 Task: For heading Use Pacifico with bold and underline.  font size for heading24,  'Change the font style of data to'Pacifico and font size to 16,  Change the alignment of both headline & data to Align center.  In the sheet   Dynamic Sales templetes   book
Action: Mouse moved to (315, 267)
Screenshot: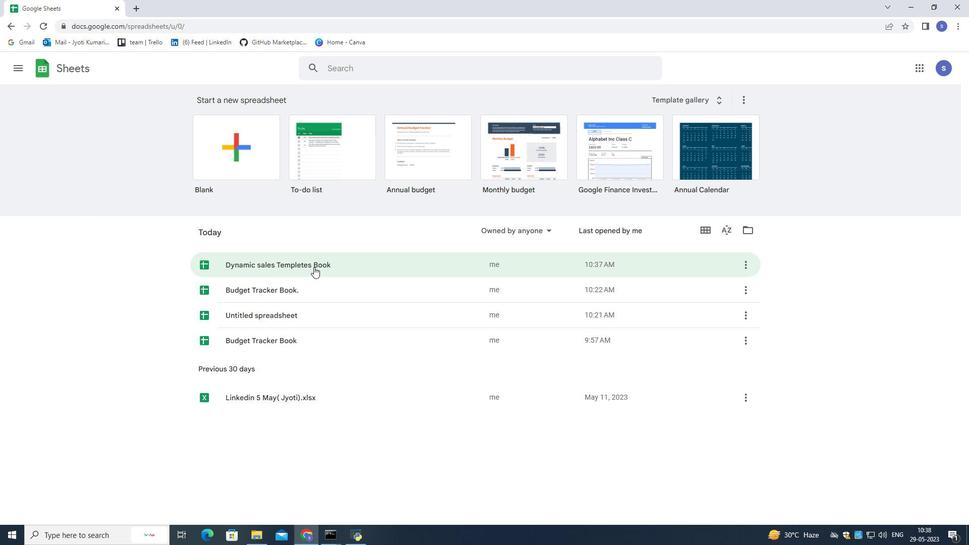 
Action: Mouse pressed left at (315, 267)
Screenshot: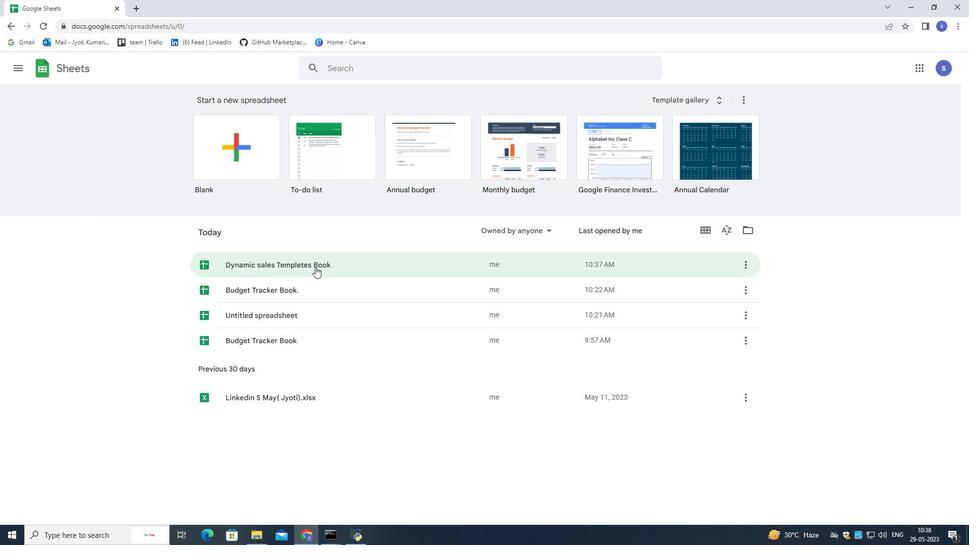 
Action: Mouse moved to (309, 139)
Screenshot: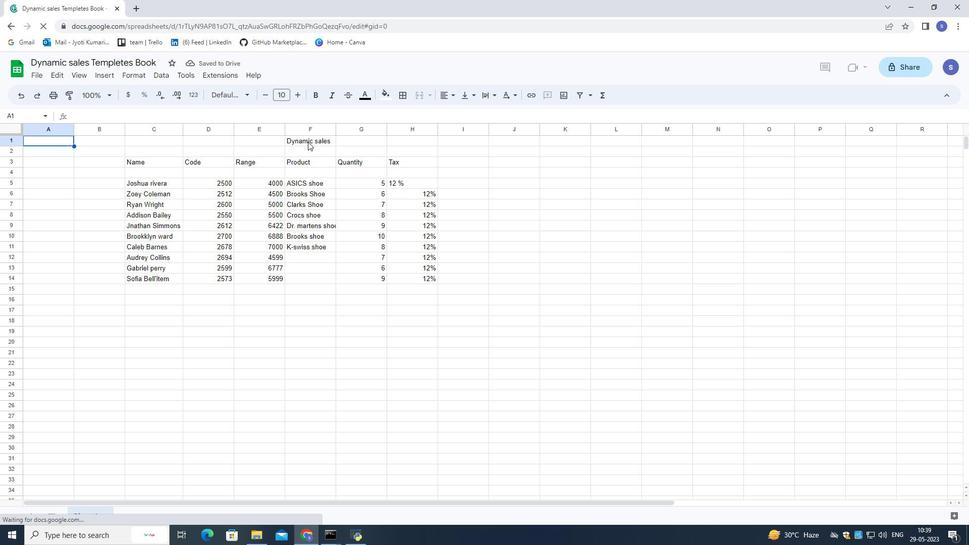 
Action: Mouse pressed left at (309, 139)
Screenshot: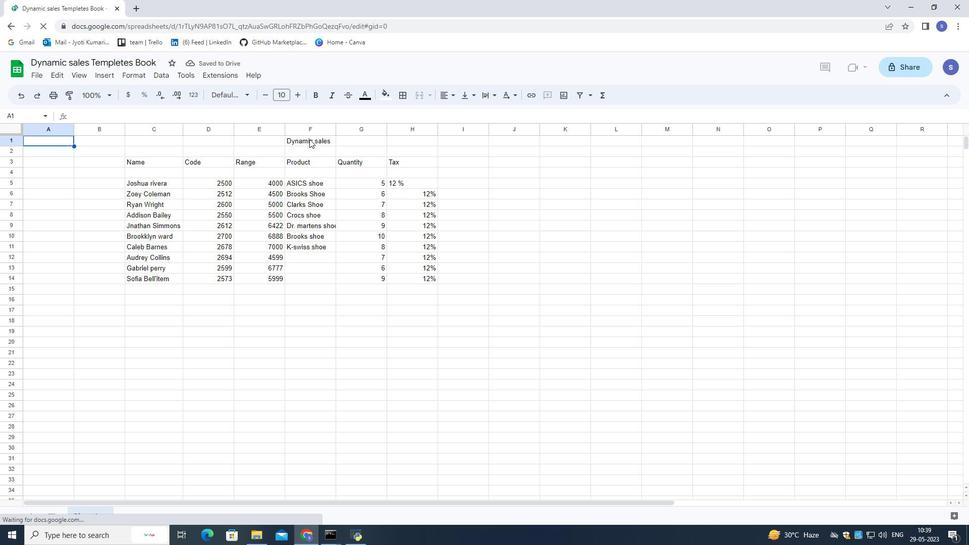 
Action: Mouse pressed left at (309, 139)
Screenshot: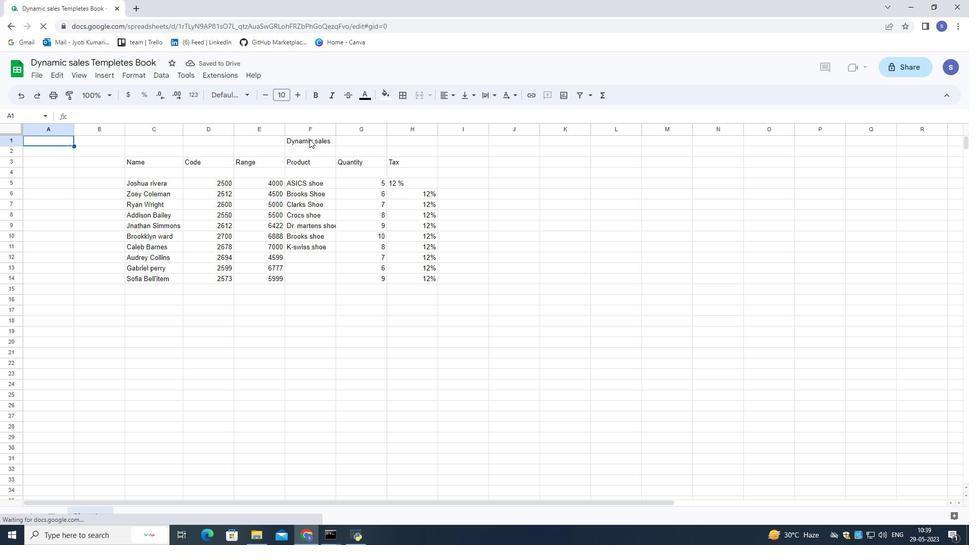 
Action: Mouse pressed left at (309, 139)
Screenshot: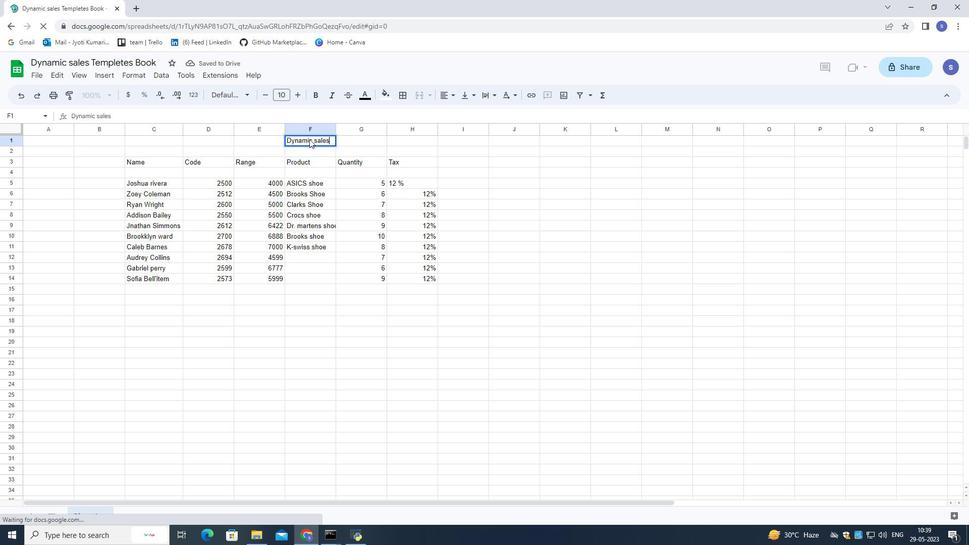
Action: Mouse pressed left at (309, 139)
Screenshot: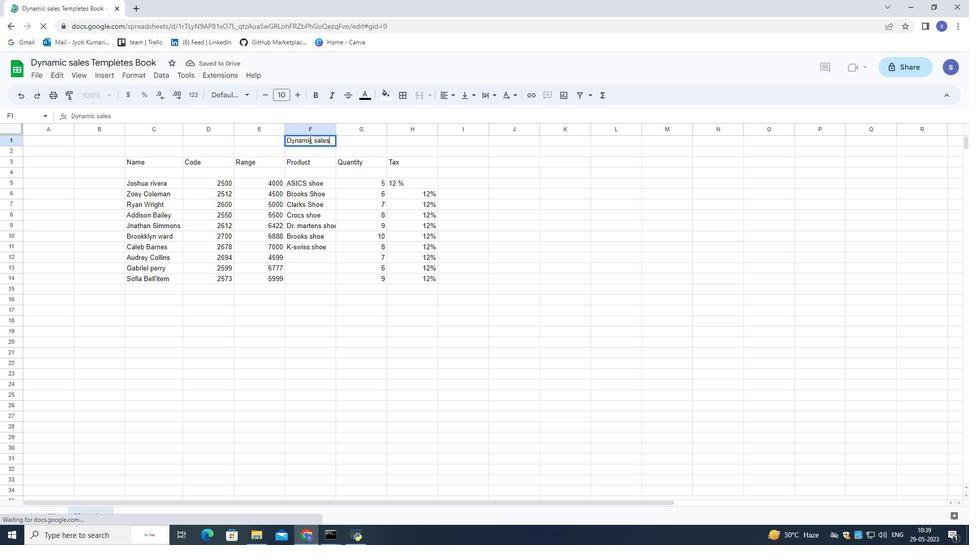 
Action: Mouse moved to (327, 139)
Screenshot: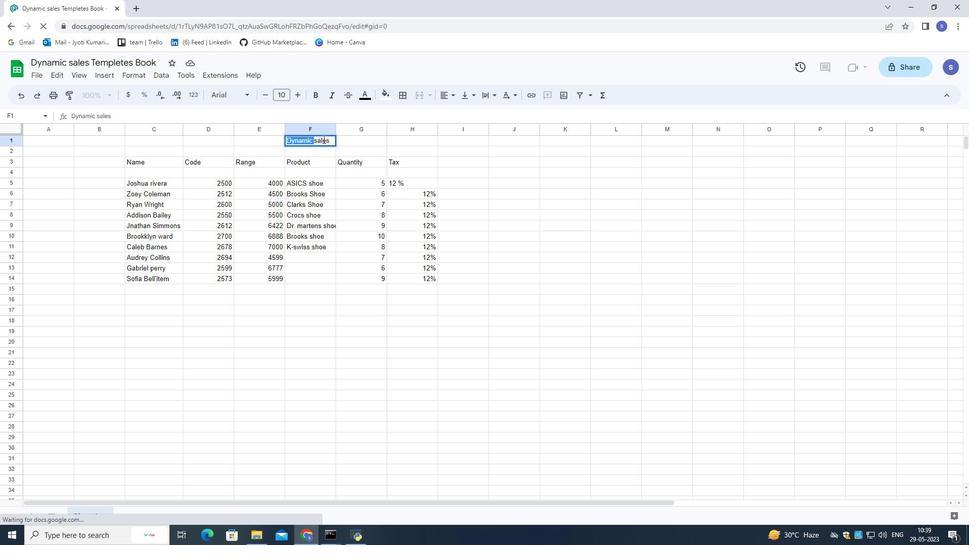 
Action: Mouse pressed left at (327, 139)
Screenshot: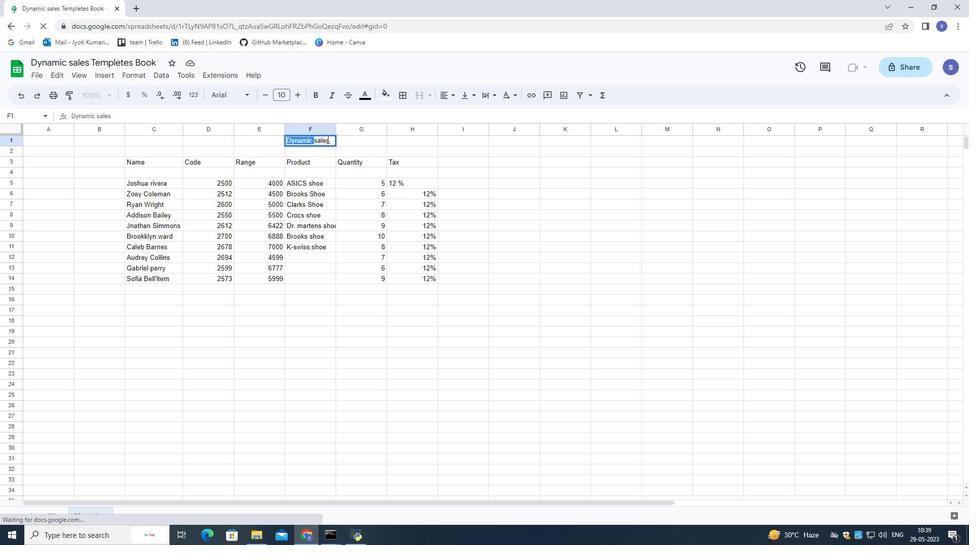 
Action: Mouse pressed left at (327, 139)
Screenshot: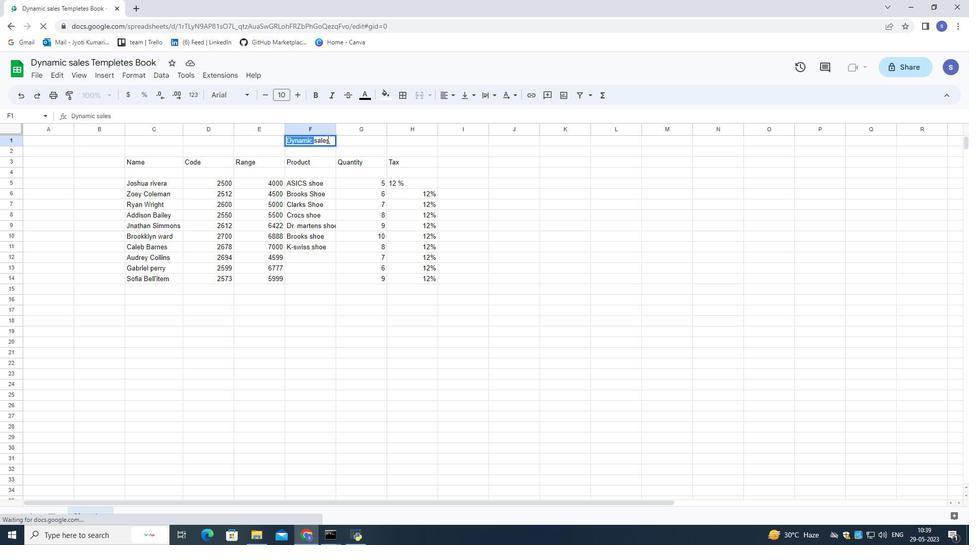 
Action: Mouse pressed left at (327, 139)
Screenshot: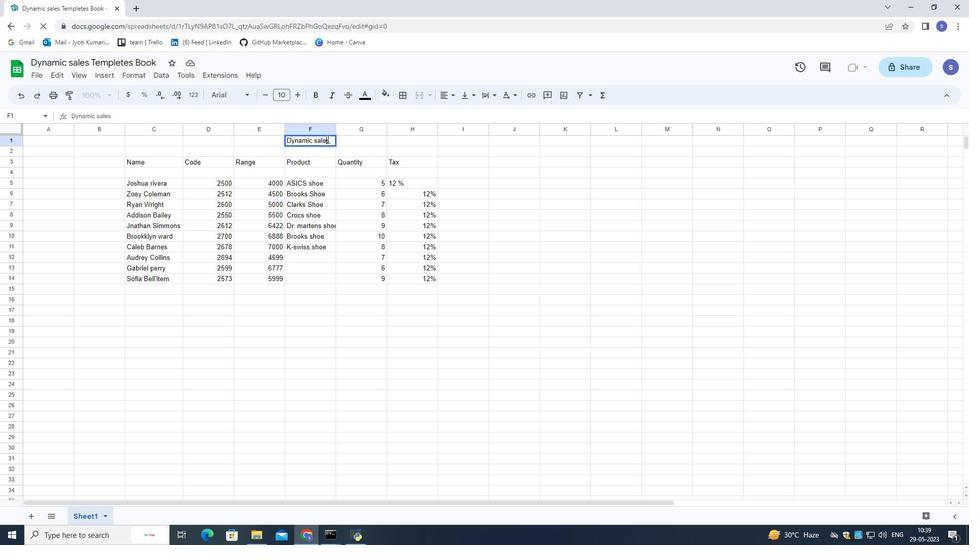 
Action: Mouse pressed left at (327, 139)
Screenshot: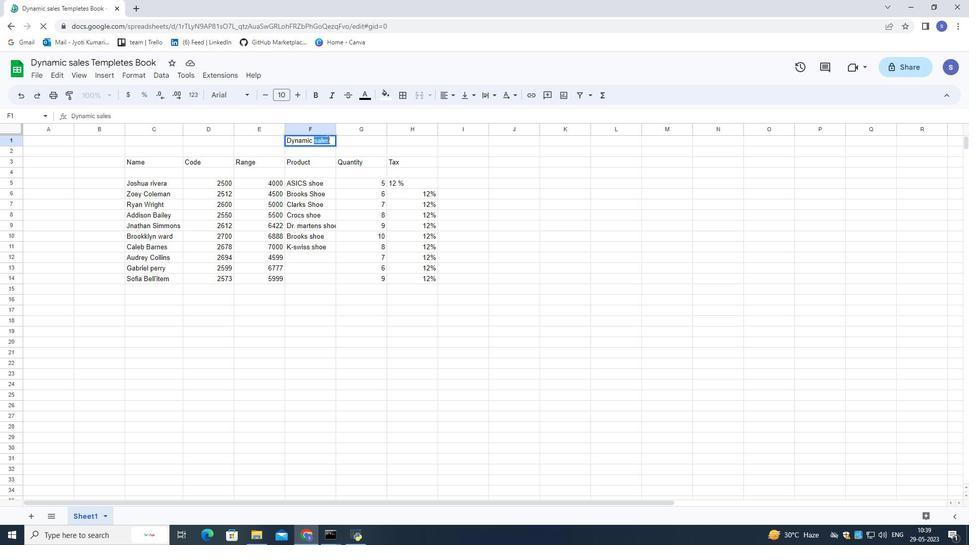 
Action: Mouse moved to (315, 96)
Screenshot: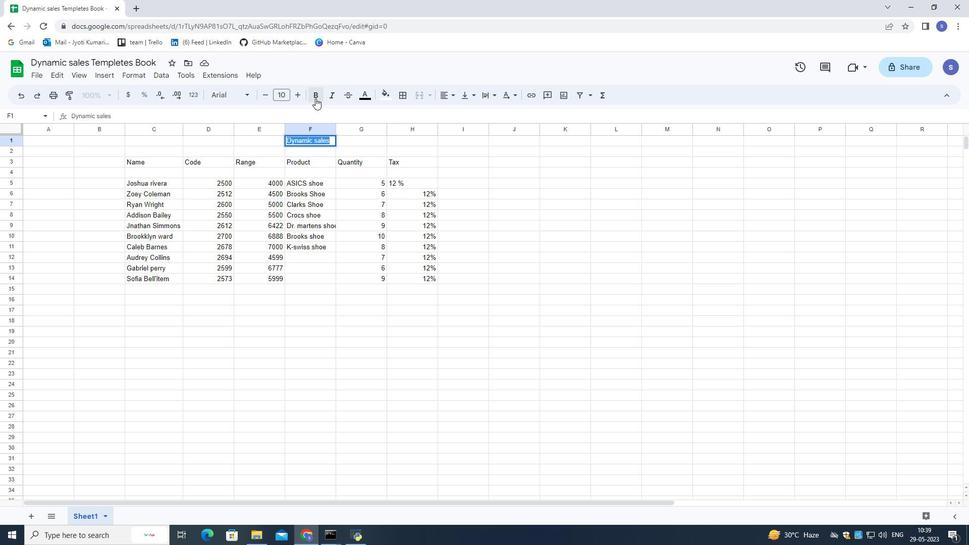 
Action: Mouse pressed left at (315, 96)
Screenshot: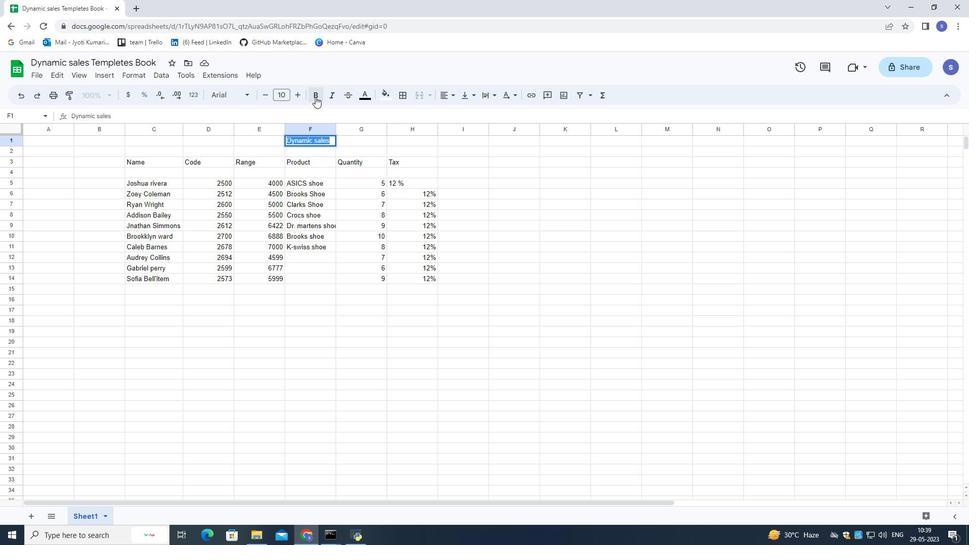 
Action: Key pressed ctrl+U
Screenshot: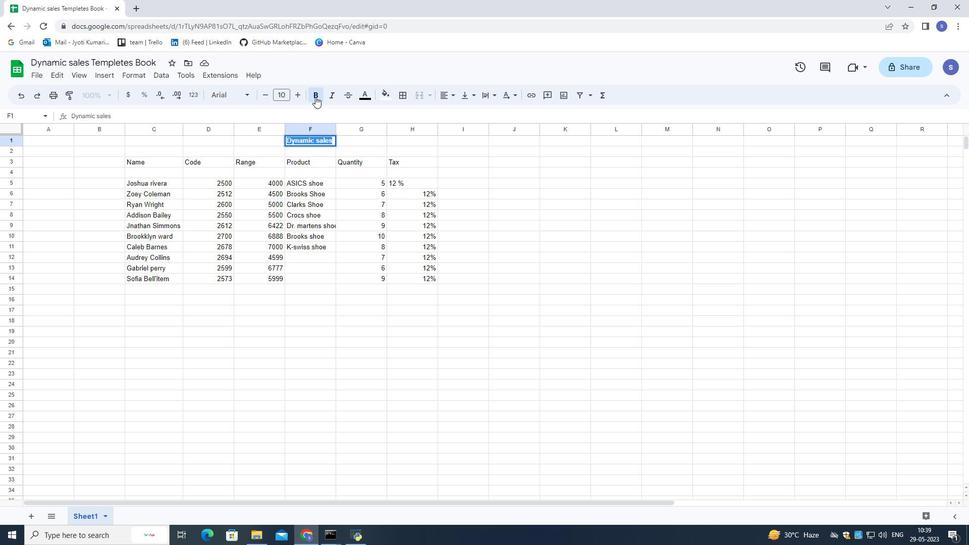 
Action: Mouse moved to (299, 97)
Screenshot: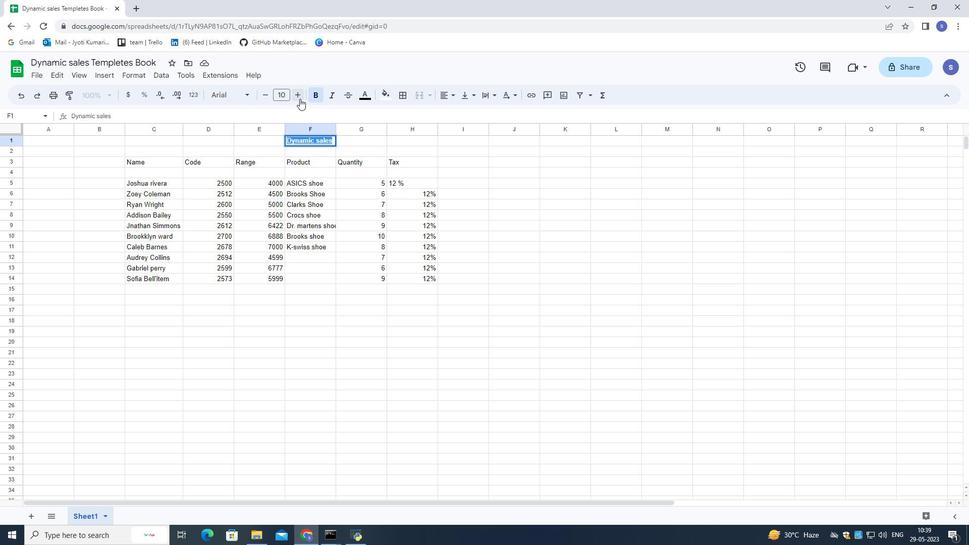 
Action: Mouse pressed left at (299, 97)
Screenshot: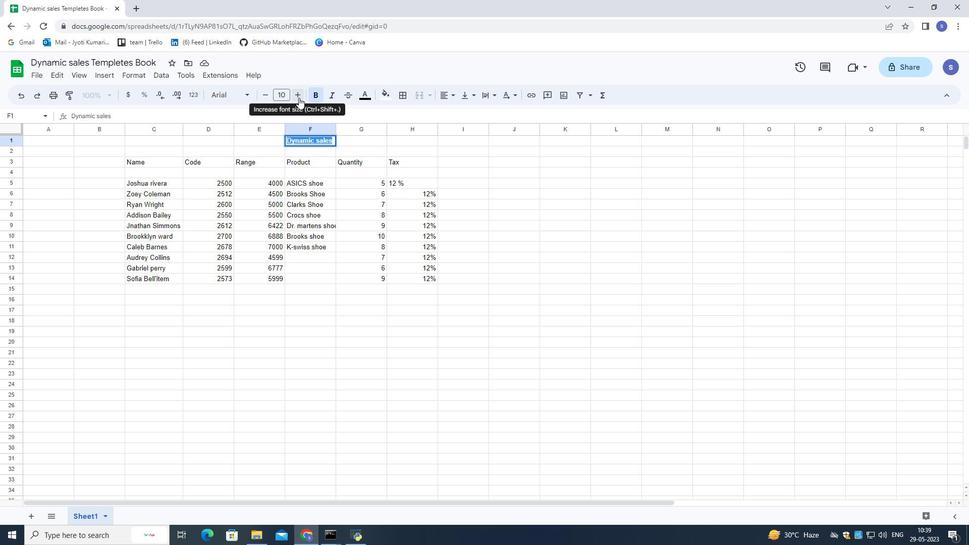 
Action: Mouse pressed left at (299, 97)
Screenshot: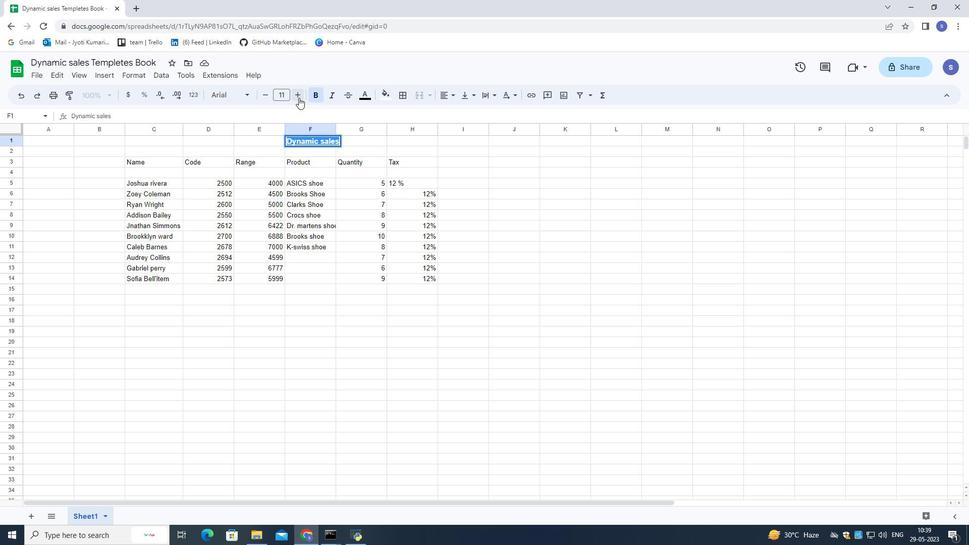 
Action: Mouse pressed left at (299, 97)
Screenshot: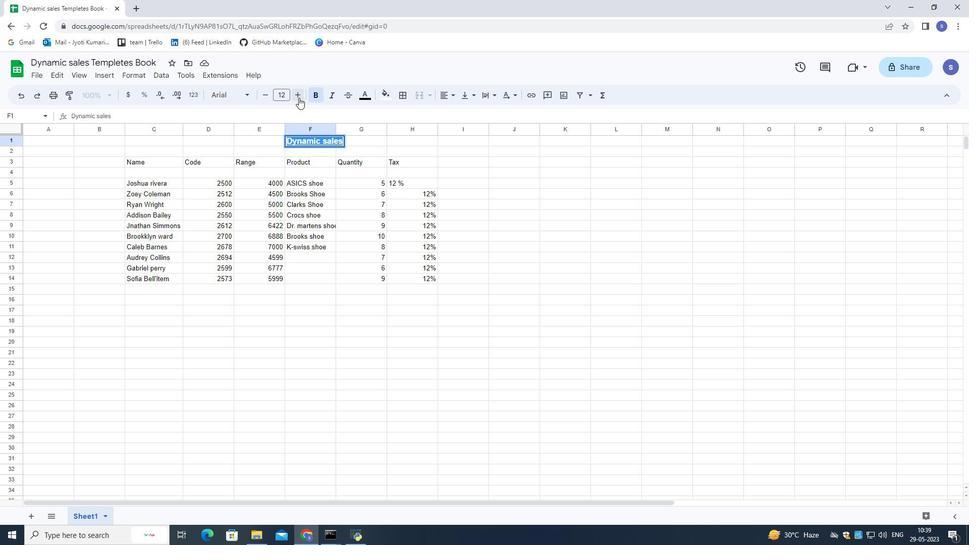 
Action: Mouse pressed left at (299, 97)
Screenshot: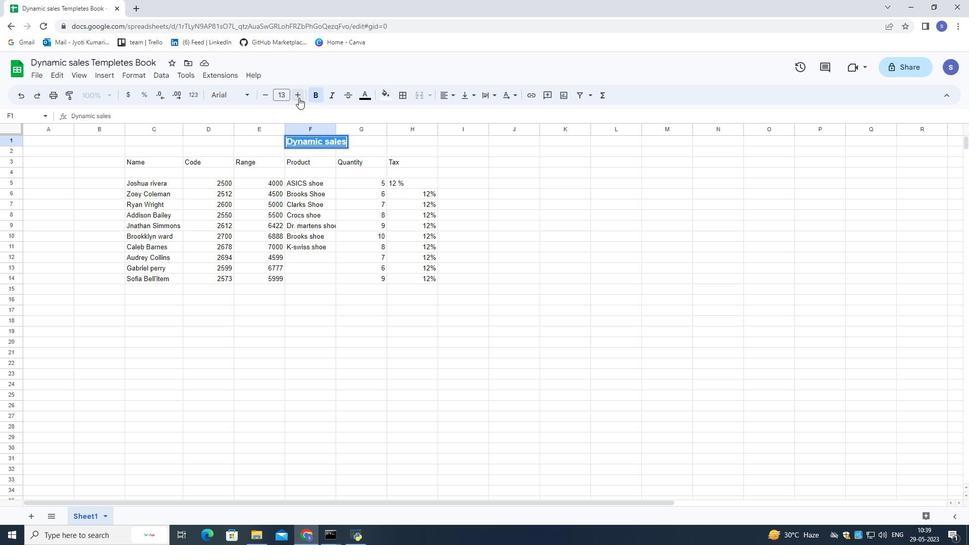 
Action: Mouse pressed left at (299, 97)
Screenshot: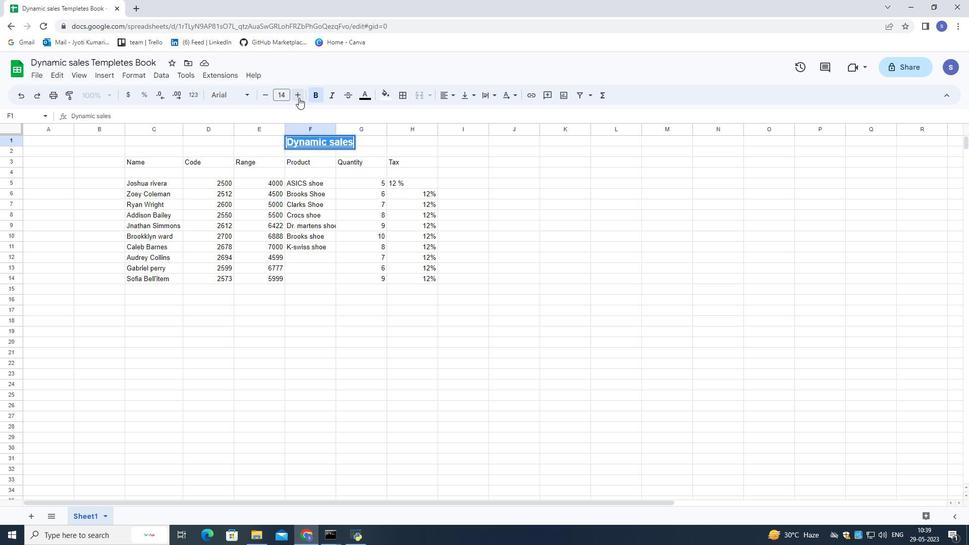 
Action: Mouse pressed left at (299, 97)
Screenshot: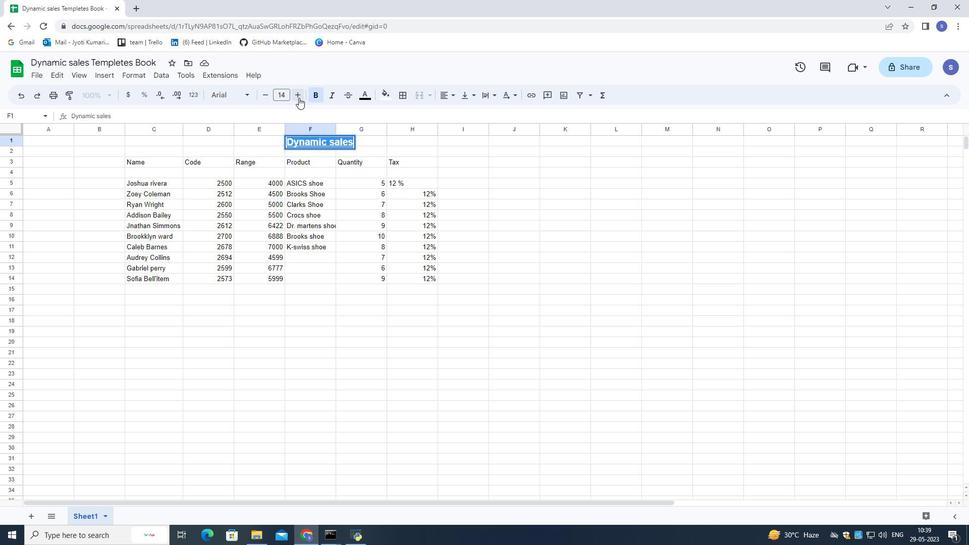 
Action: Mouse pressed left at (299, 97)
Screenshot: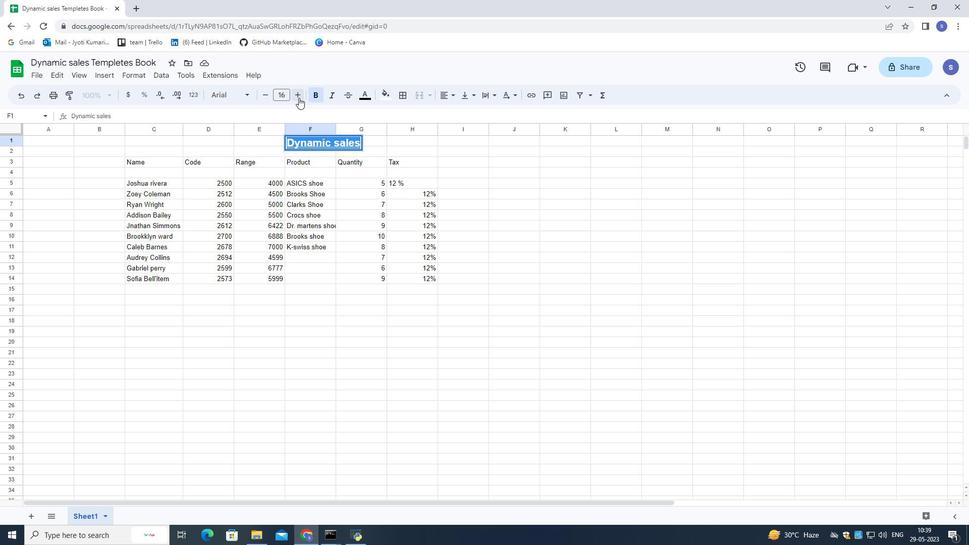 
Action: Mouse pressed left at (299, 97)
Screenshot: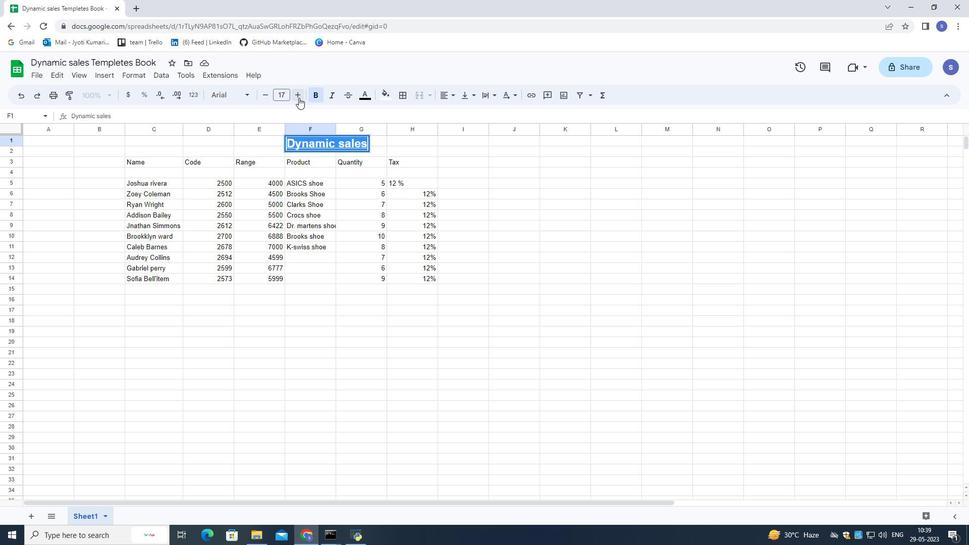 
Action: Mouse pressed left at (299, 97)
Screenshot: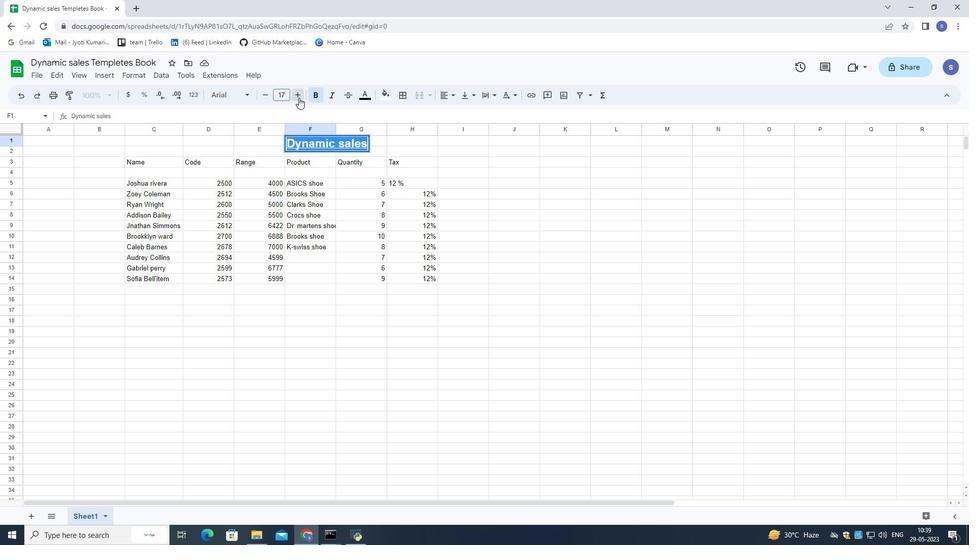 
Action: Mouse pressed left at (299, 97)
Screenshot: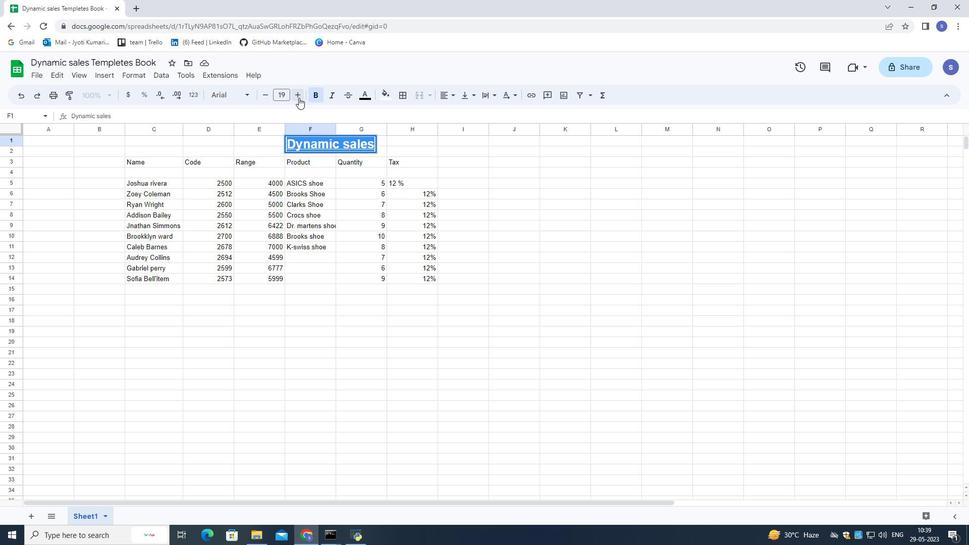 
Action: Mouse pressed left at (299, 97)
Screenshot: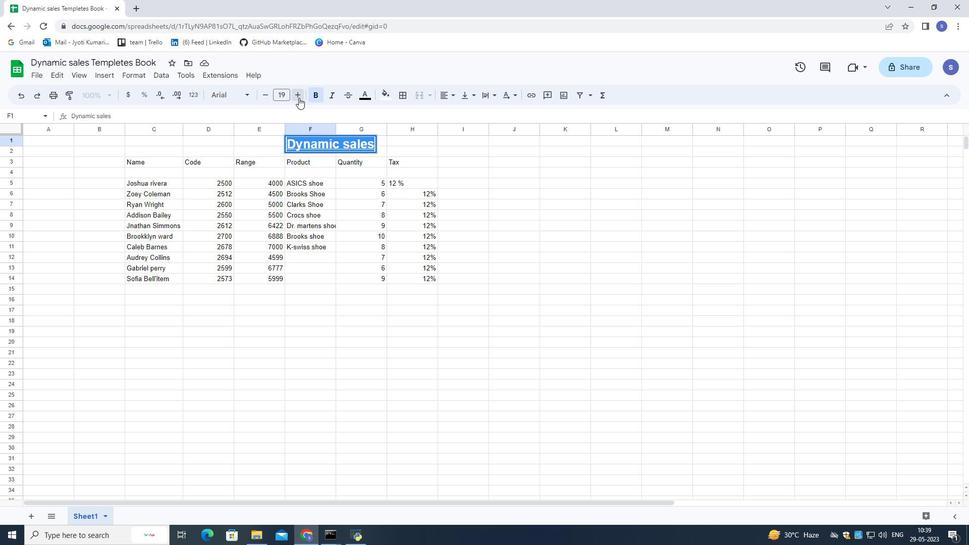 
Action: Mouse pressed left at (299, 97)
Screenshot: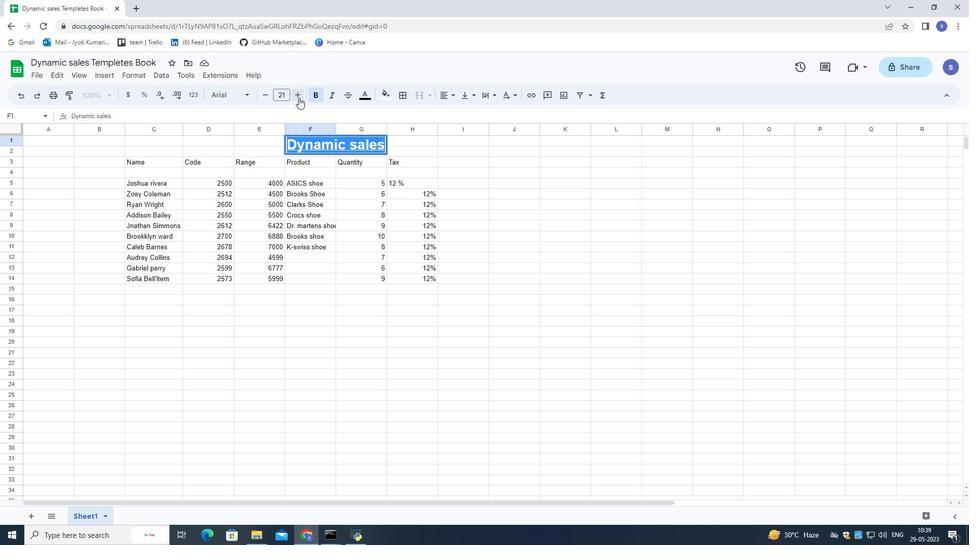 
Action: Mouse pressed left at (299, 97)
Screenshot: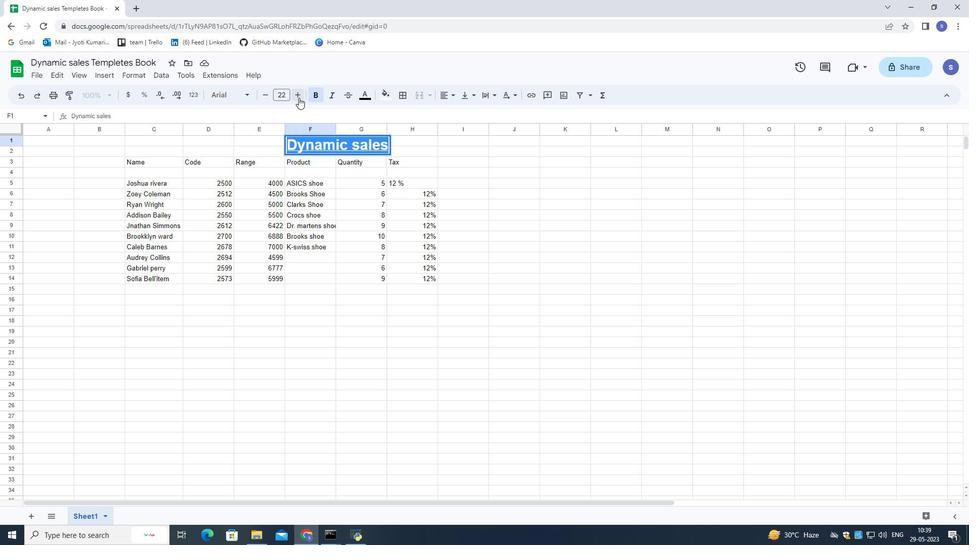 
Action: Mouse pressed left at (299, 97)
Screenshot: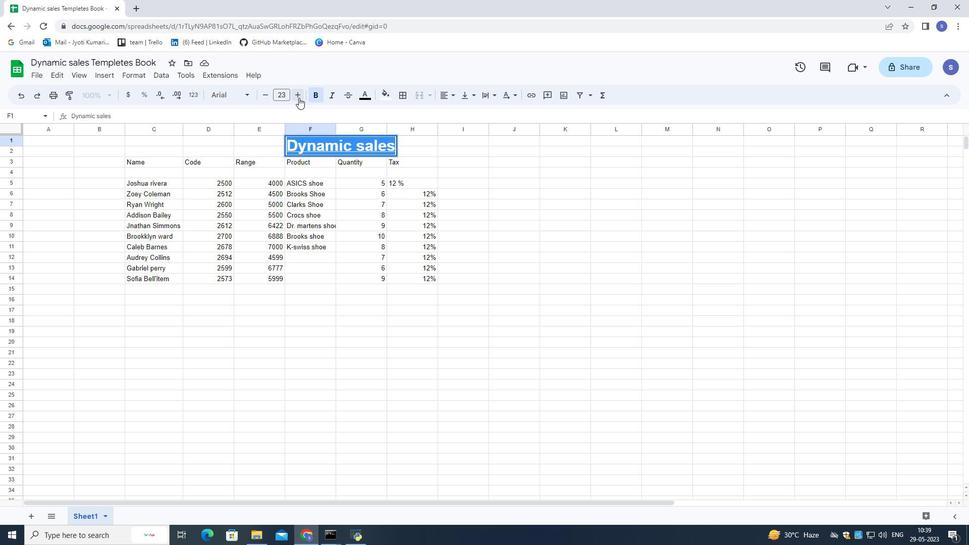 
Action: Mouse moved to (483, 172)
Screenshot: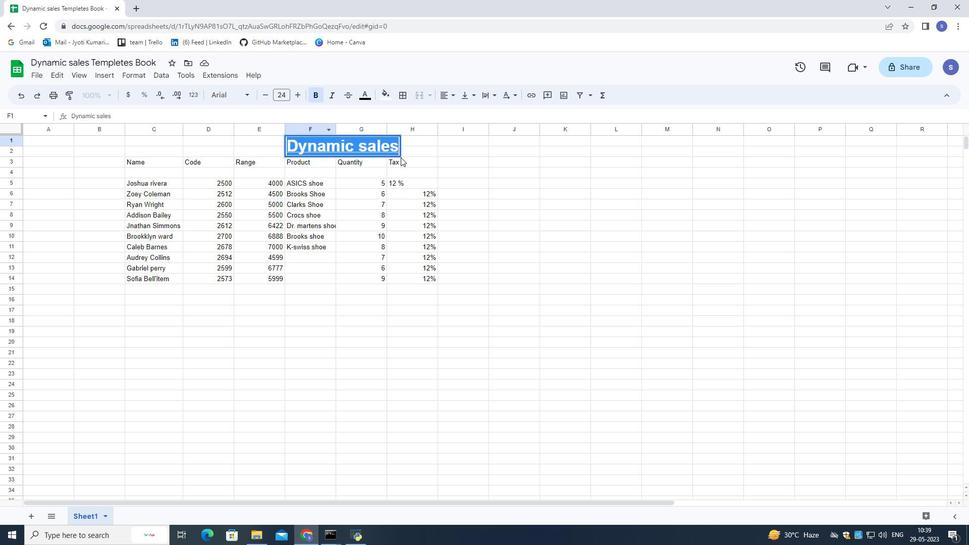 
Action: Mouse pressed left at (483, 172)
Screenshot: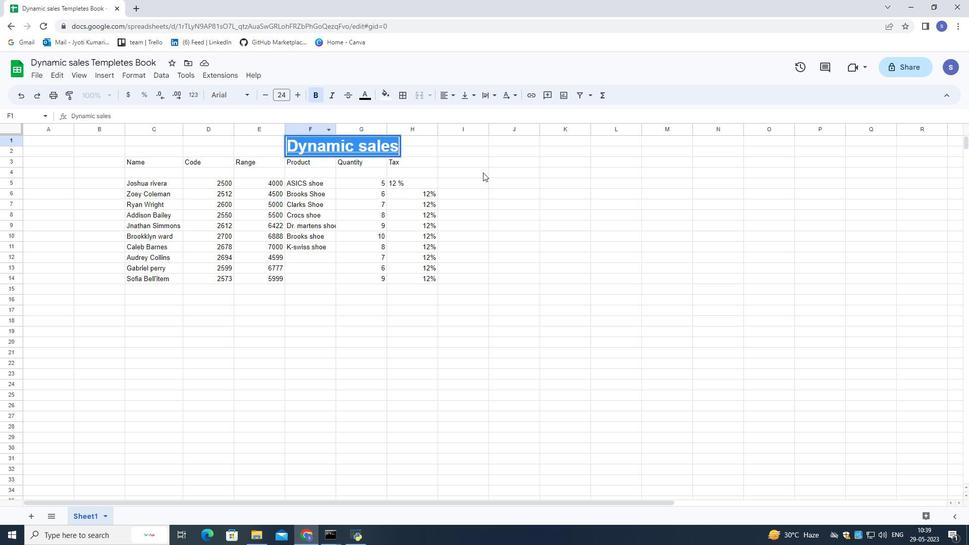 
Action: Mouse moved to (379, 145)
Screenshot: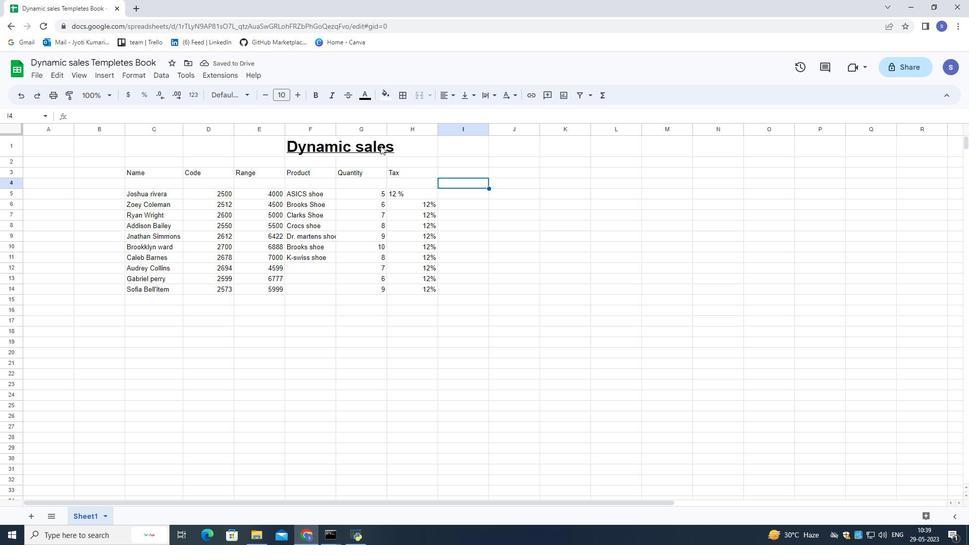 
Action: Mouse pressed left at (379, 145)
Screenshot: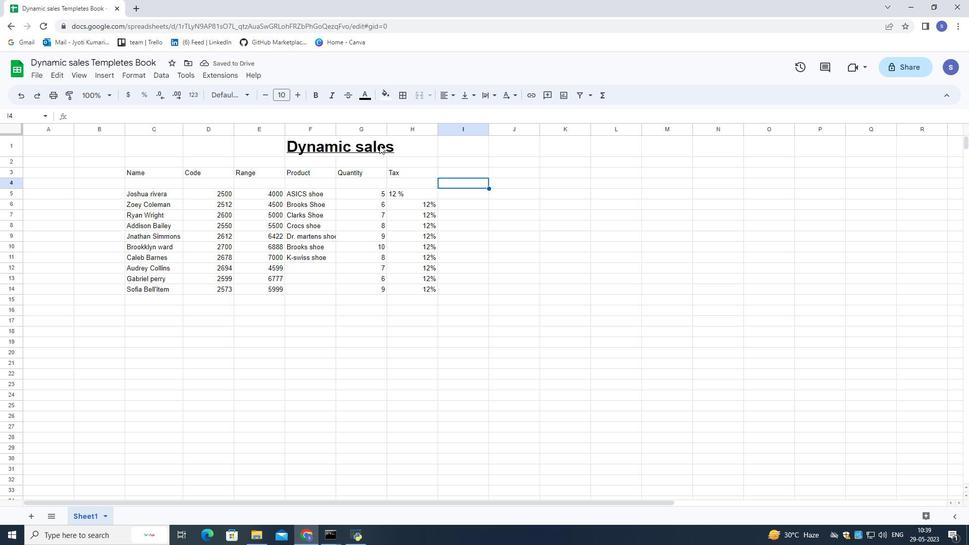 
Action: Mouse pressed left at (379, 145)
Screenshot: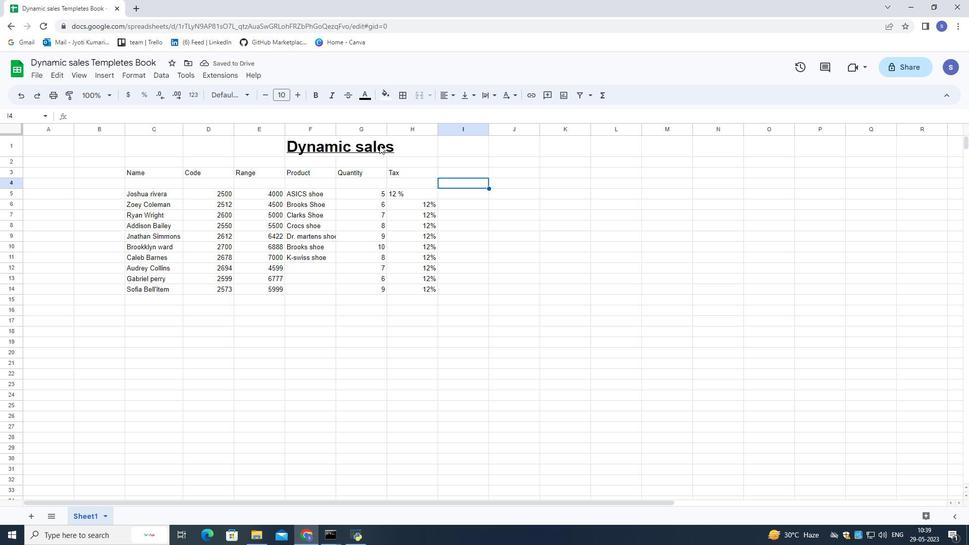 
Action: Mouse pressed left at (379, 145)
Screenshot: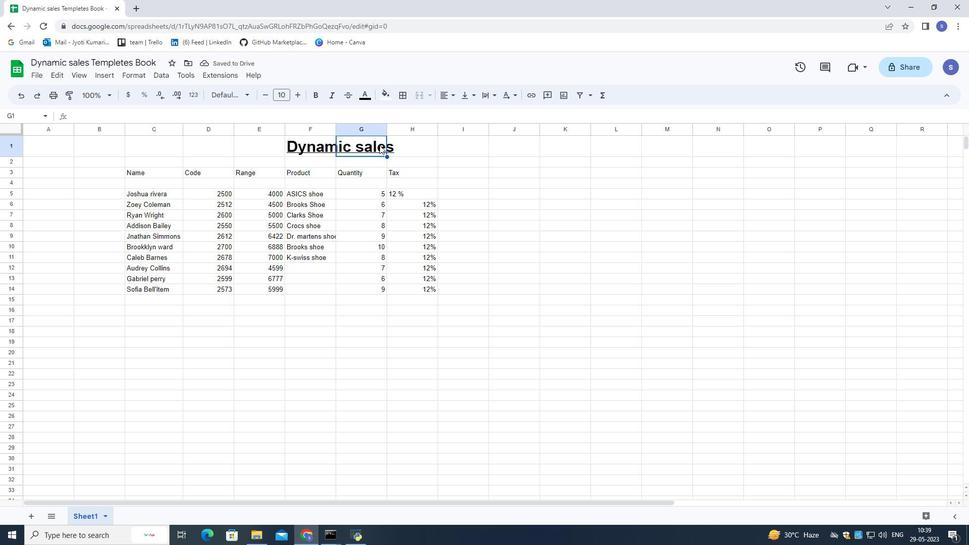 
Action: Key pressed ctrl+Z<'\x1a'><'\x1a'><'\x1a'>
Screenshot: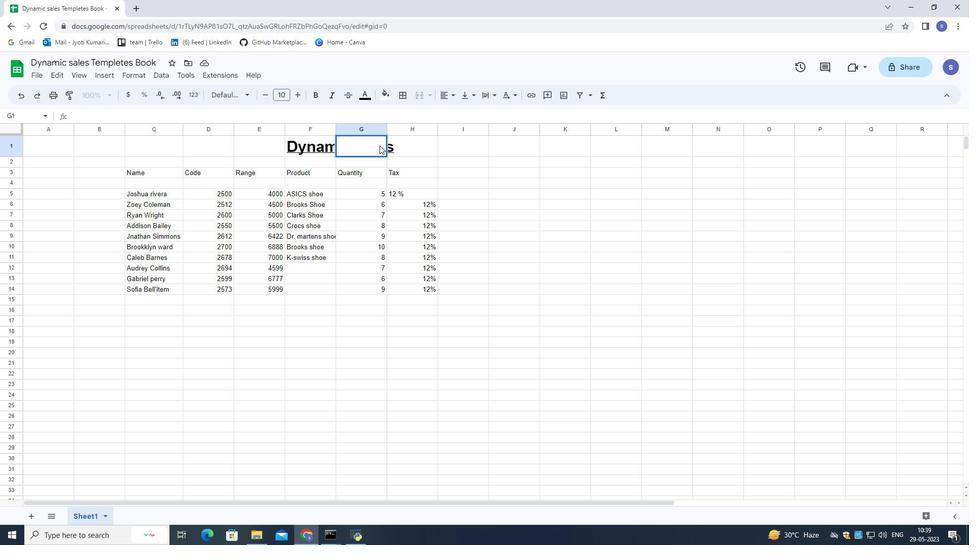 
Action: Mouse moved to (406, 145)
Screenshot: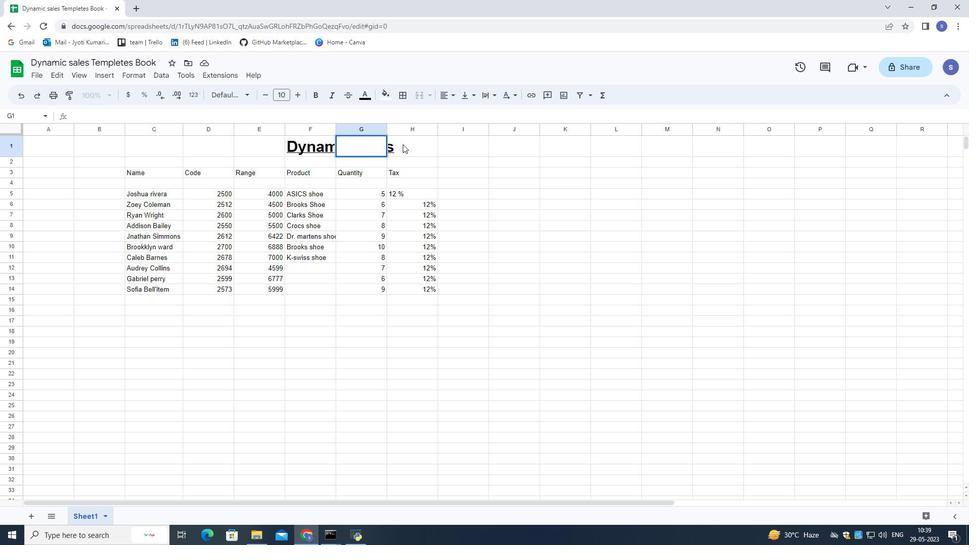 
Action: Mouse pressed left at (406, 145)
Screenshot: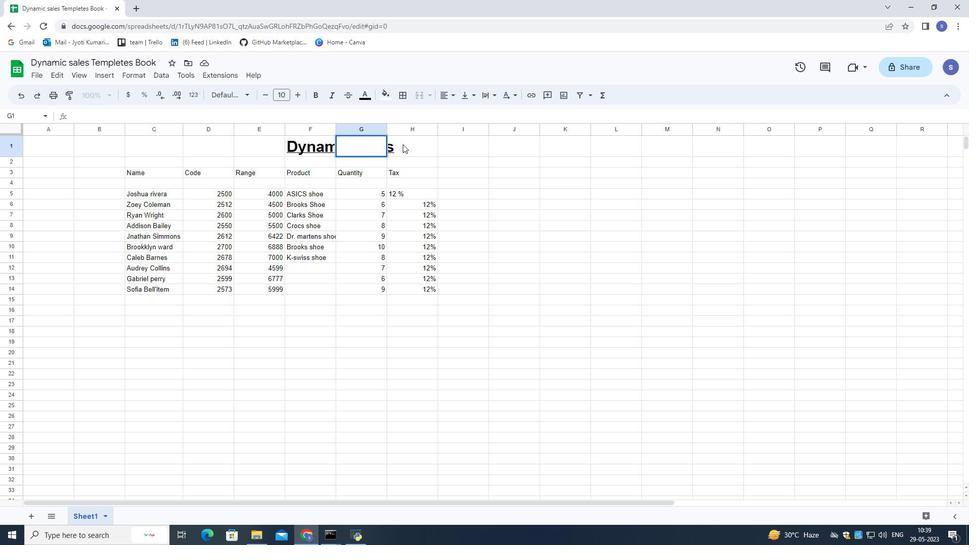 
Action: Mouse moved to (464, 163)
Screenshot: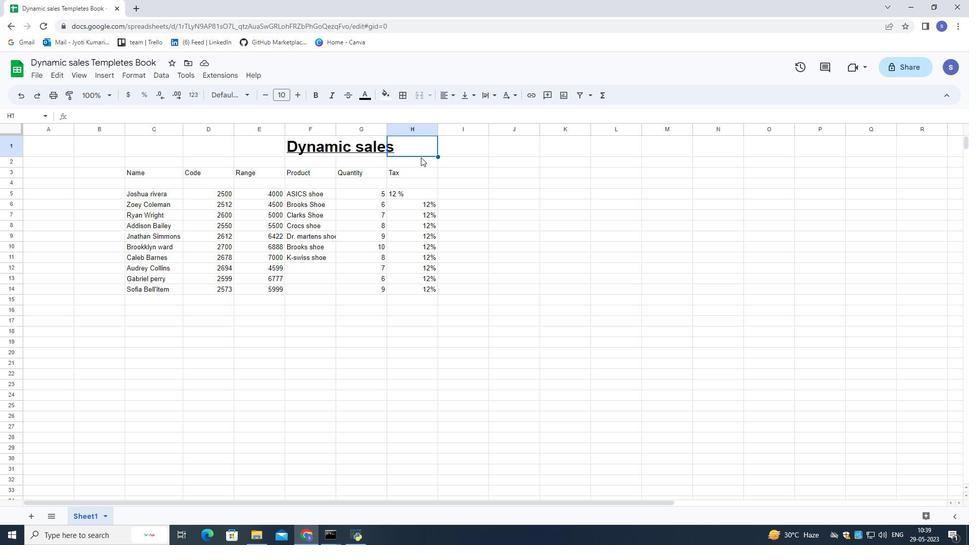 
Action: Mouse pressed left at (464, 163)
Screenshot: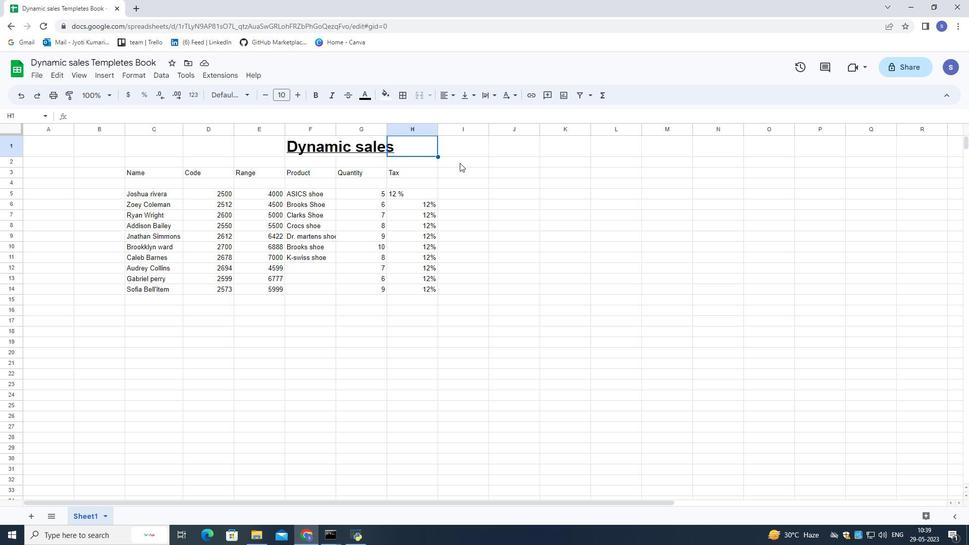 
Action: Mouse moved to (409, 148)
Screenshot: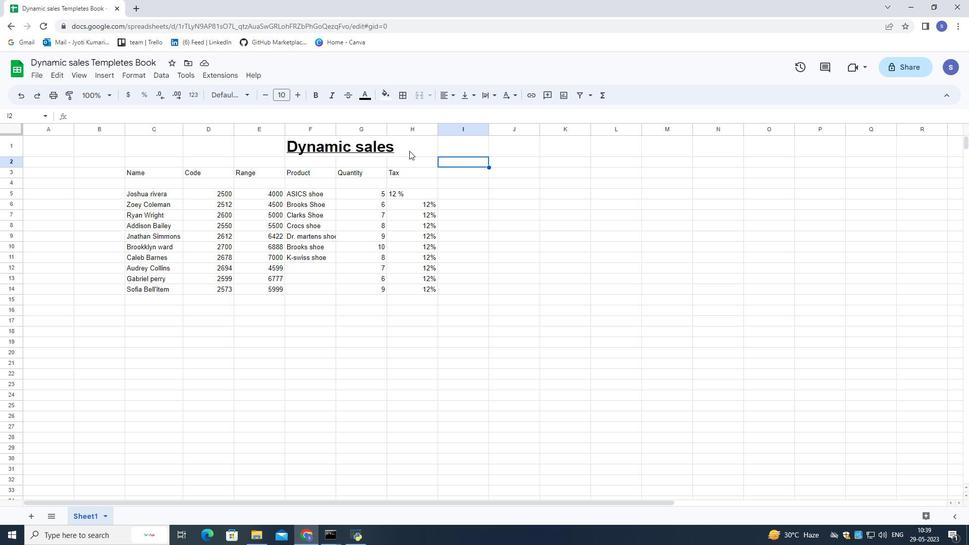 
Action: Mouse pressed left at (409, 148)
Screenshot: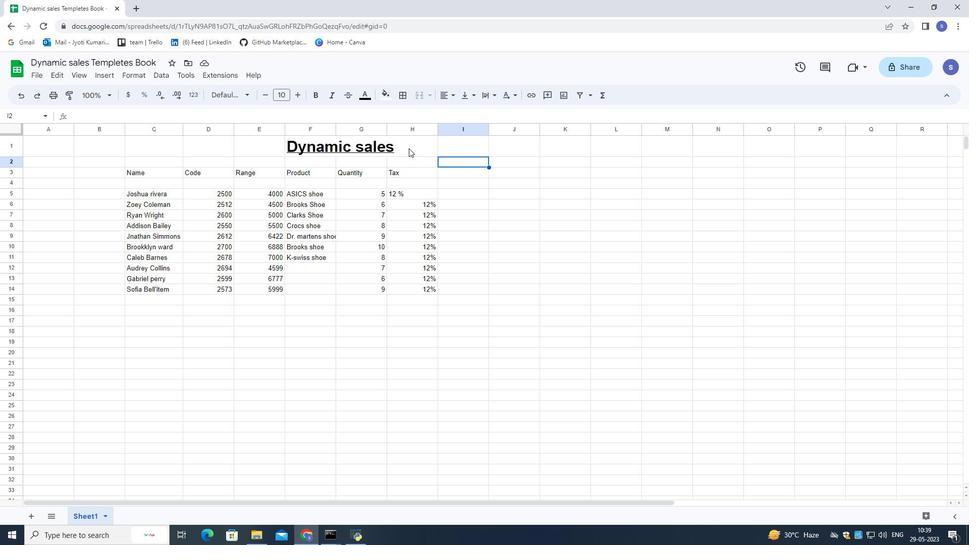 
Action: Mouse moved to (333, 137)
Screenshot: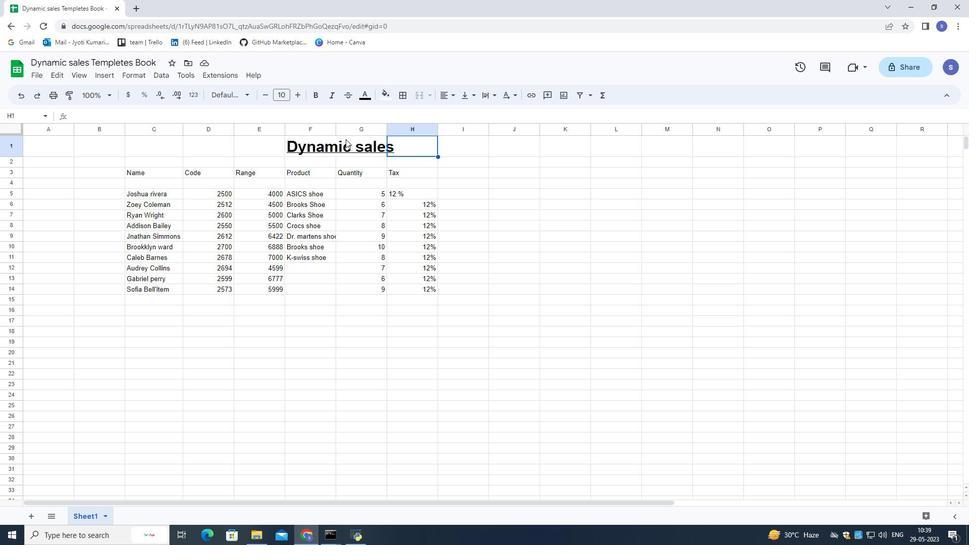 
Action: Mouse pressed left at (333, 137)
Screenshot: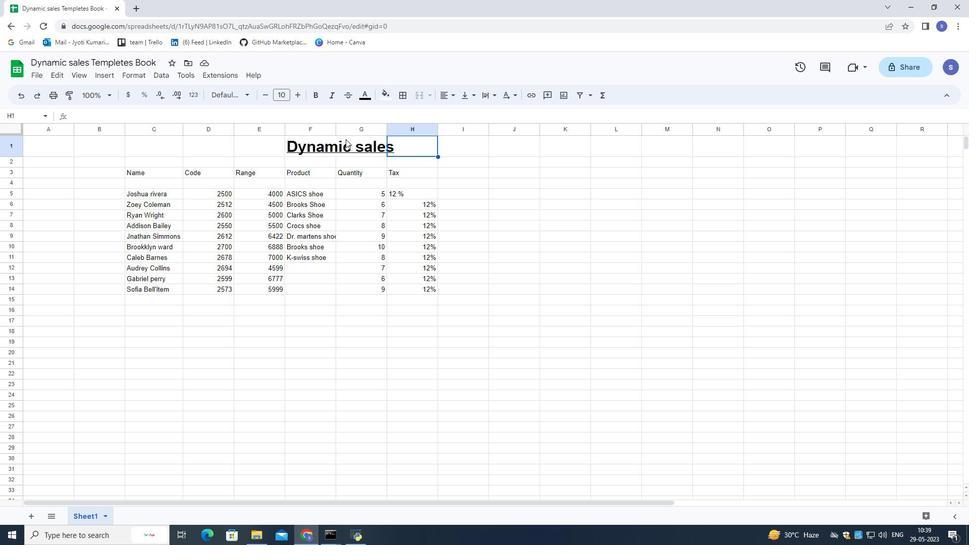 
Action: Mouse moved to (379, 146)
Screenshot: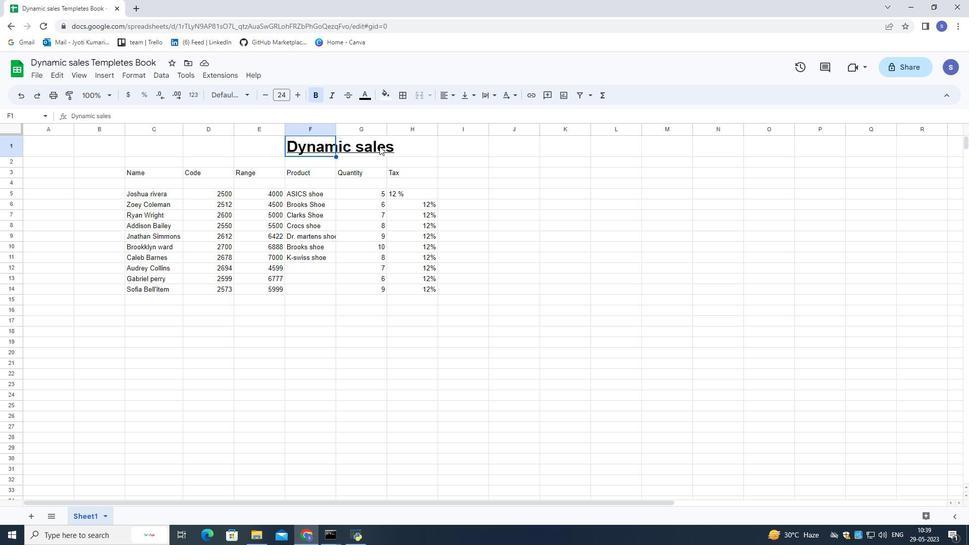 
Action: Mouse pressed left at (379, 146)
Screenshot: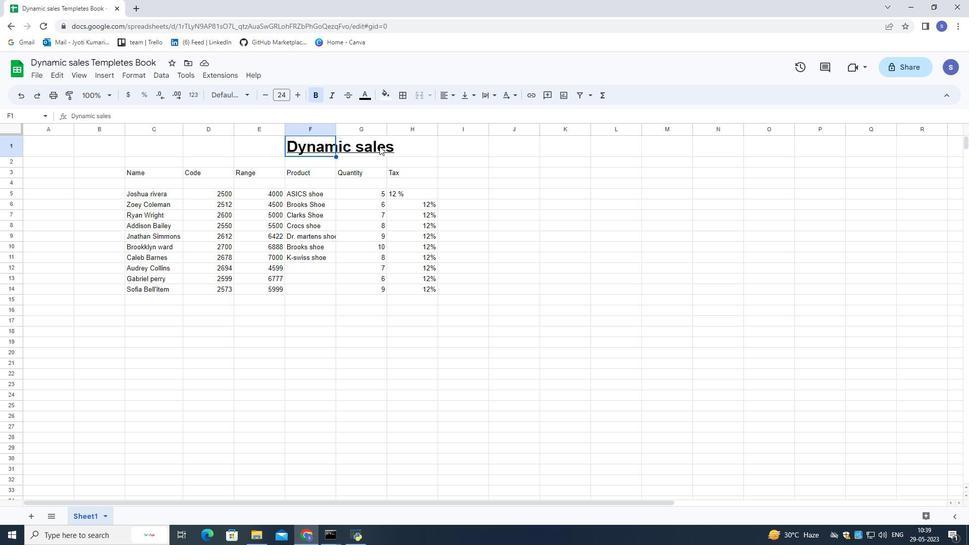 
Action: Mouse moved to (388, 145)
Screenshot: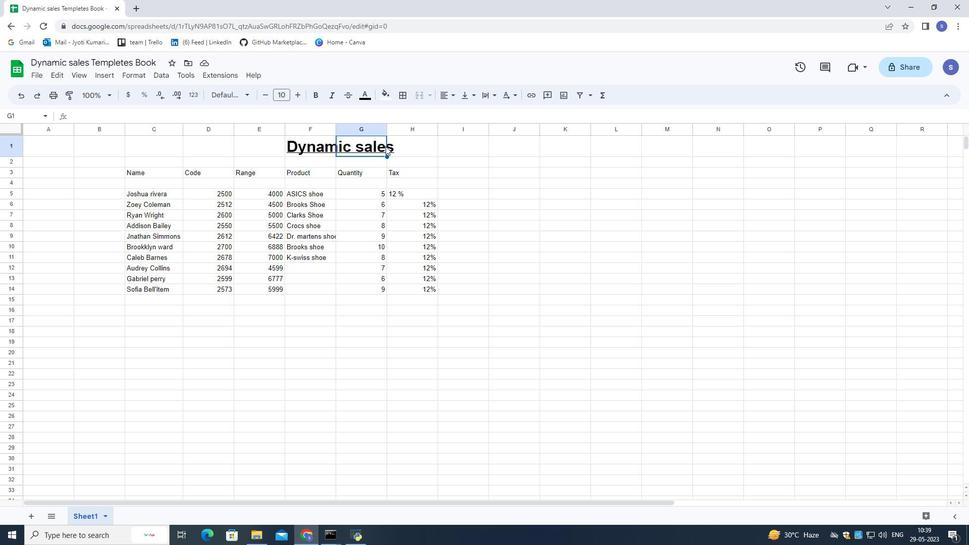 
Action: Mouse pressed left at (388, 145)
Screenshot: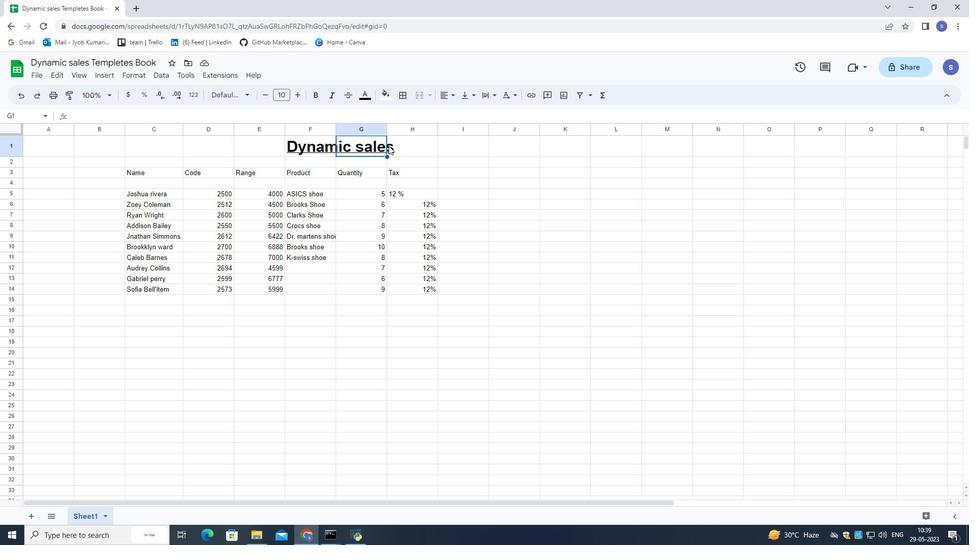 
Action: Mouse moved to (373, 141)
Screenshot: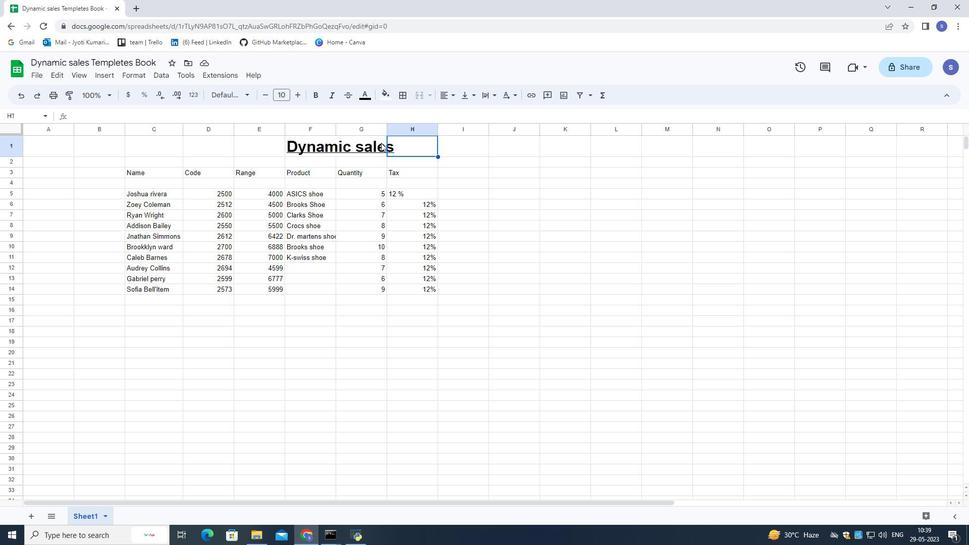 
Action: Mouse pressed left at (373, 141)
Screenshot: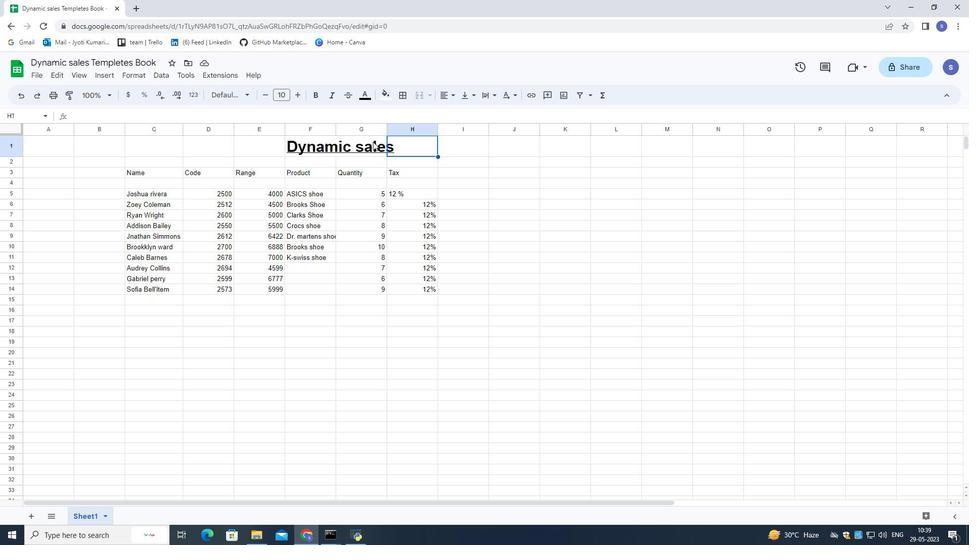
Action: Mouse moved to (360, 143)
Screenshot: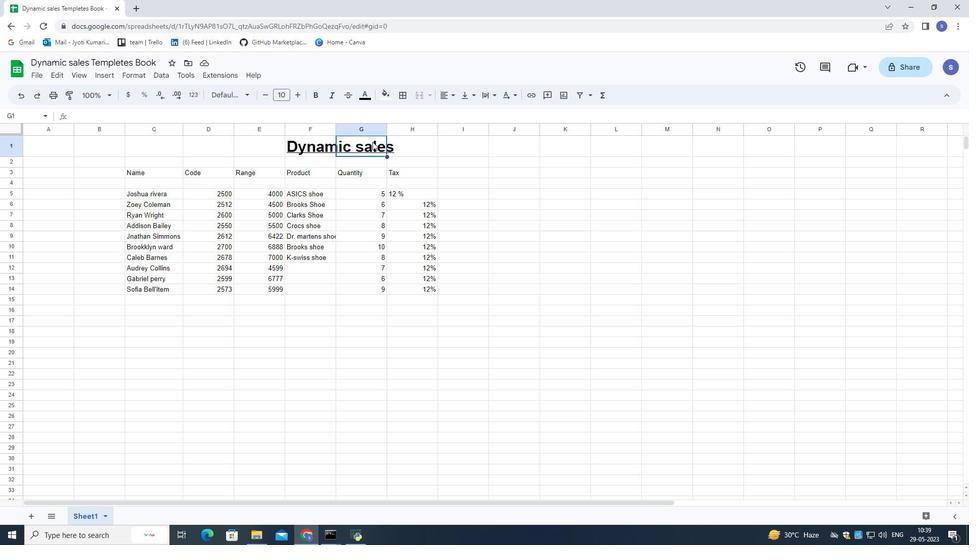 
Action: Mouse pressed left at (360, 143)
Screenshot: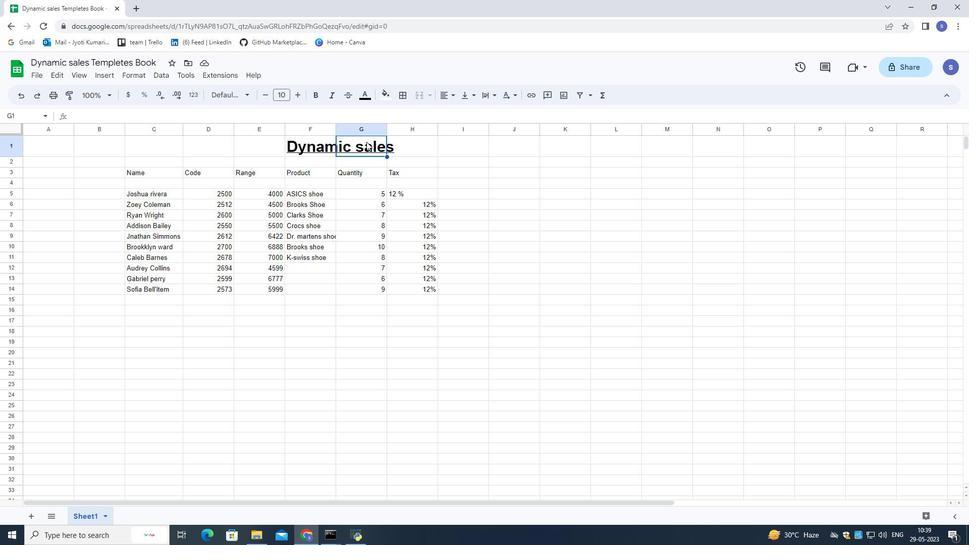 
Action: Mouse pressed left at (360, 143)
Screenshot: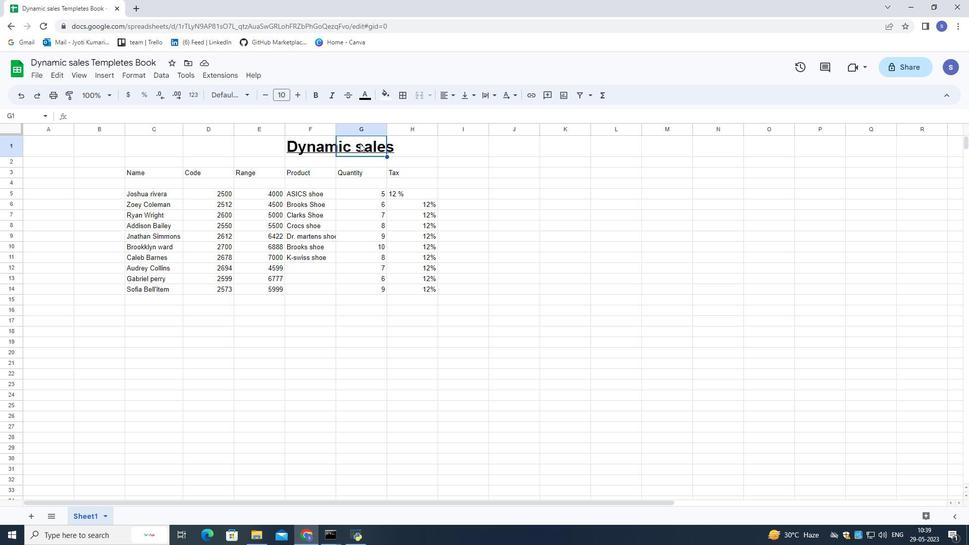
Action: Mouse pressed left at (360, 143)
Screenshot: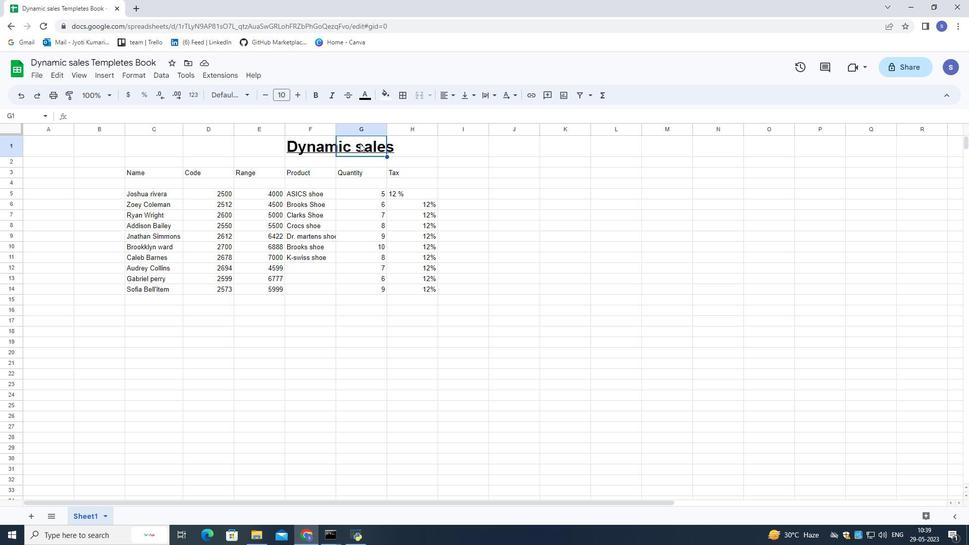 
Action: Mouse pressed left at (360, 143)
Screenshot: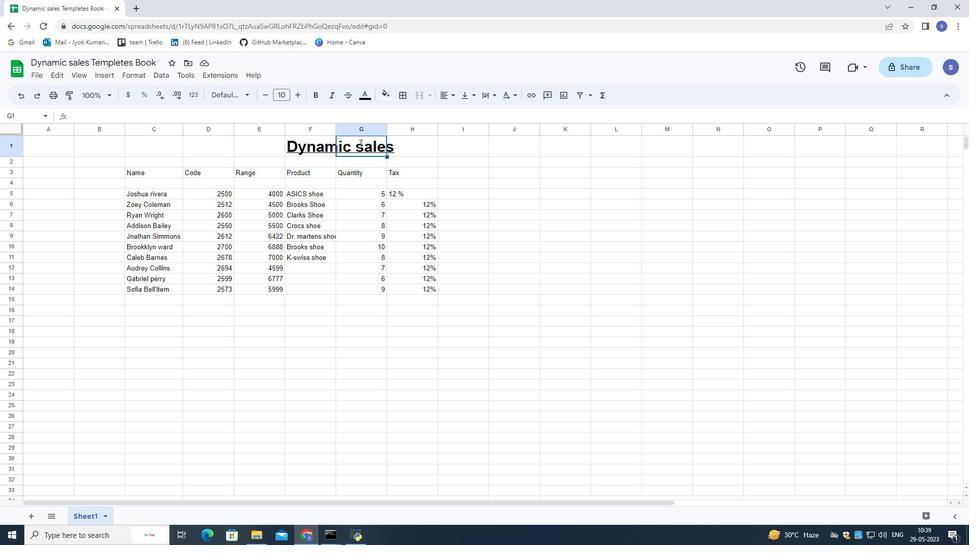 
Action: Mouse moved to (408, 143)
Screenshot: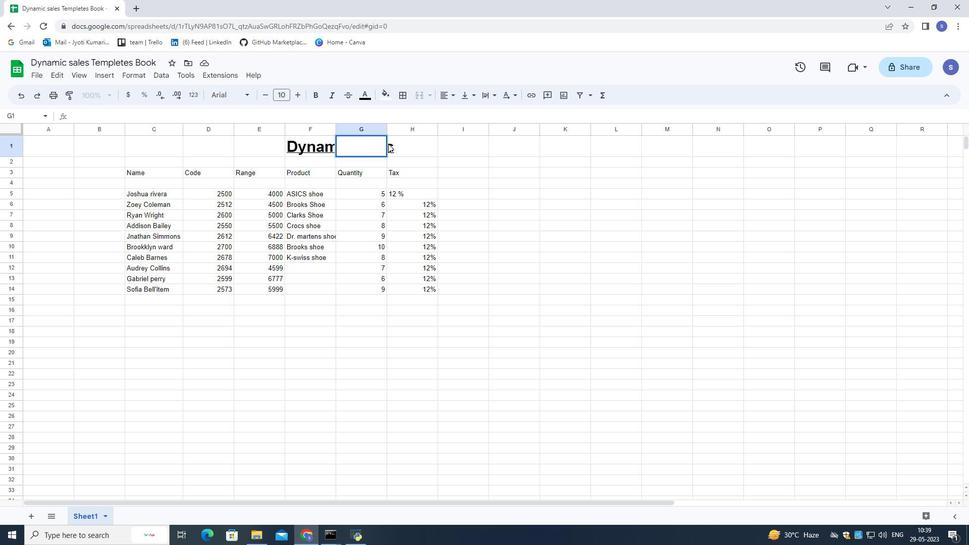 
Action: Mouse pressed left at (408, 143)
Screenshot: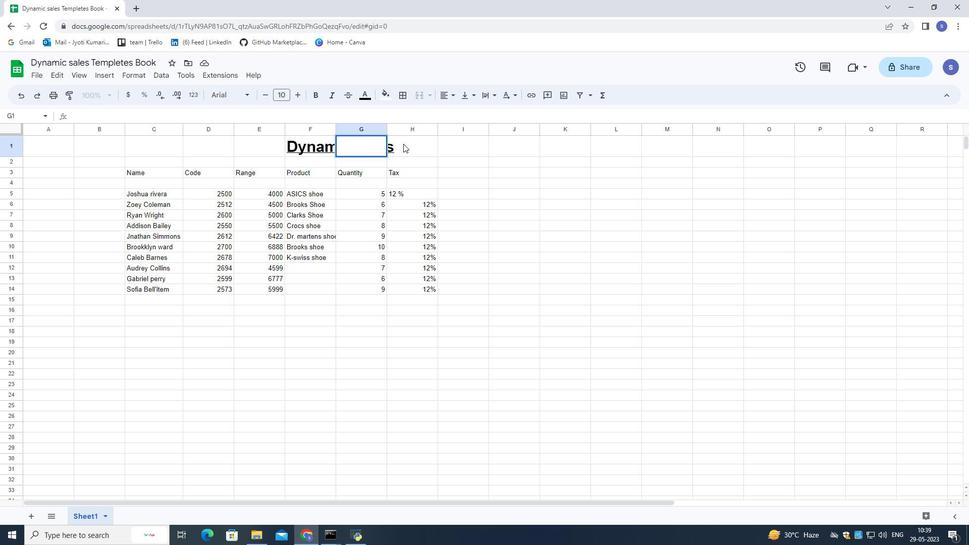 
Action: Mouse moved to (402, 146)
Screenshot: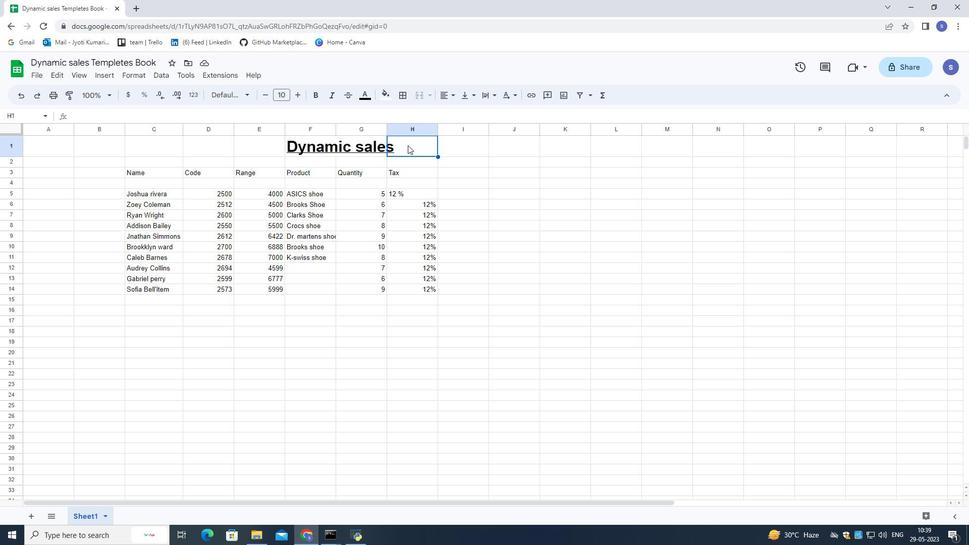 
Action: Mouse pressed left at (402, 146)
Screenshot: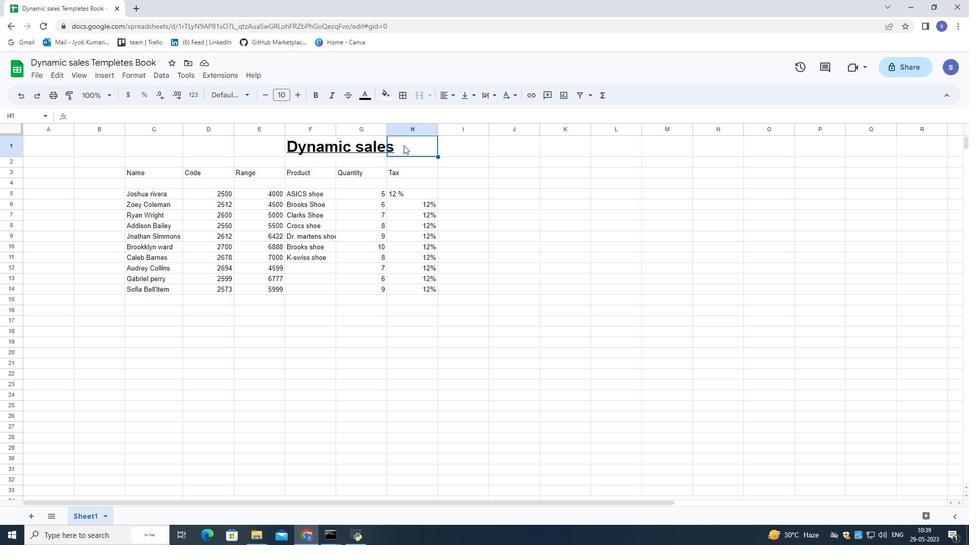 
Action: Mouse moved to (286, 142)
Screenshot: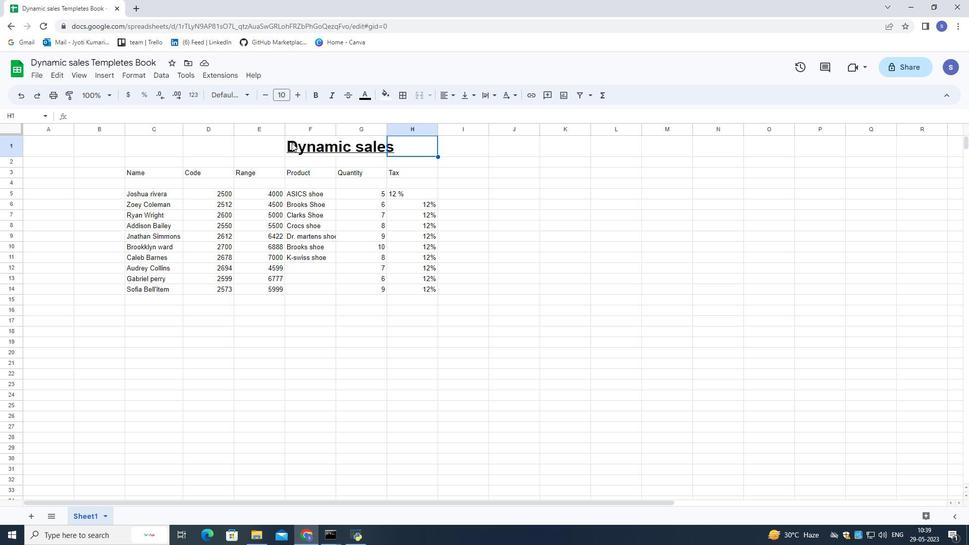
Action: Mouse pressed left at (286, 142)
Screenshot: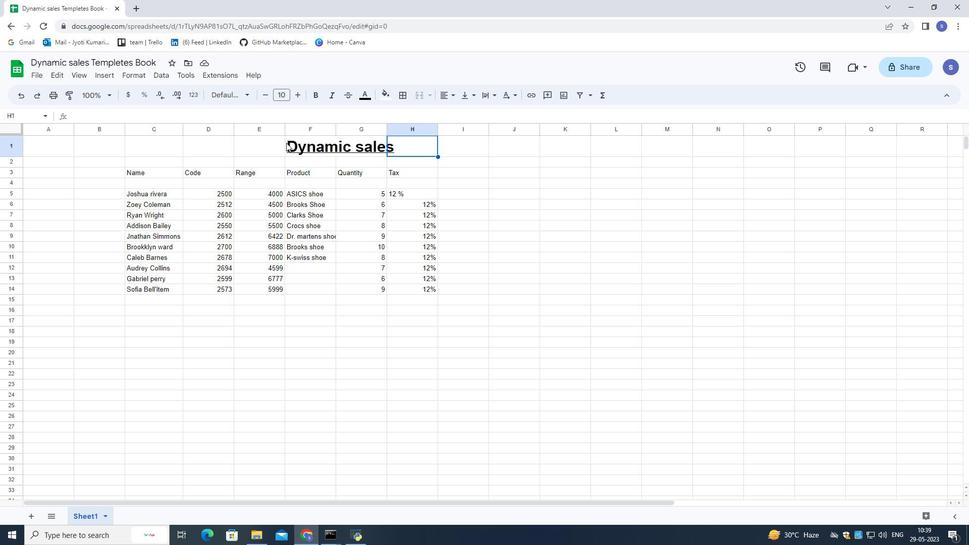 
Action: Mouse moved to (418, 145)
Screenshot: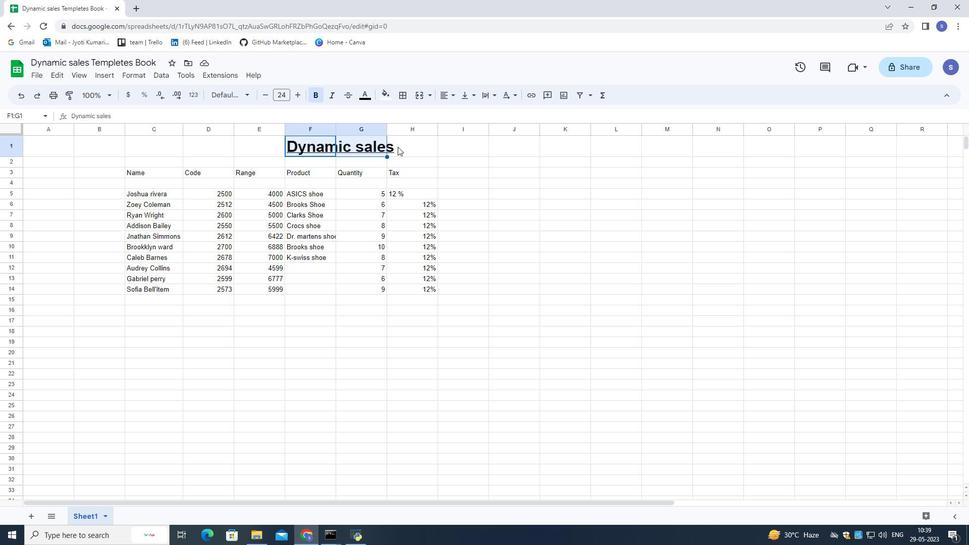 
Action: Mouse pressed left at (418, 145)
Screenshot: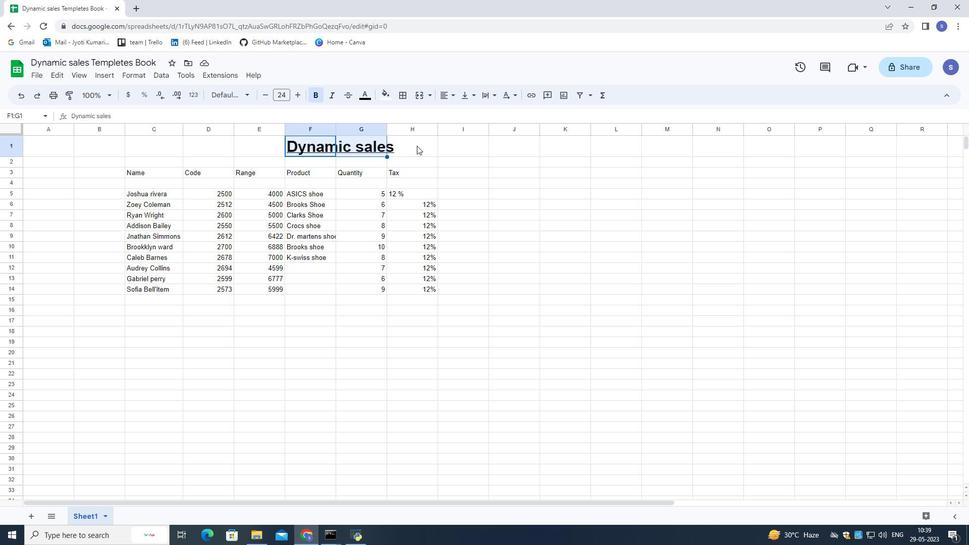 
Action: Mouse moved to (398, 148)
Screenshot: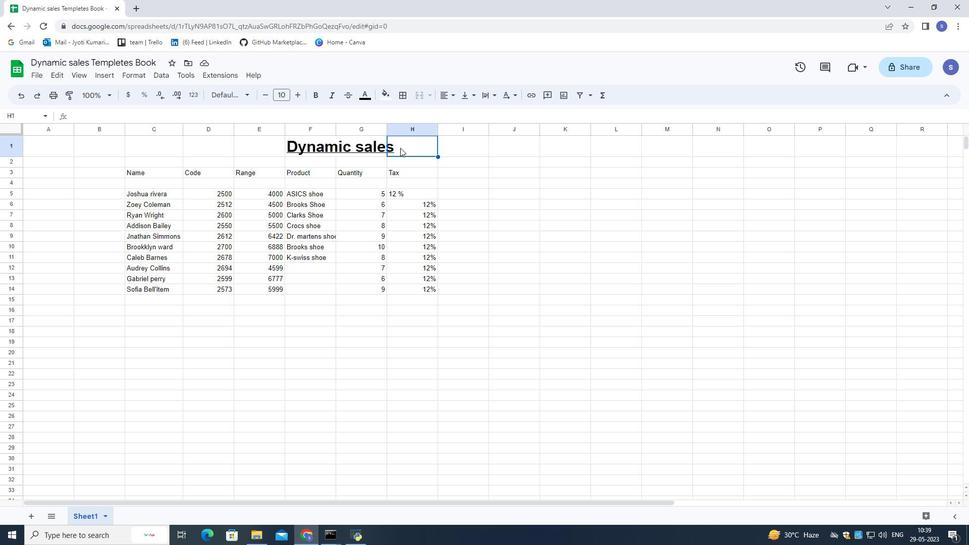 
Action: Mouse pressed left at (398, 148)
Screenshot: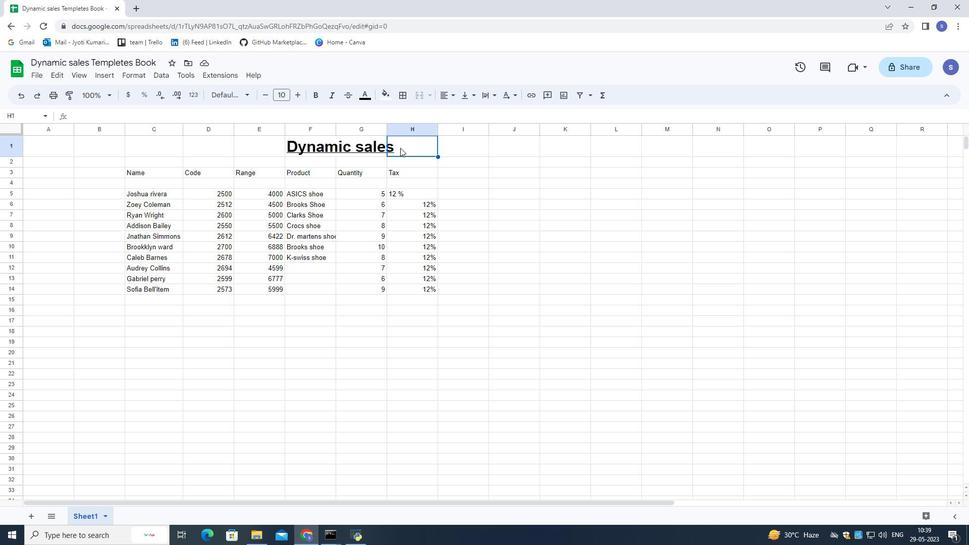 
Action: Mouse moved to (246, 92)
Screenshot: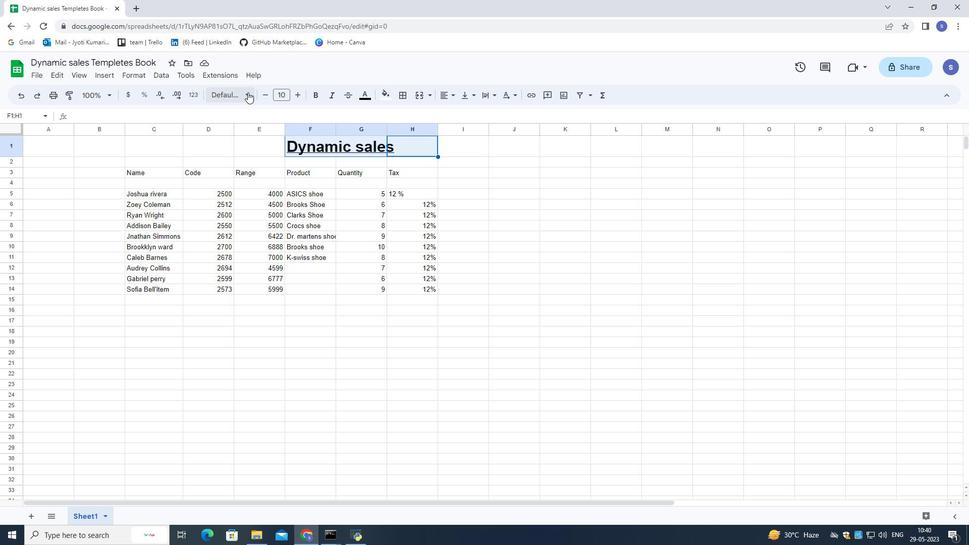 
Action: Mouse pressed left at (246, 92)
Screenshot: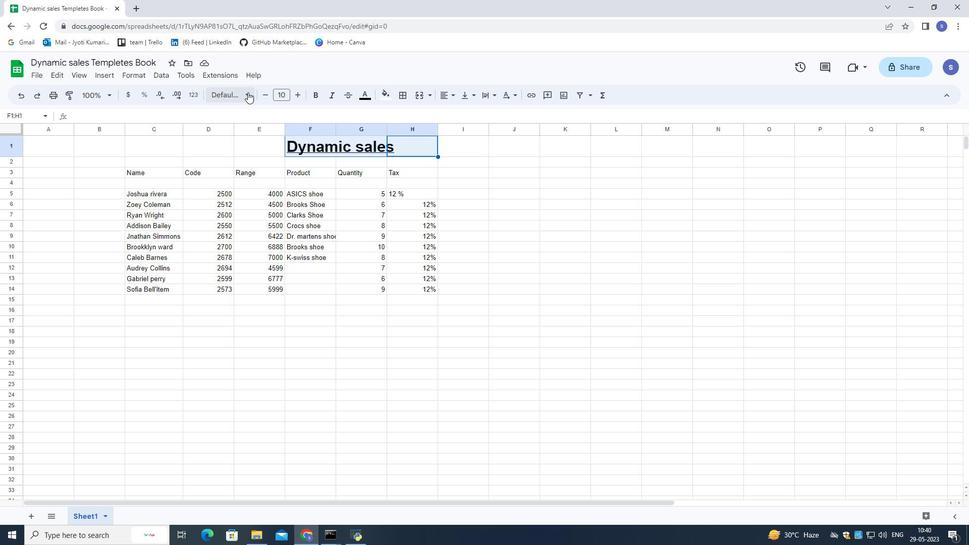 
Action: Mouse moved to (233, 257)
Screenshot: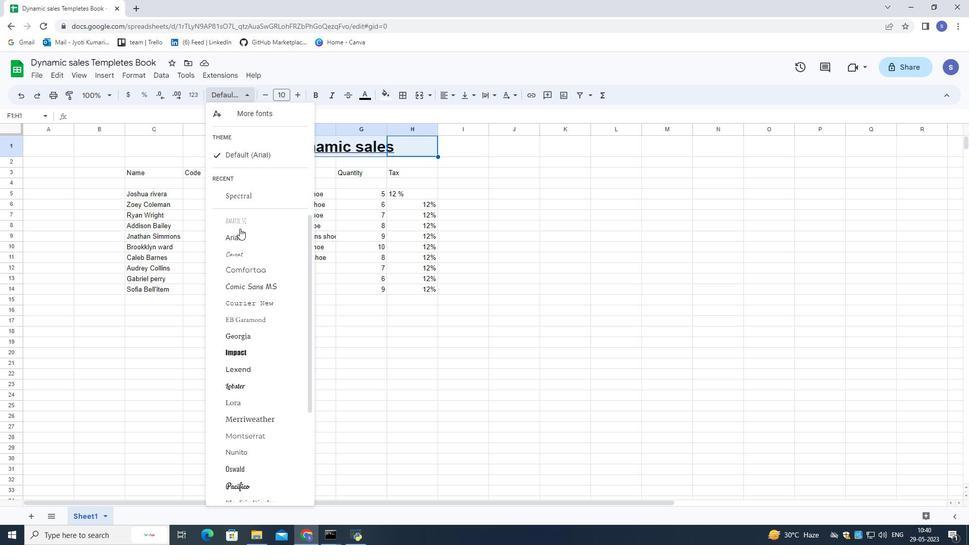 
Action: Mouse scrolled (233, 257) with delta (0, 0)
Screenshot: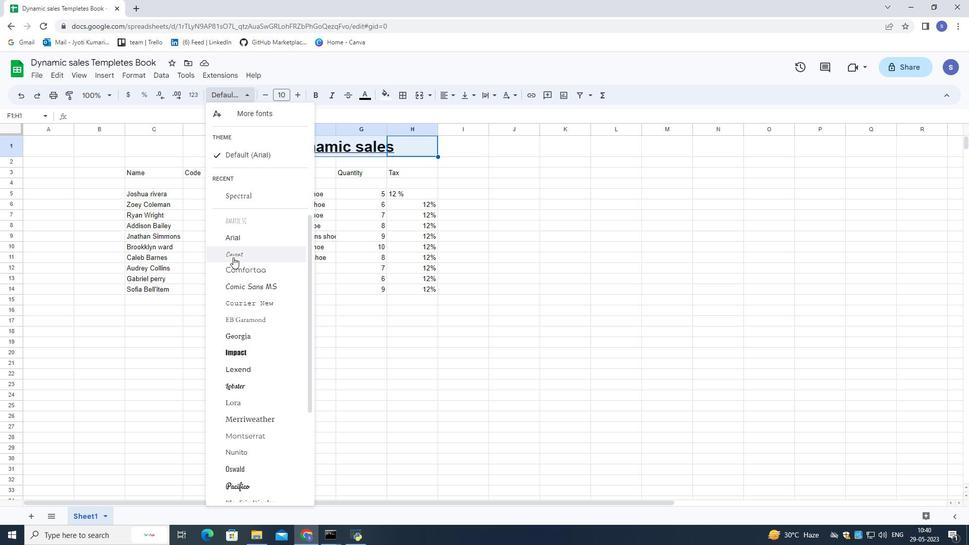 
Action: Mouse scrolled (233, 257) with delta (0, 0)
Screenshot: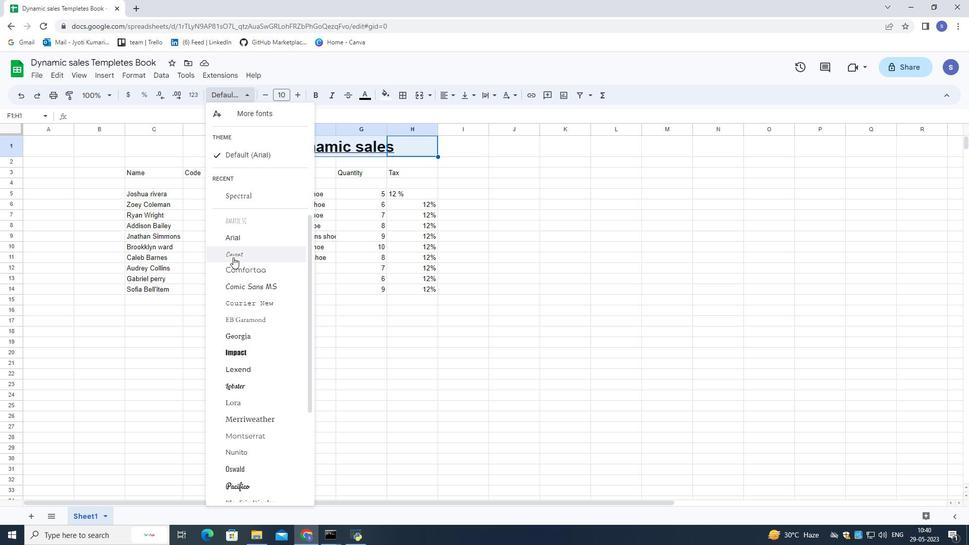 
Action: Mouse scrolled (233, 257) with delta (0, 0)
Screenshot: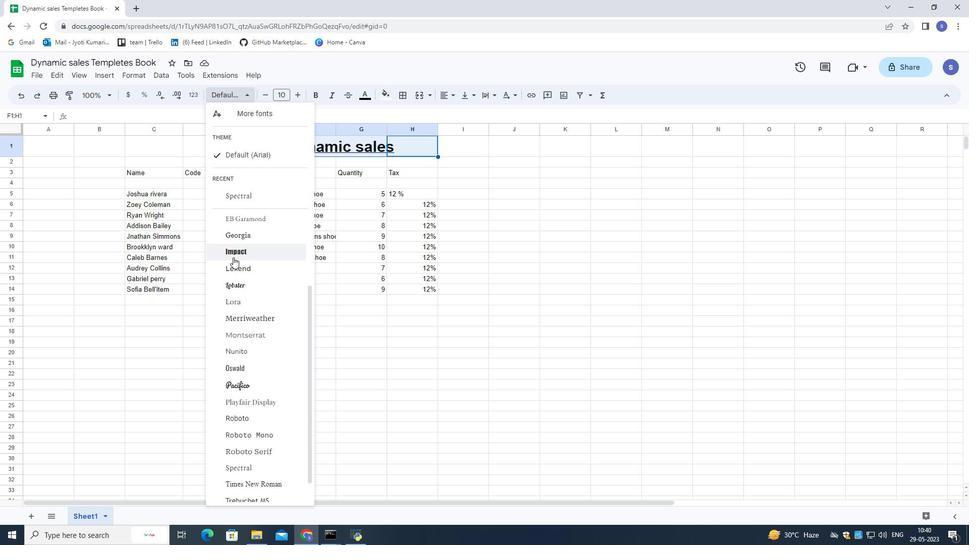 
Action: Mouse scrolled (233, 257) with delta (0, 0)
Screenshot: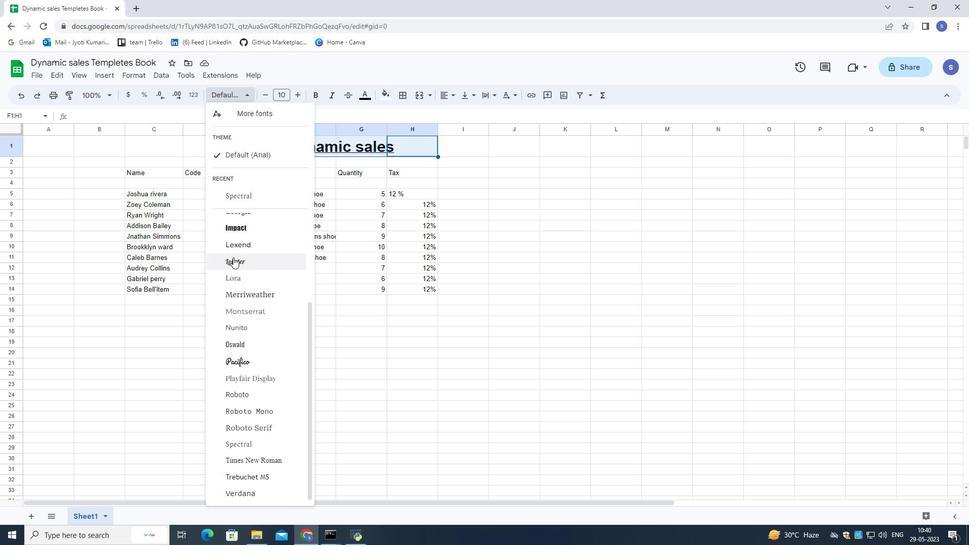 
Action: Mouse scrolled (233, 257) with delta (0, 0)
Screenshot: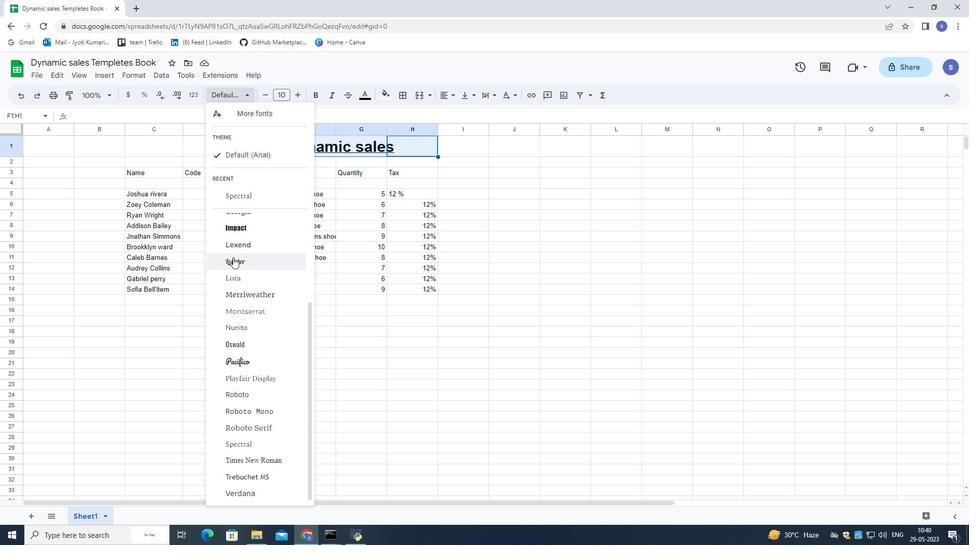 
Action: Mouse scrolled (233, 257) with delta (0, 0)
Screenshot: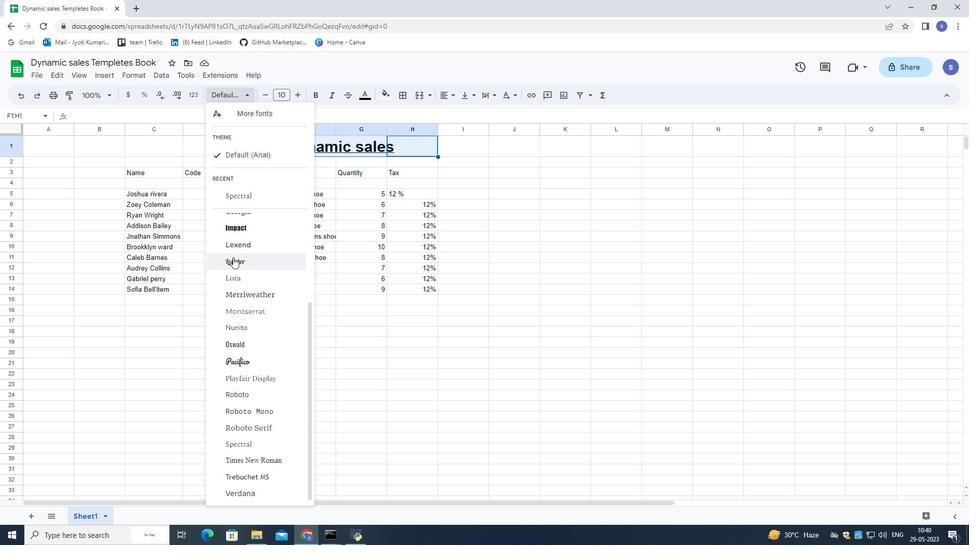 
Action: Mouse scrolled (233, 257) with delta (0, 0)
Screenshot: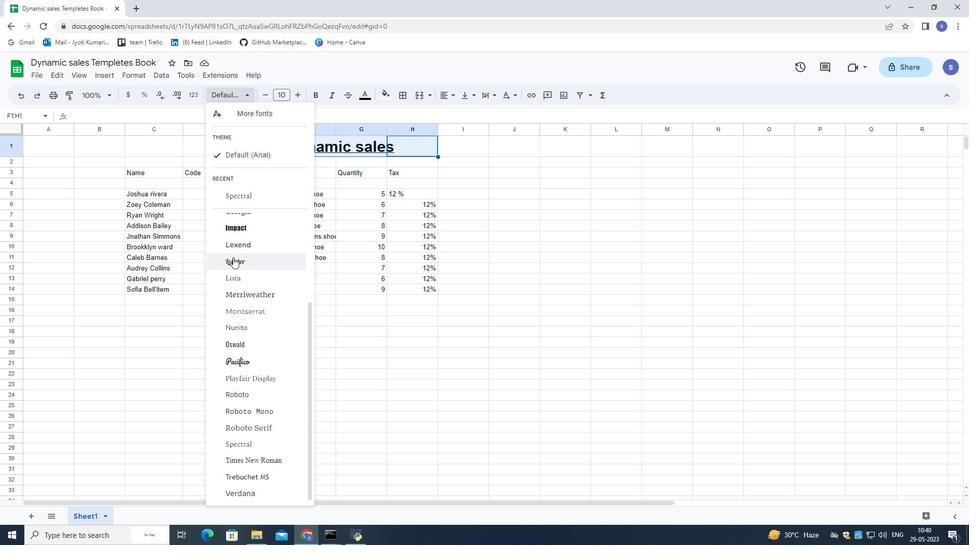 
Action: Mouse scrolled (233, 257) with delta (0, 0)
Screenshot: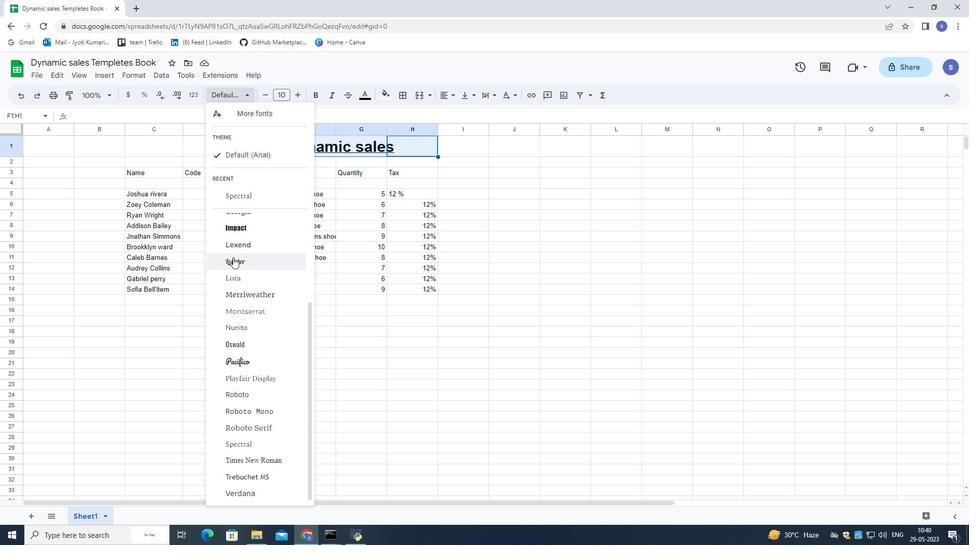 
Action: Mouse scrolled (233, 258) with delta (0, 0)
Screenshot: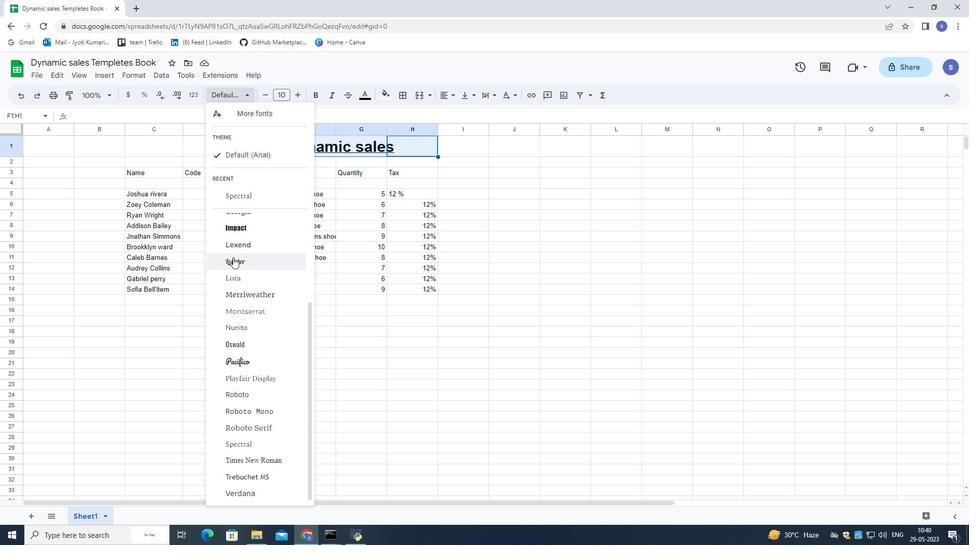 
Action: Mouse scrolled (233, 258) with delta (0, 0)
Screenshot: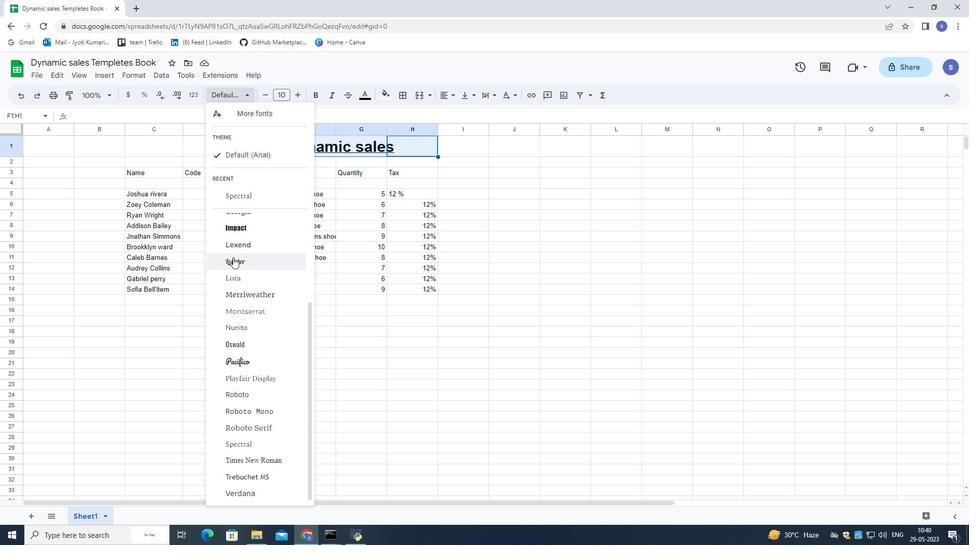 
Action: Mouse scrolled (233, 258) with delta (0, 0)
Screenshot: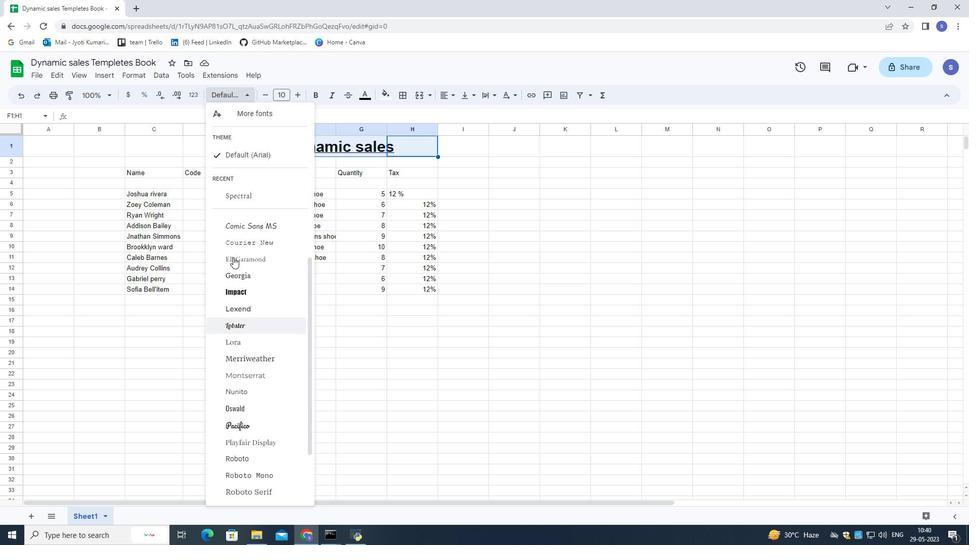 
Action: Mouse scrolled (233, 258) with delta (0, 0)
Screenshot: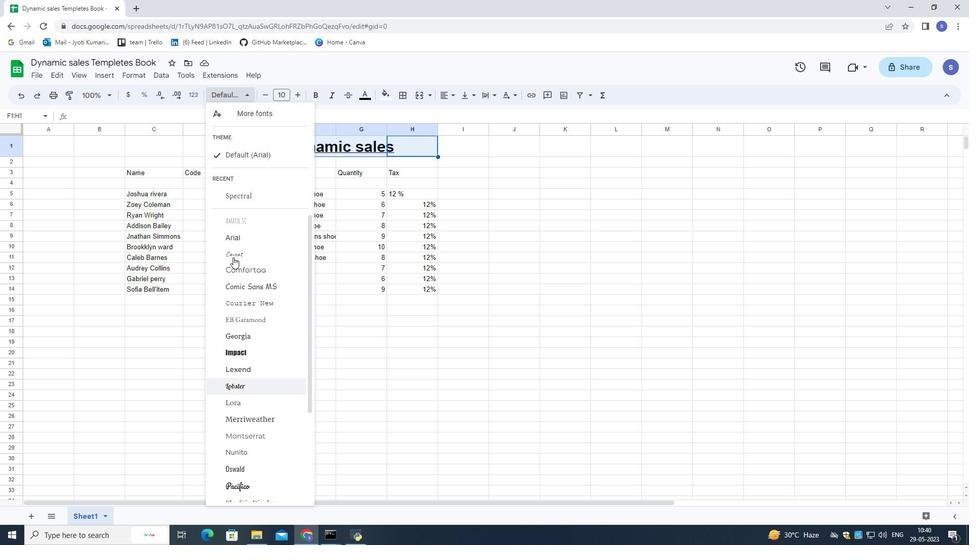 
Action: Mouse scrolled (233, 258) with delta (0, 0)
Screenshot: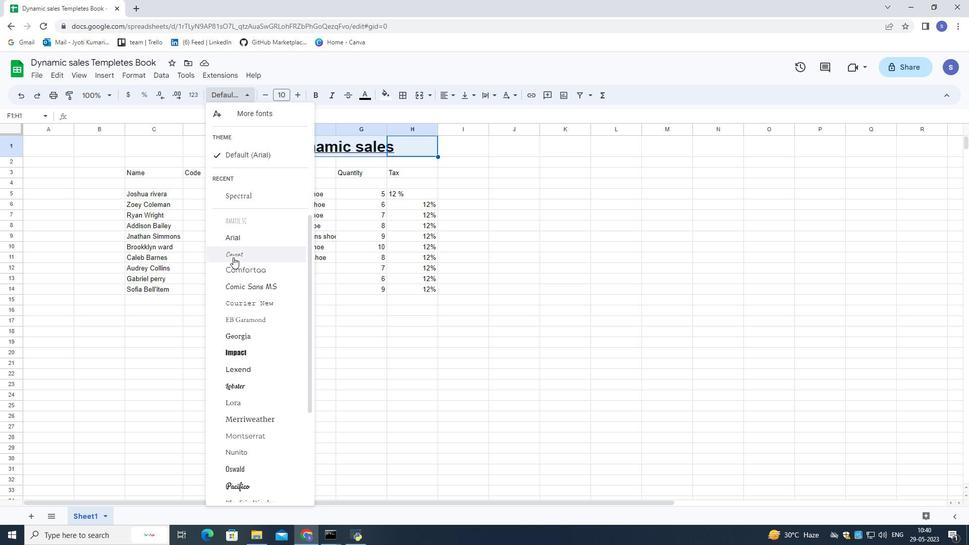
Action: Mouse scrolled (233, 258) with delta (0, 0)
Screenshot: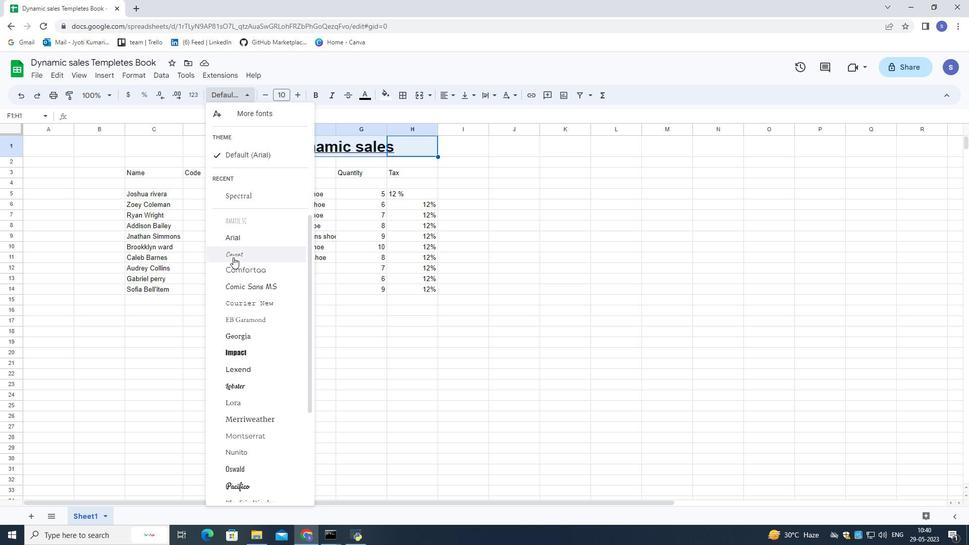 
Action: Mouse scrolled (233, 258) with delta (0, 0)
Screenshot: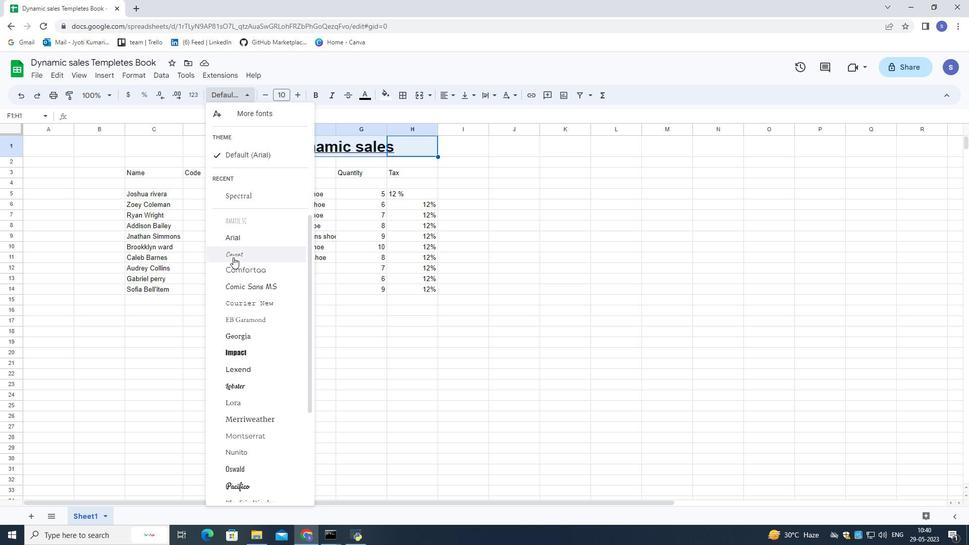 
Action: Mouse scrolled (233, 258) with delta (0, 0)
Screenshot: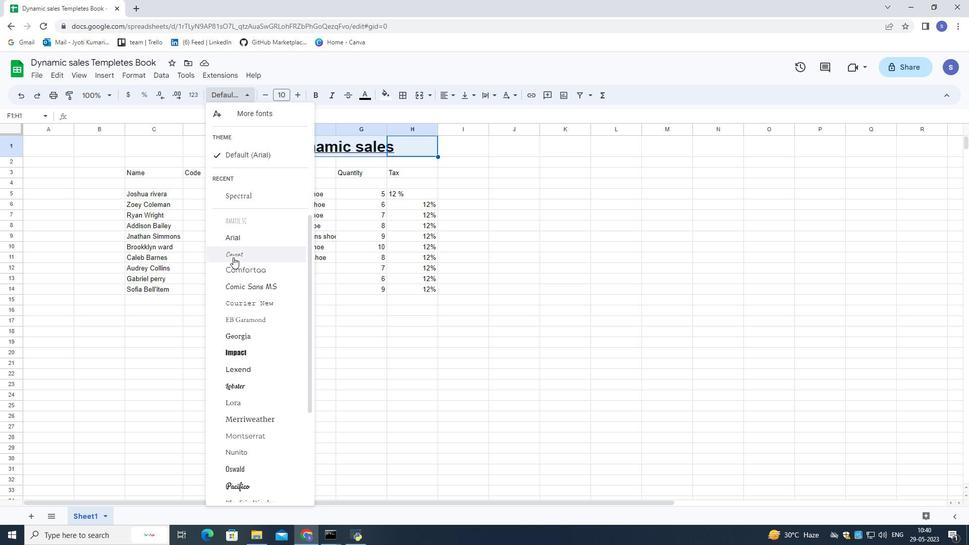 
Action: Mouse scrolled (233, 257) with delta (0, 0)
Screenshot: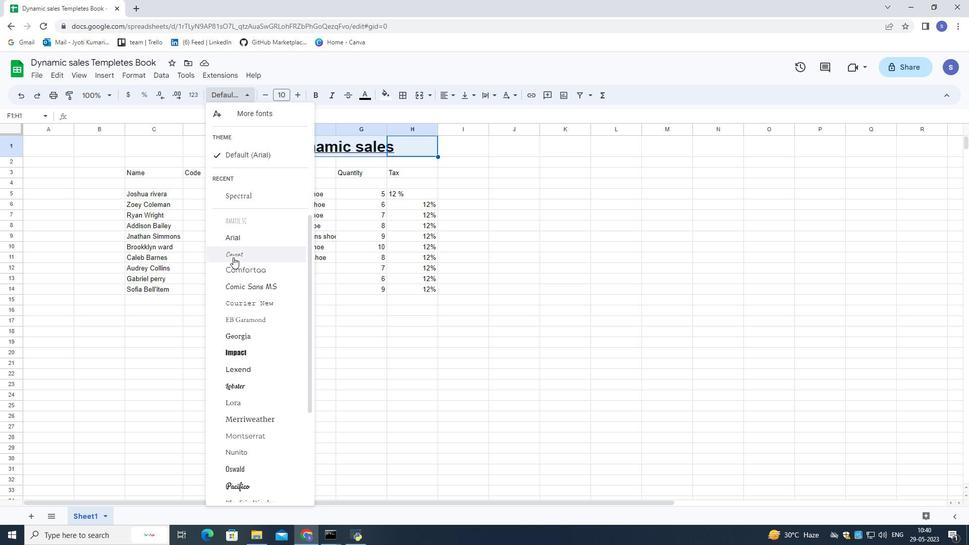
Action: Mouse scrolled (233, 257) with delta (0, 0)
Screenshot: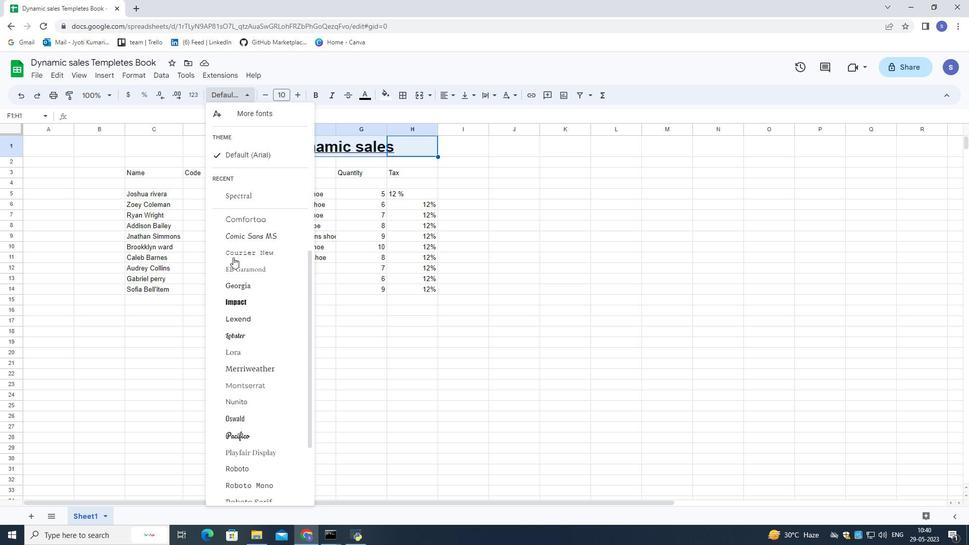 
Action: Mouse scrolled (233, 257) with delta (0, 0)
Screenshot: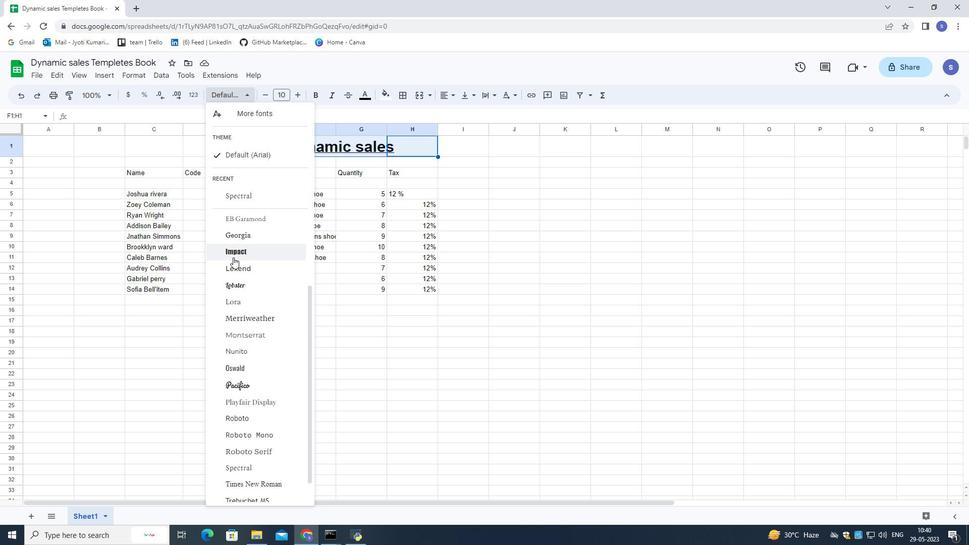 
Action: Mouse scrolled (233, 257) with delta (0, 0)
Screenshot: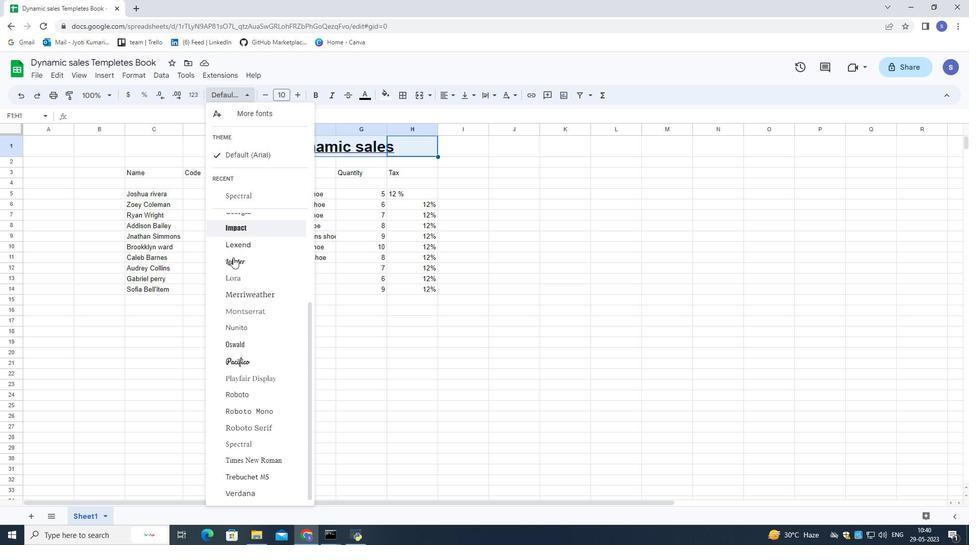 
Action: Mouse moved to (393, 250)
Screenshot: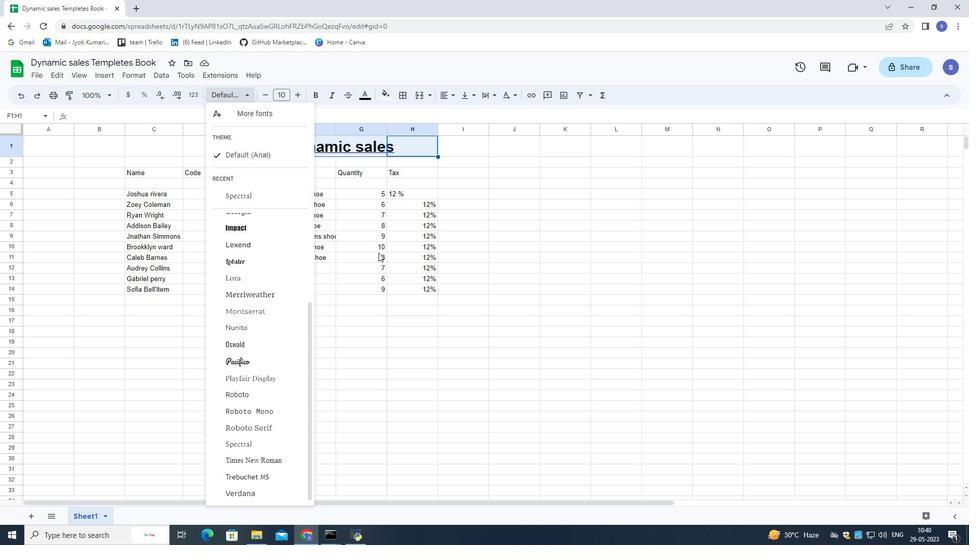 
Action: Mouse pressed left at (393, 250)
Screenshot: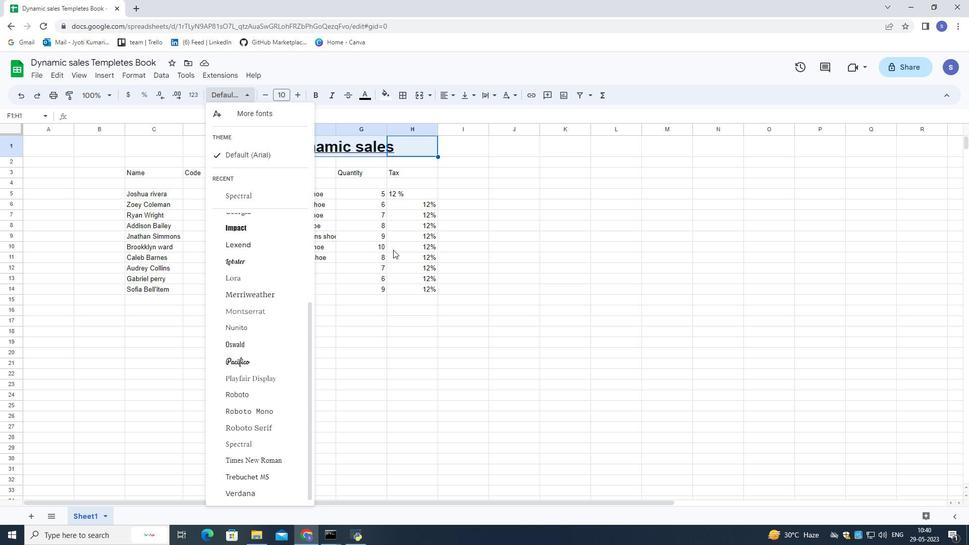 
Action: Mouse moved to (116, 165)
Screenshot: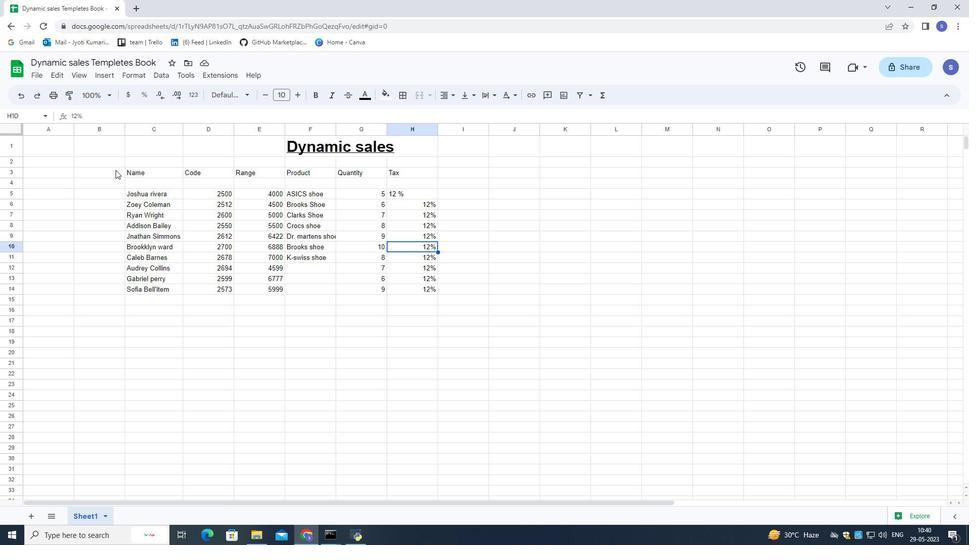 
Action: Mouse pressed left at (116, 165)
Screenshot: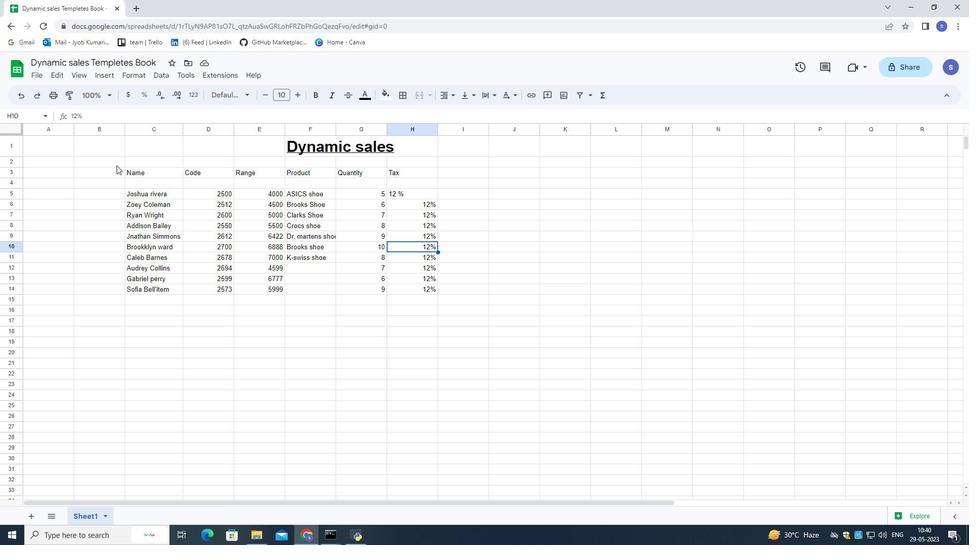 
Action: Mouse moved to (228, 96)
Screenshot: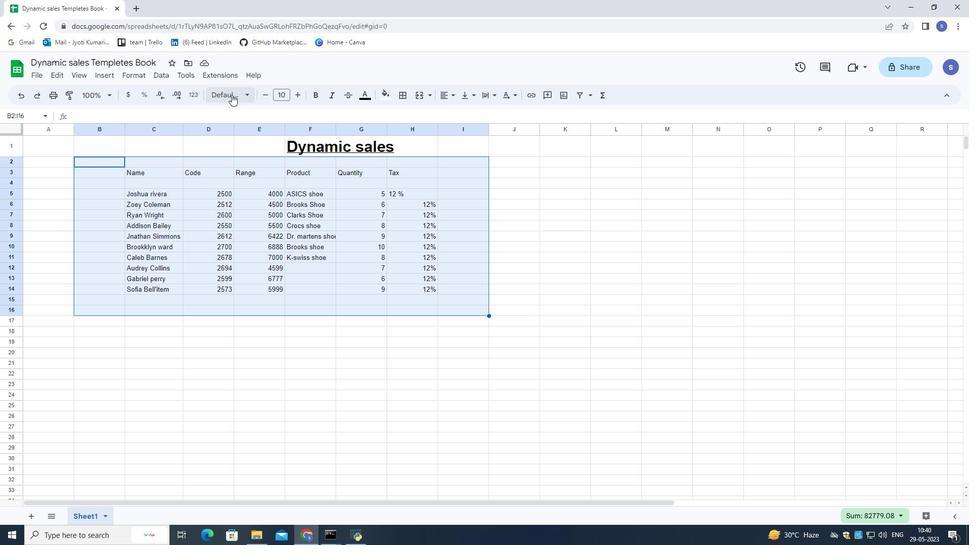
Action: Mouse pressed left at (228, 96)
Screenshot: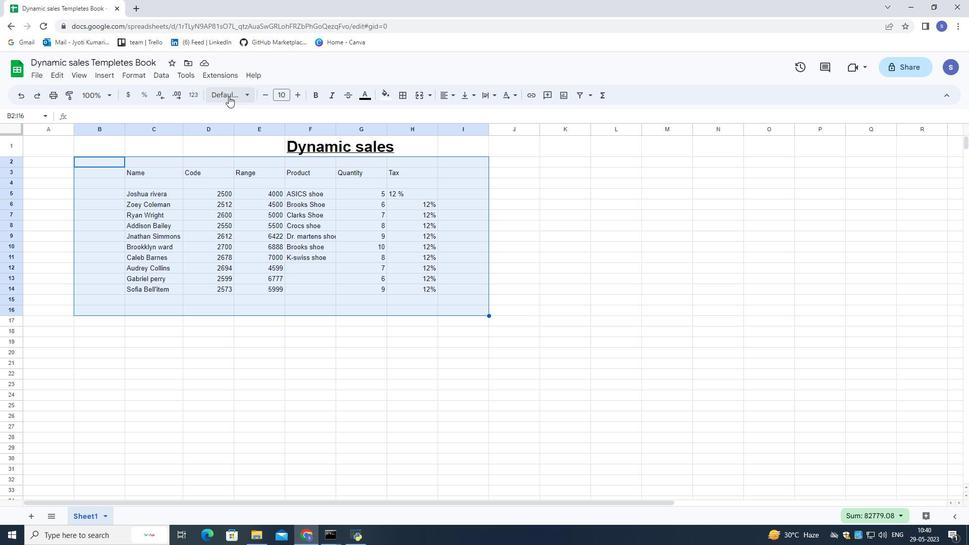 
Action: Mouse moved to (235, 111)
Screenshot: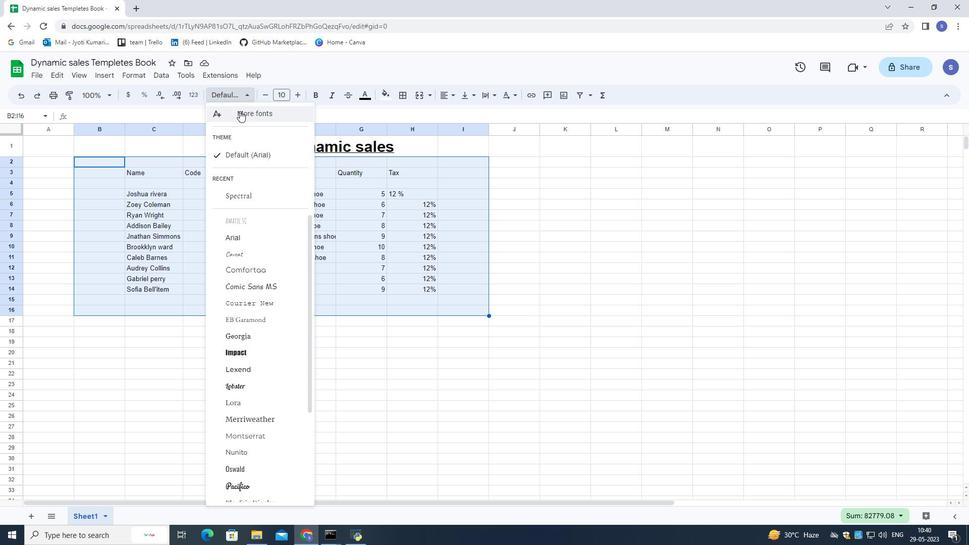 
Action: Mouse pressed left at (235, 111)
Screenshot: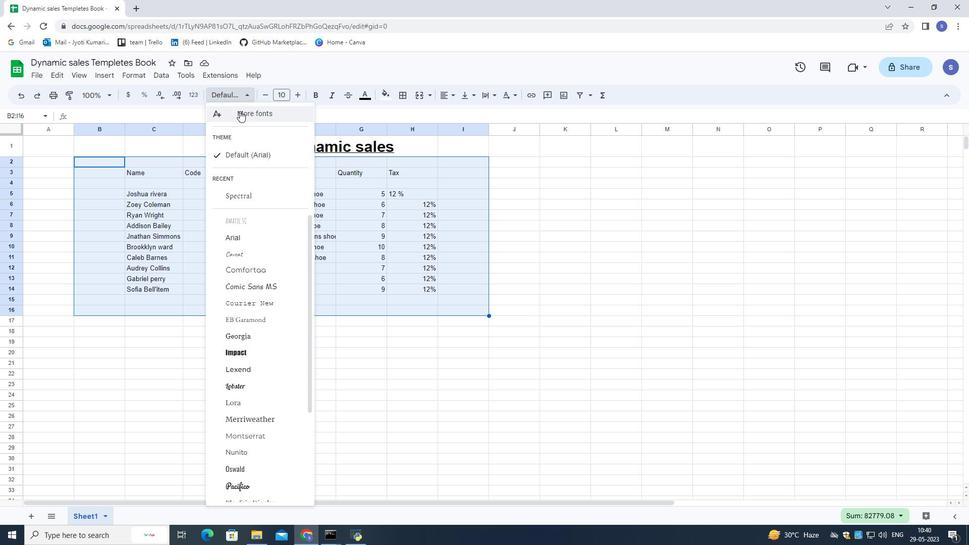 
Action: Mouse moved to (307, 172)
Screenshot: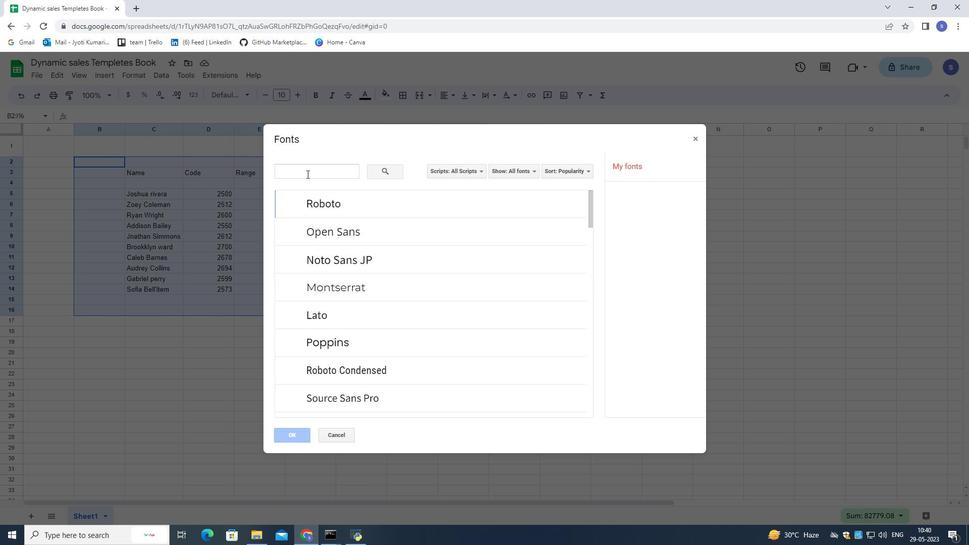 
Action: Mouse pressed left at (307, 172)
Screenshot: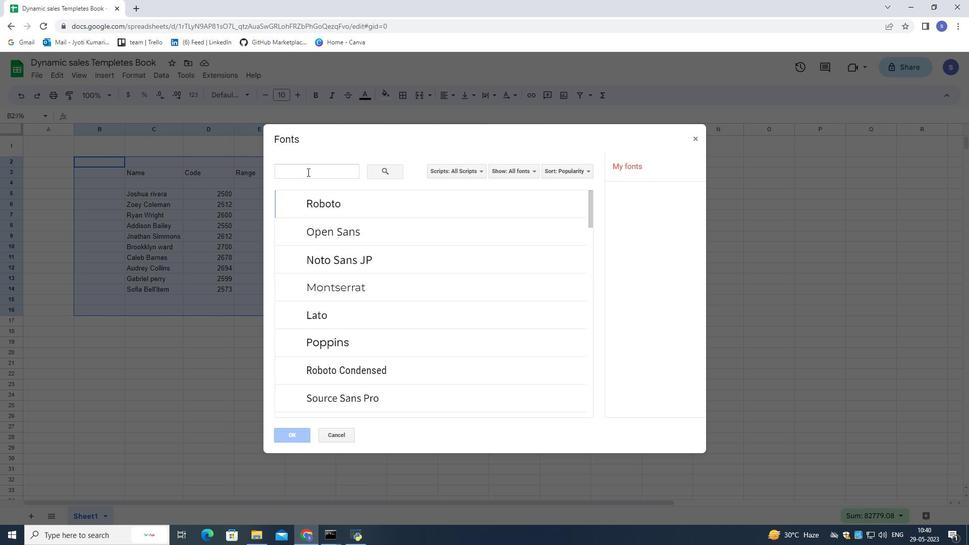 
Action: Key pressed paci
Screenshot: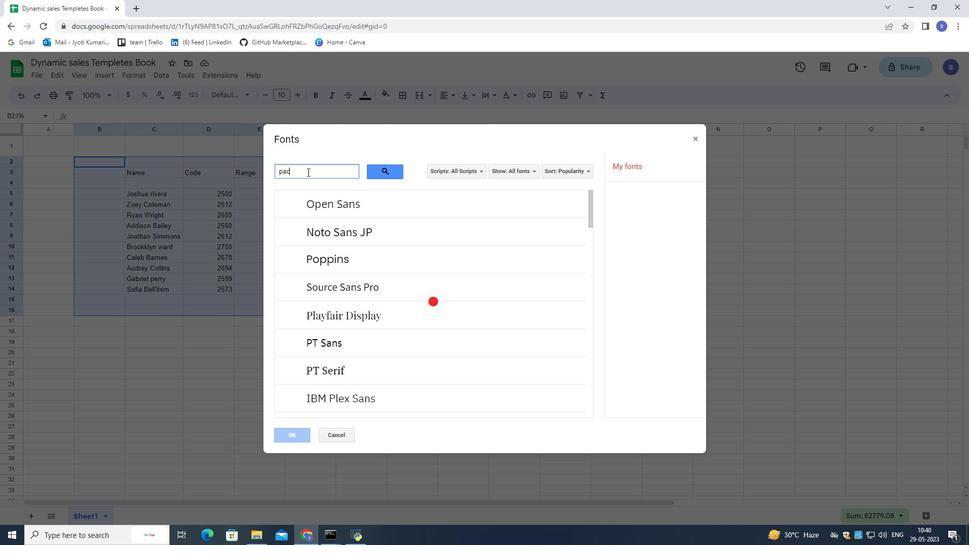 
Action: Mouse moved to (379, 195)
Screenshot: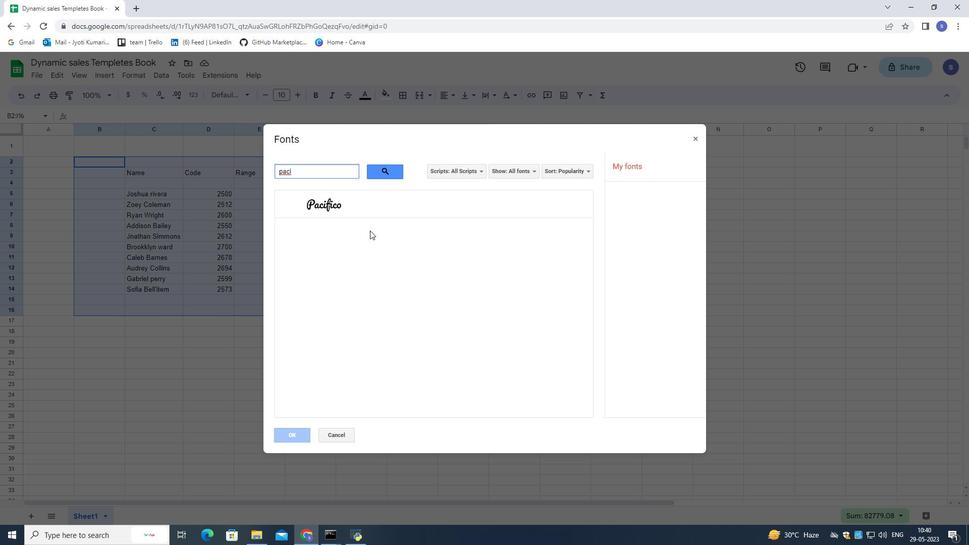
Action: Mouse pressed left at (379, 195)
Screenshot: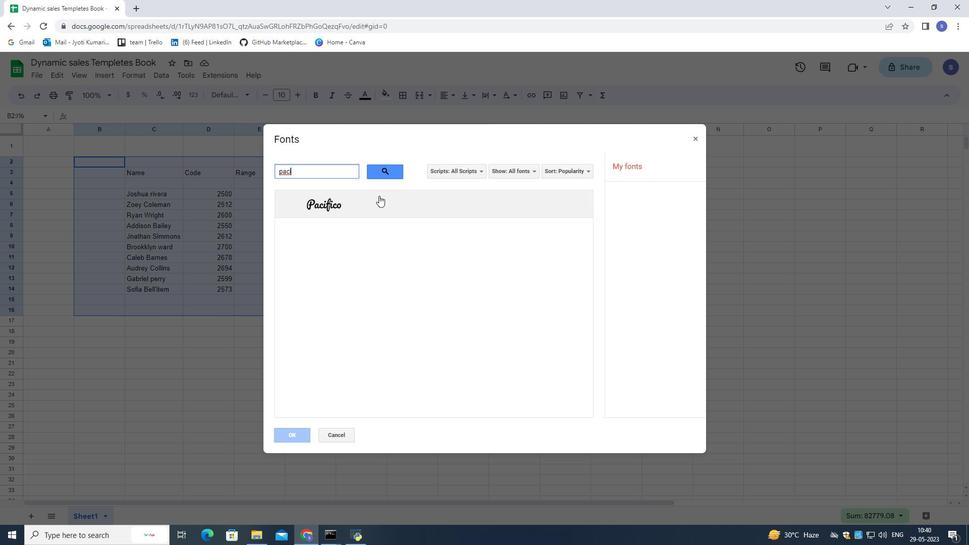 
Action: Mouse moved to (285, 434)
Screenshot: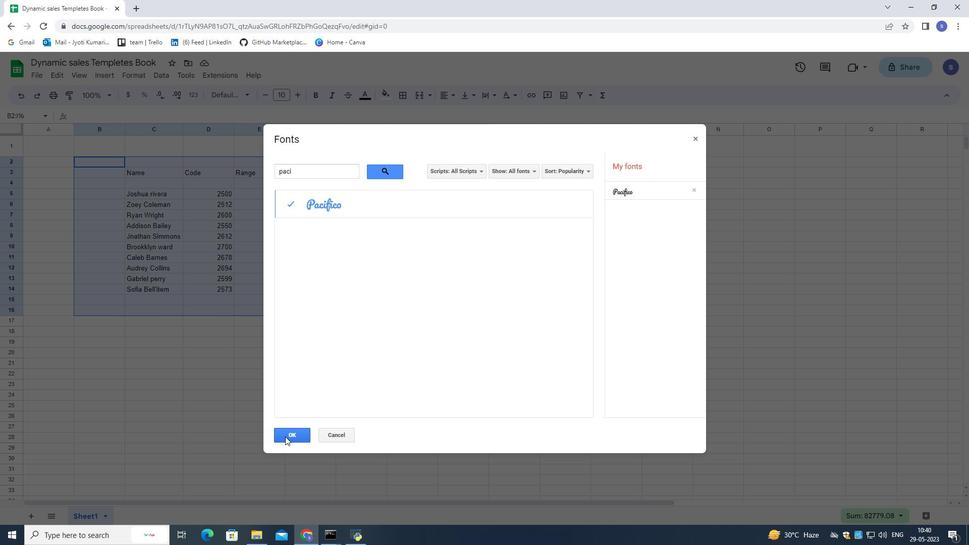 
Action: Mouse pressed left at (285, 434)
Screenshot: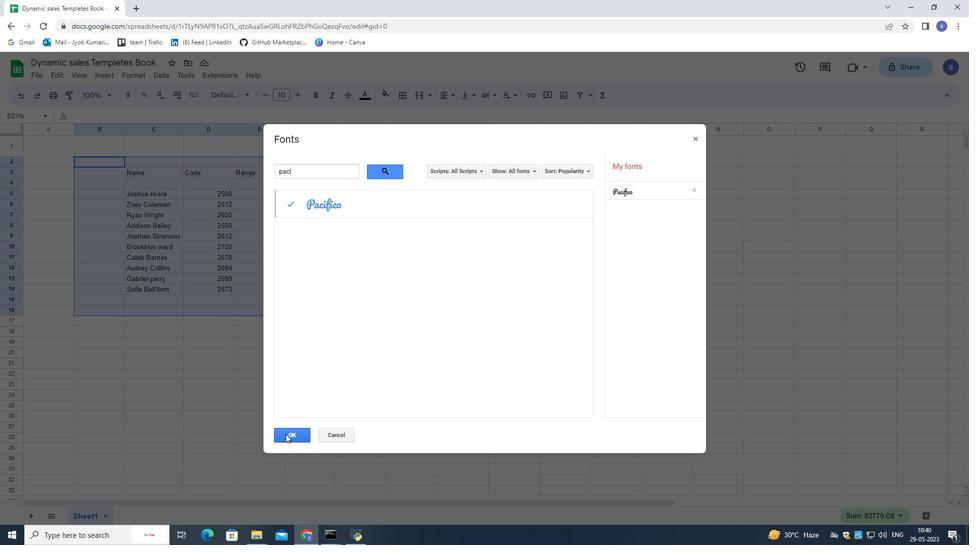 
Action: Mouse moved to (299, 91)
Screenshot: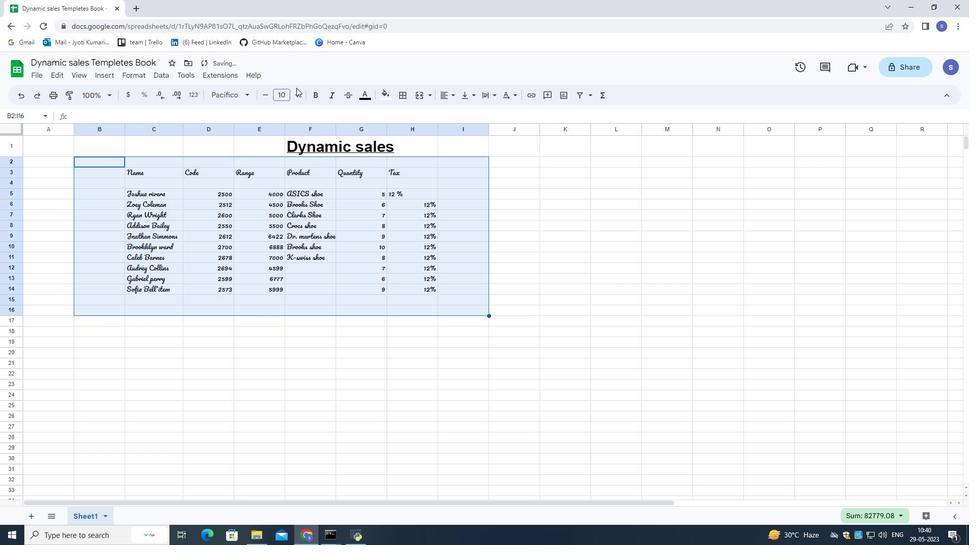
Action: Mouse pressed left at (299, 91)
Screenshot: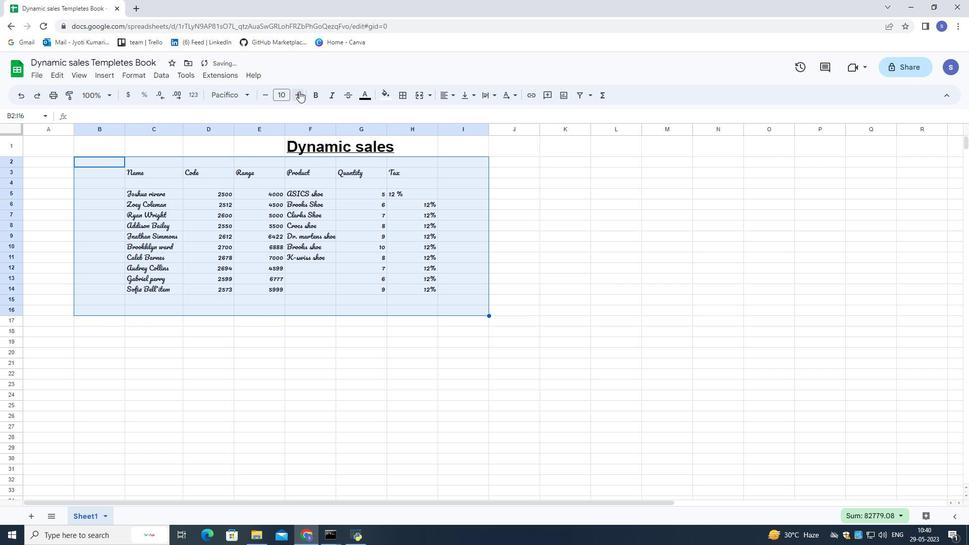 
Action: Mouse pressed left at (299, 91)
Screenshot: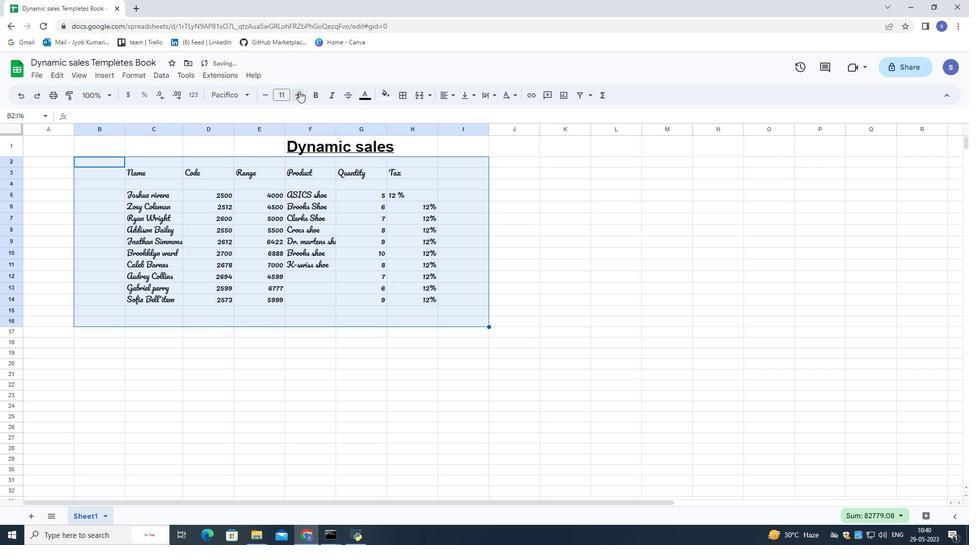 
Action: Mouse pressed left at (299, 91)
Screenshot: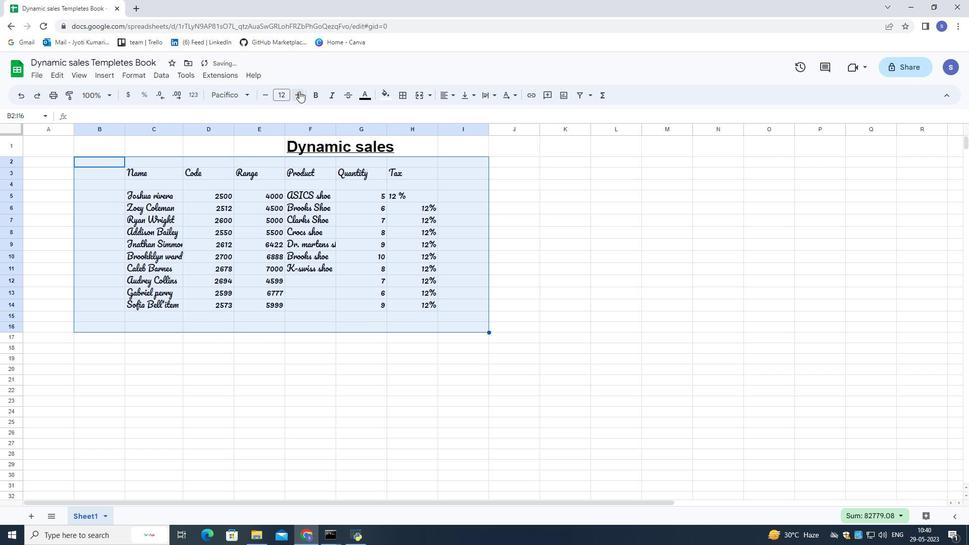 
Action: Mouse pressed left at (299, 91)
Screenshot: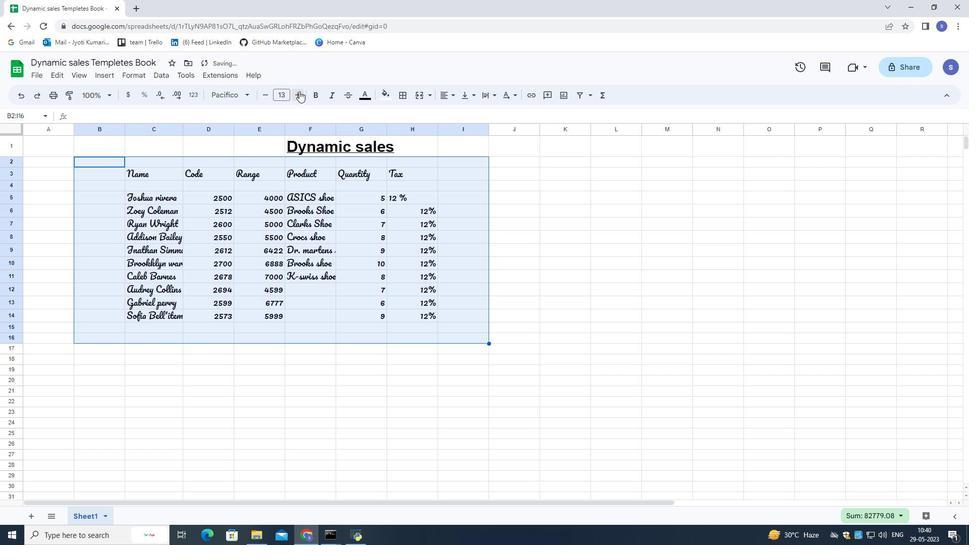 
Action: Mouse pressed left at (299, 91)
Screenshot: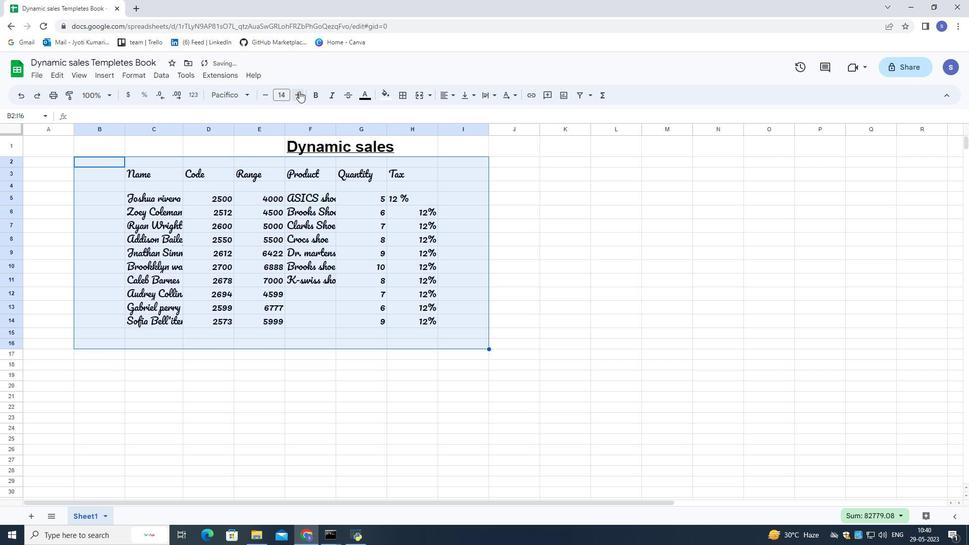 
Action: Mouse pressed left at (299, 91)
Screenshot: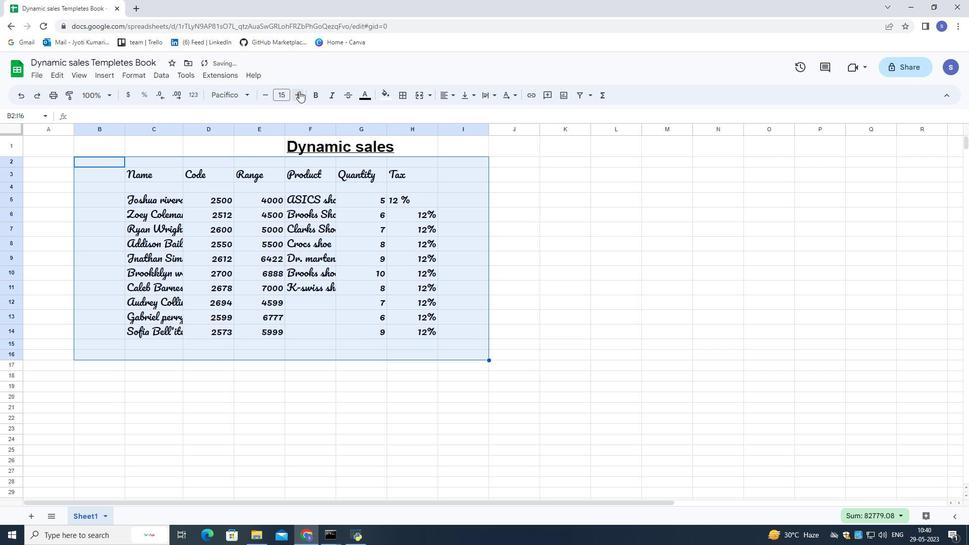 
Action: Mouse moved to (456, 94)
Screenshot: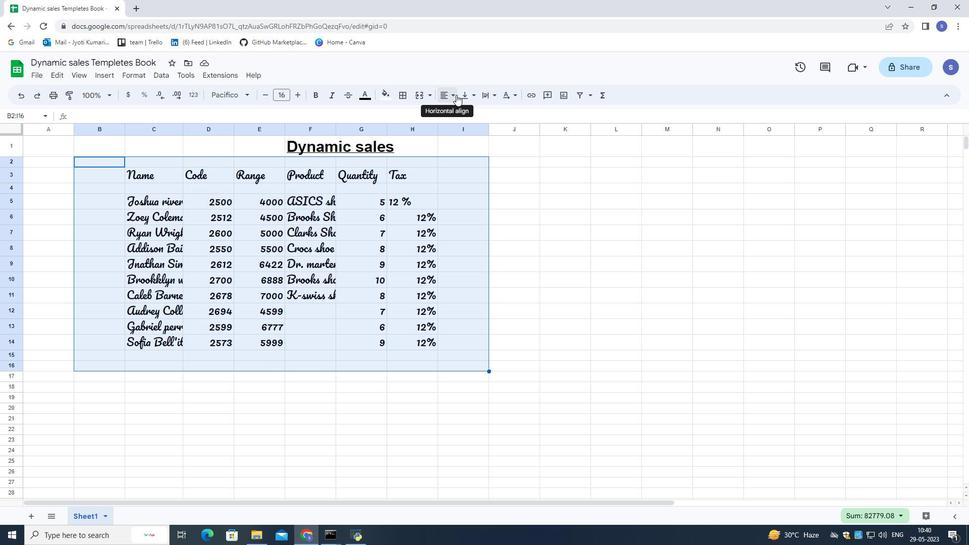 
Action: Mouse pressed left at (456, 94)
Screenshot: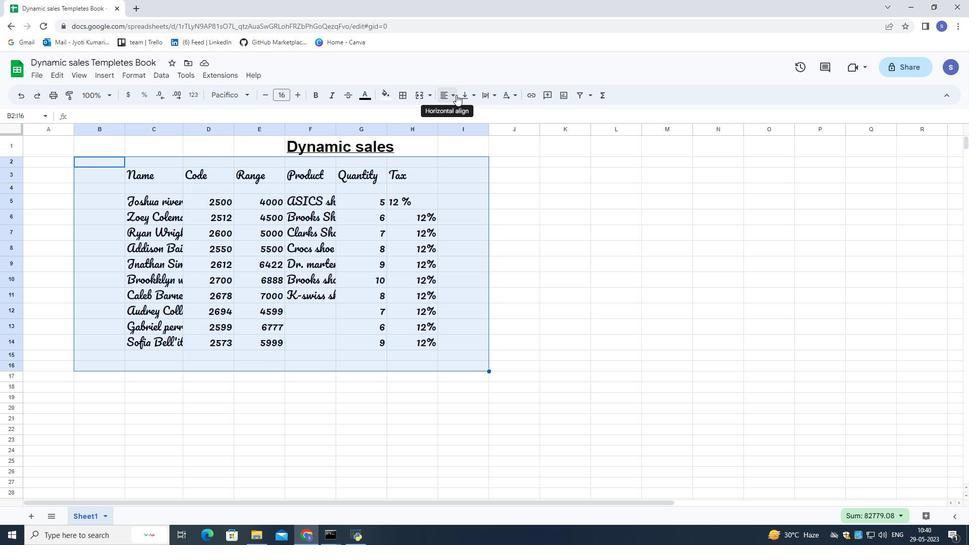 
Action: Mouse moved to (459, 114)
Screenshot: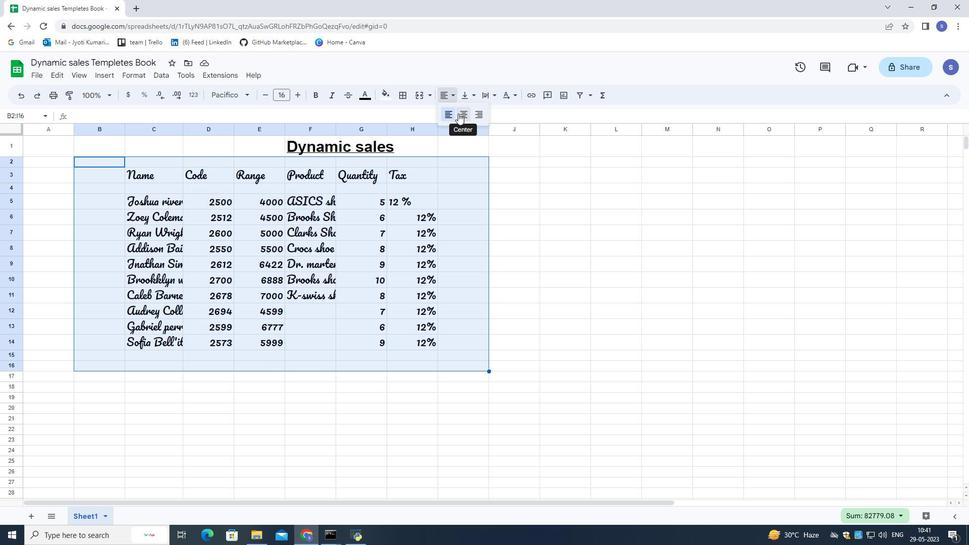 
Action: Mouse pressed left at (459, 114)
Screenshot: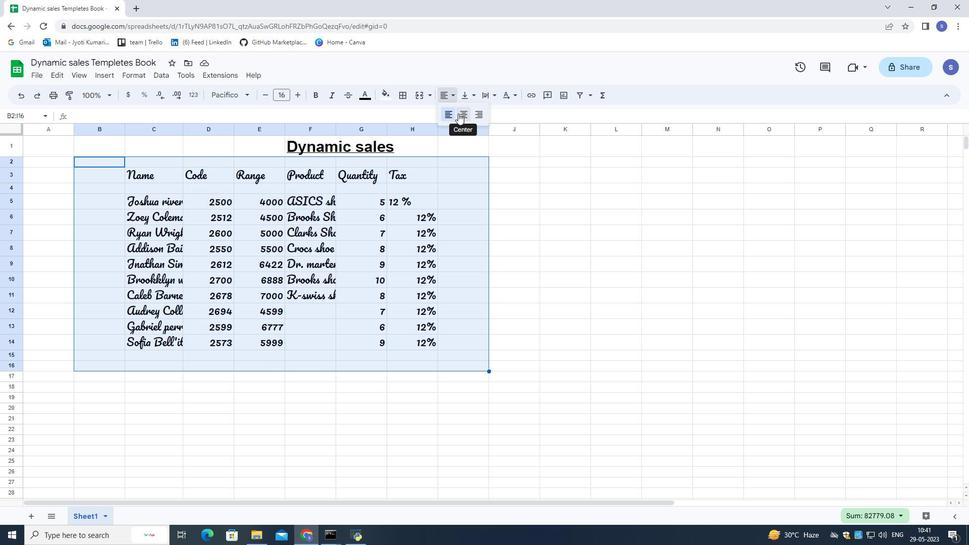 
Action: Mouse moved to (591, 229)
Screenshot: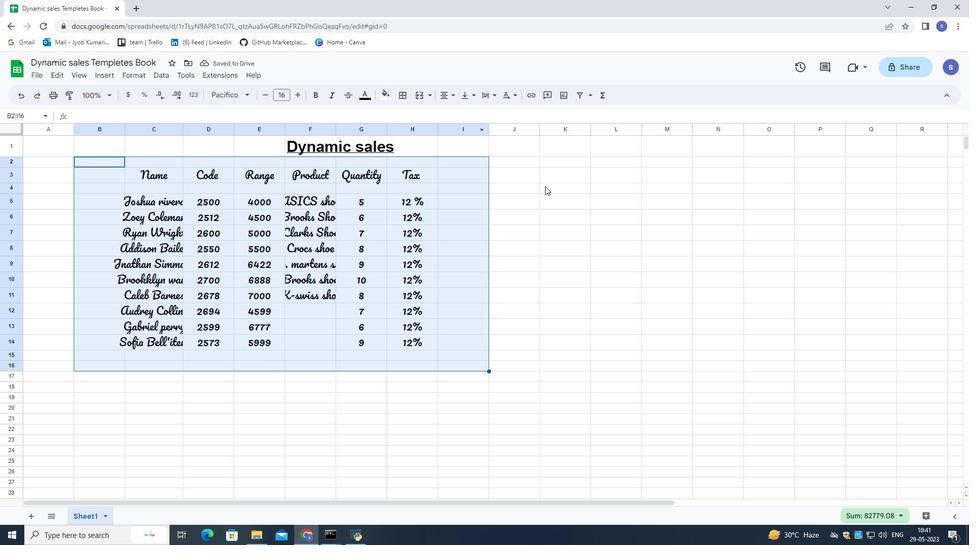 
Action: Mouse pressed left at (591, 229)
Screenshot: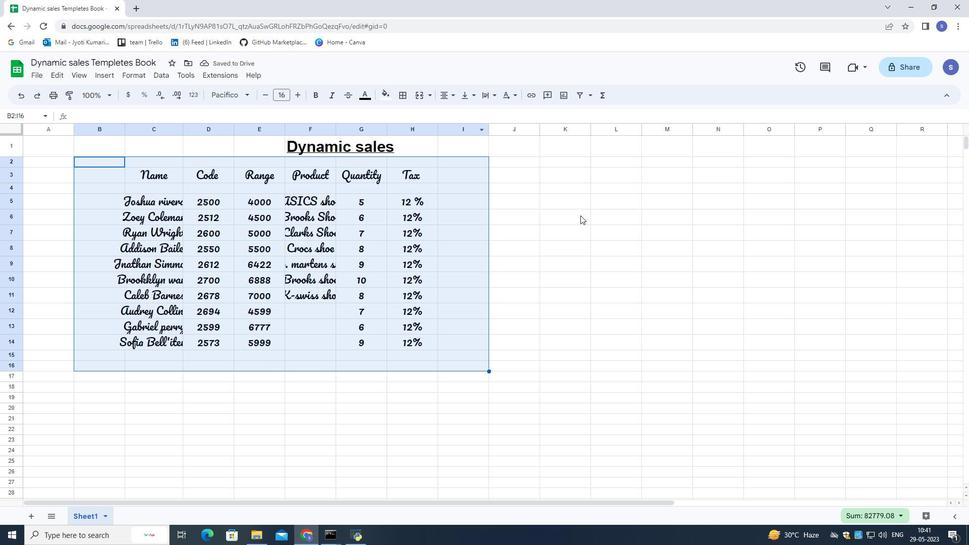 
Action: Mouse moved to (380, 143)
Screenshot: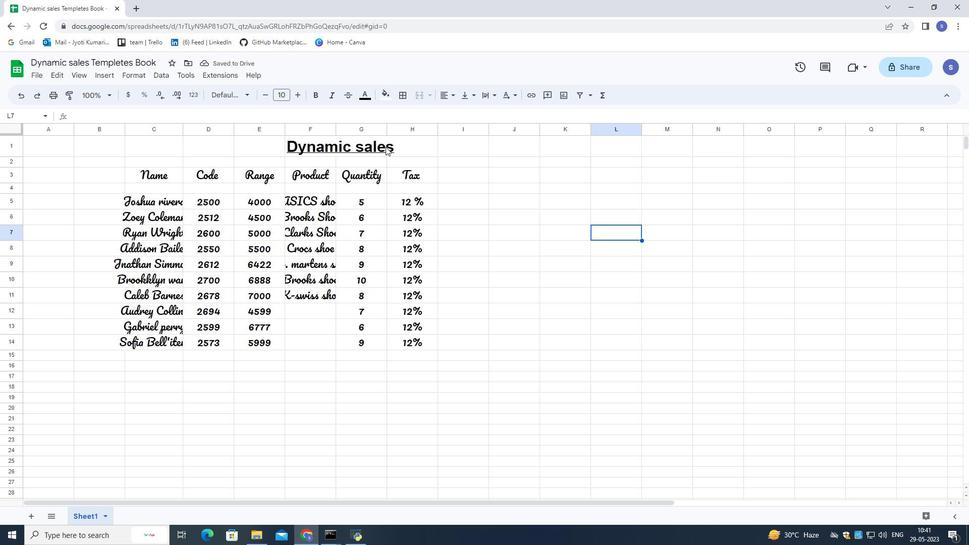 
Action: Mouse pressed left at (380, 143)
Screenshot: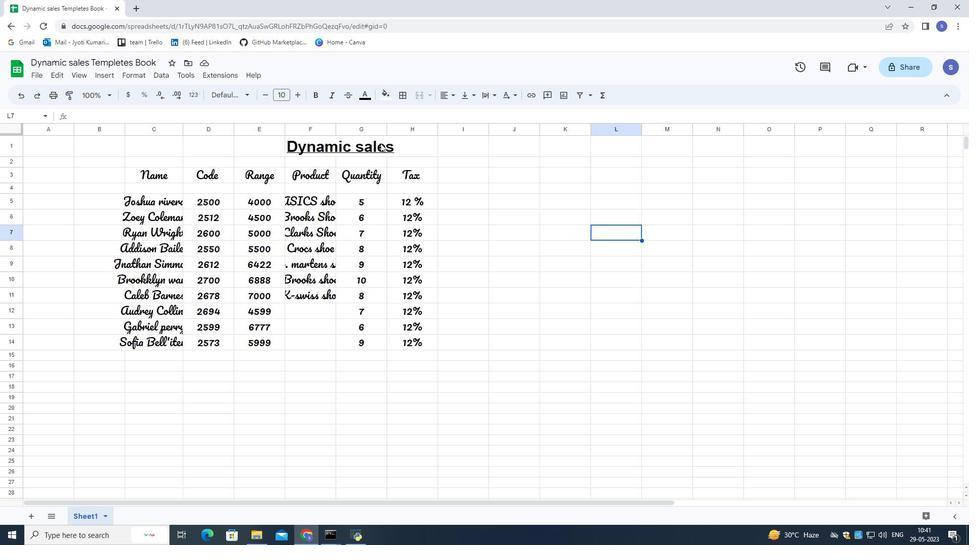 
Action: Mouse pressed left at (380, 143)
Screenshot: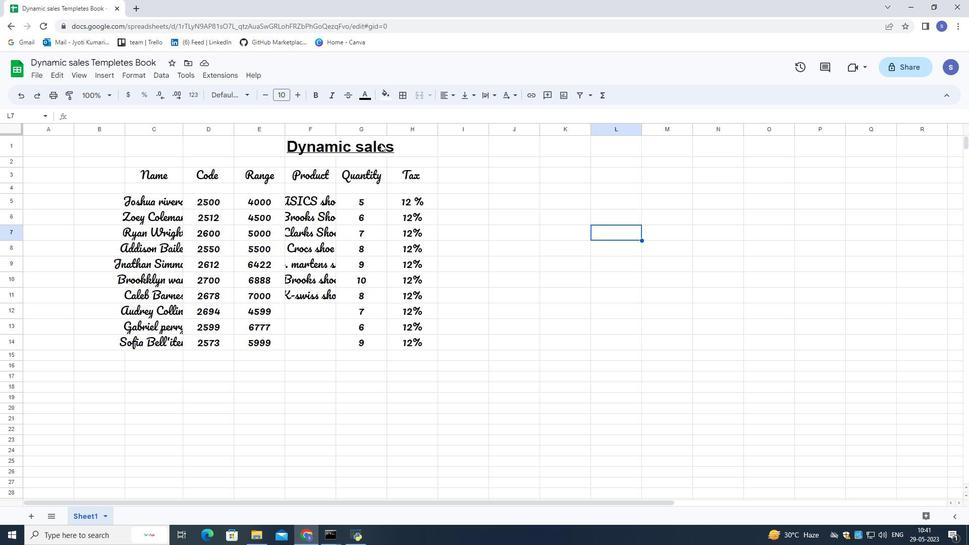 
Action: Mouse moved to (403, 148)
Screenshot: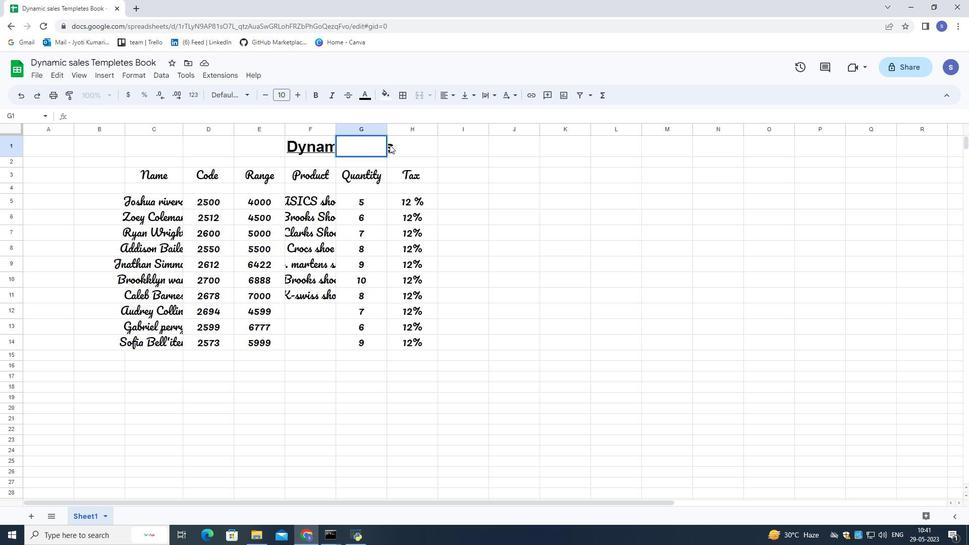
Action: Mouse pressed left at (403, 148)
Screenshot: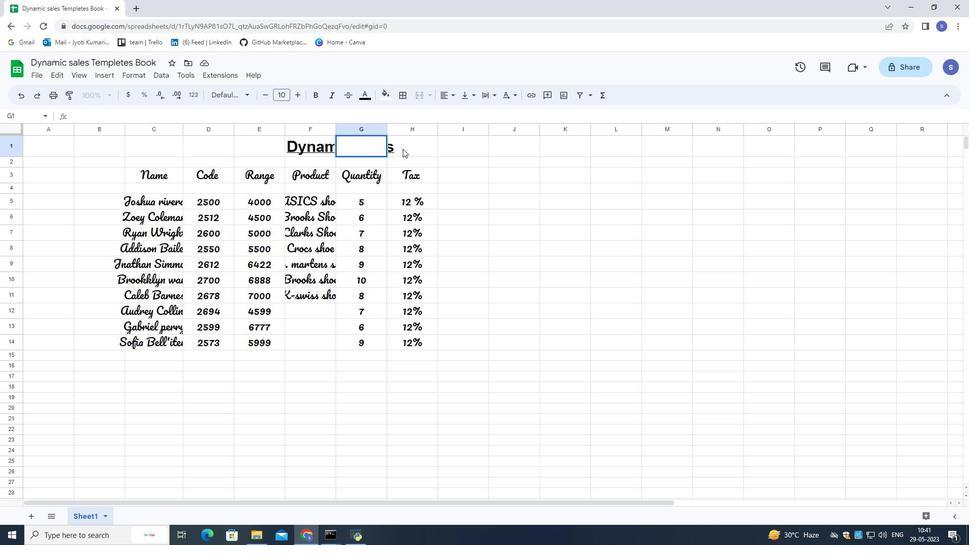 
Action: Mouse moved to (287, 140)
Screenshot: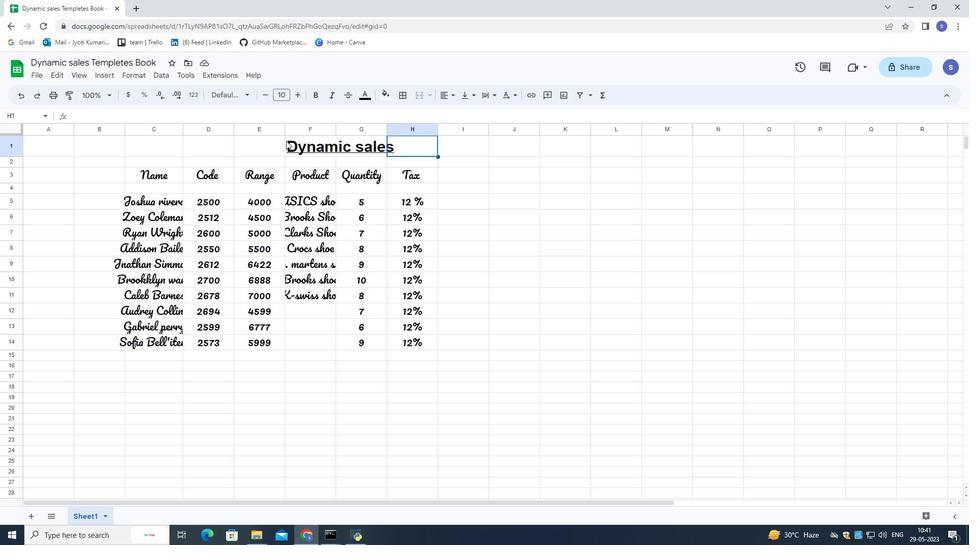 
Action: Mouse pressed left at (287, 140)
Screenshot: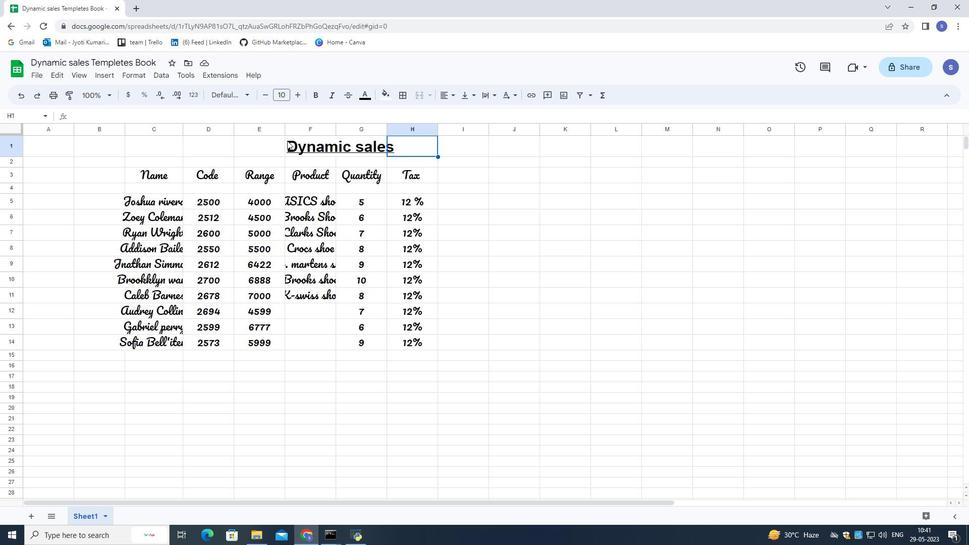 
Action: Mouse moved to (246, 90)
Screenshot: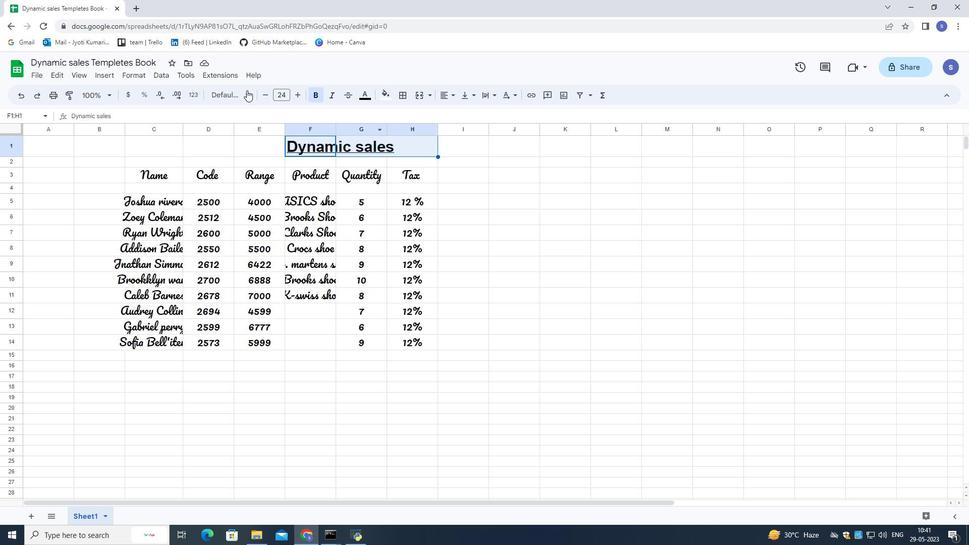 
Action: Mouse pressed left at (246, 90)
Screenshot: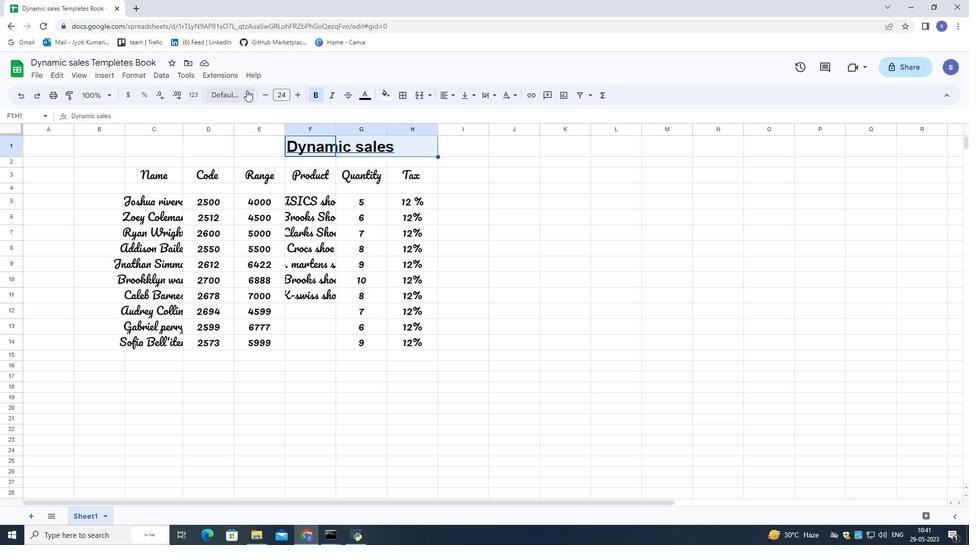 
Action: Mouse moved to (260, 111)
Screenshot: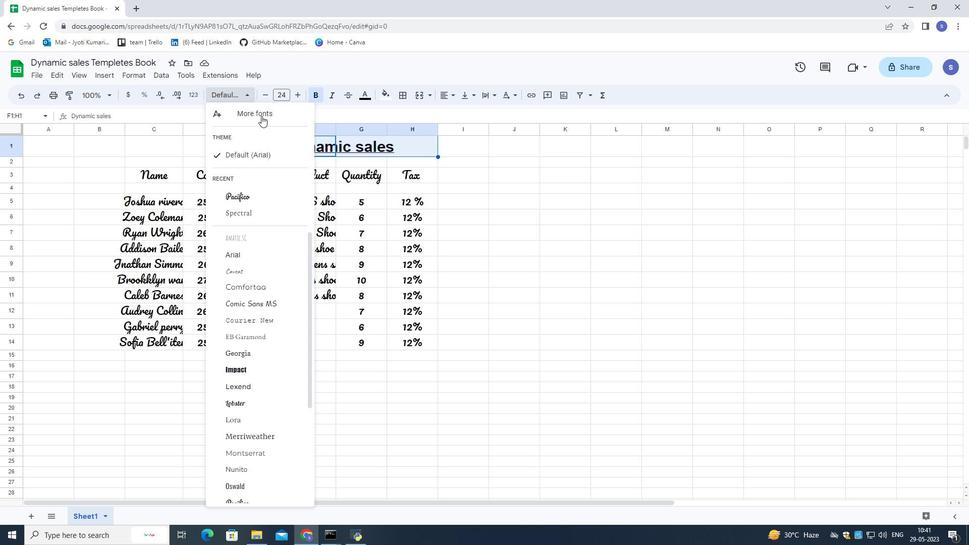 
Action: Mouse pressed left at (260, 111)
Screenshot: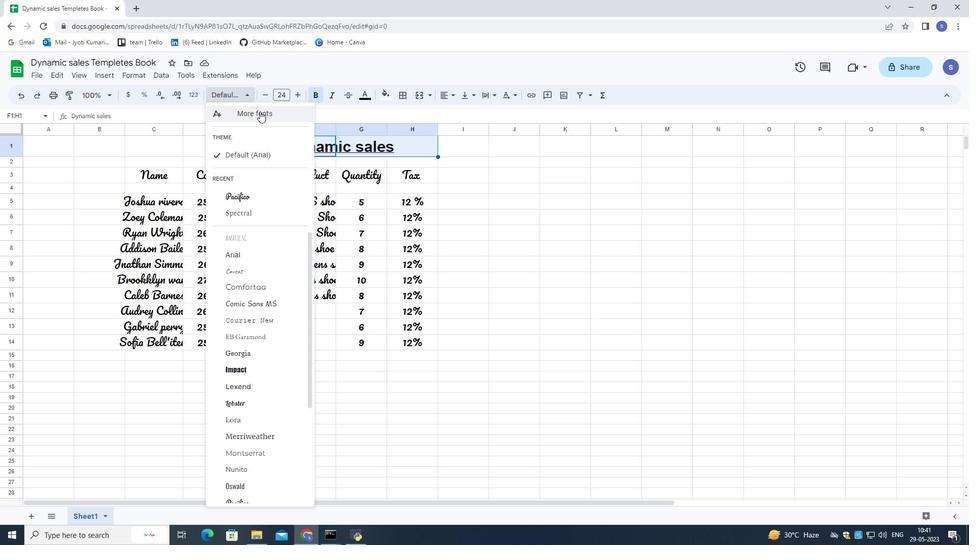 
Action: Mouse moved to (301, 202)
Screenshot: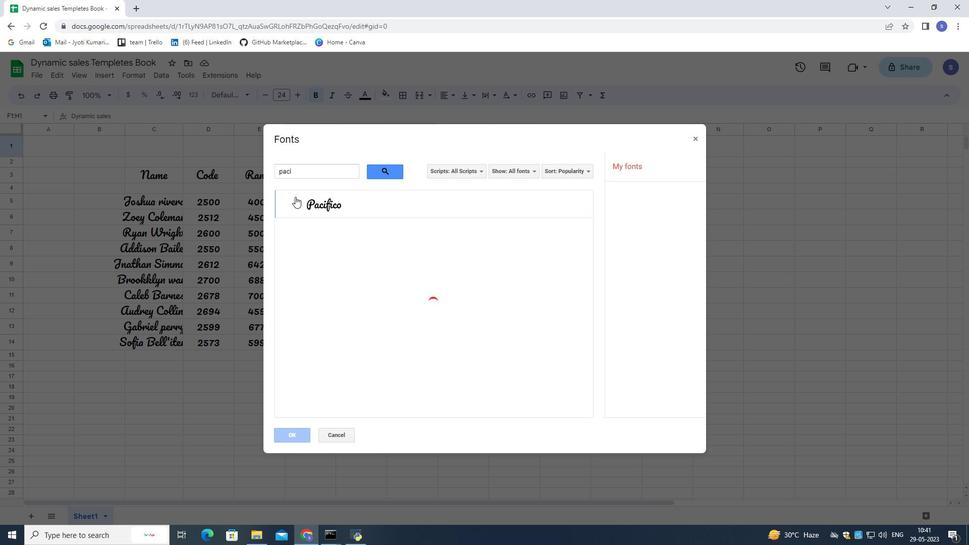 
Action: Mouse pressed left at (301, 202)
Screenshot: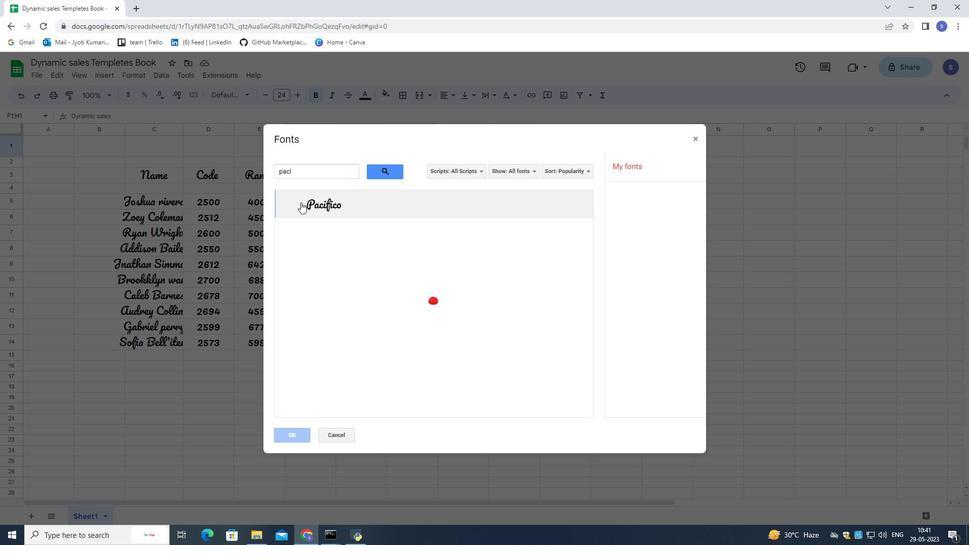 
Action: Mouse moved to (286, 436)
Screenshot: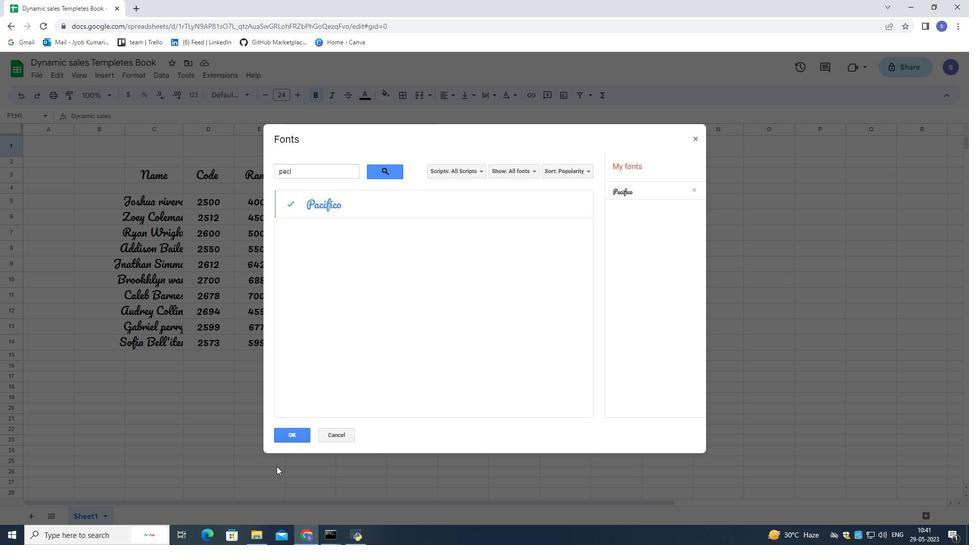 
Action: Mouse pressed left at (286, 436)
Screenshot: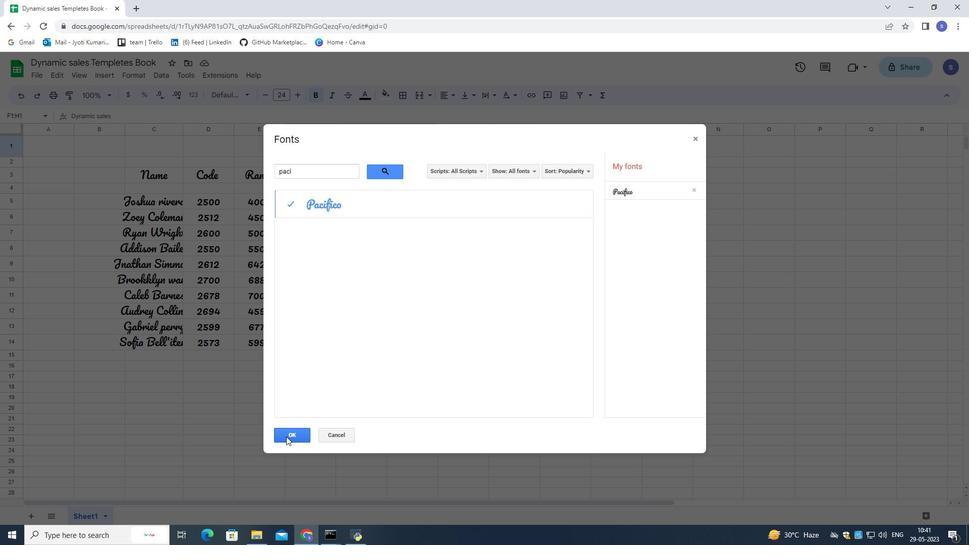 
Action: Mouse moved to (447, 97)
Screenshot: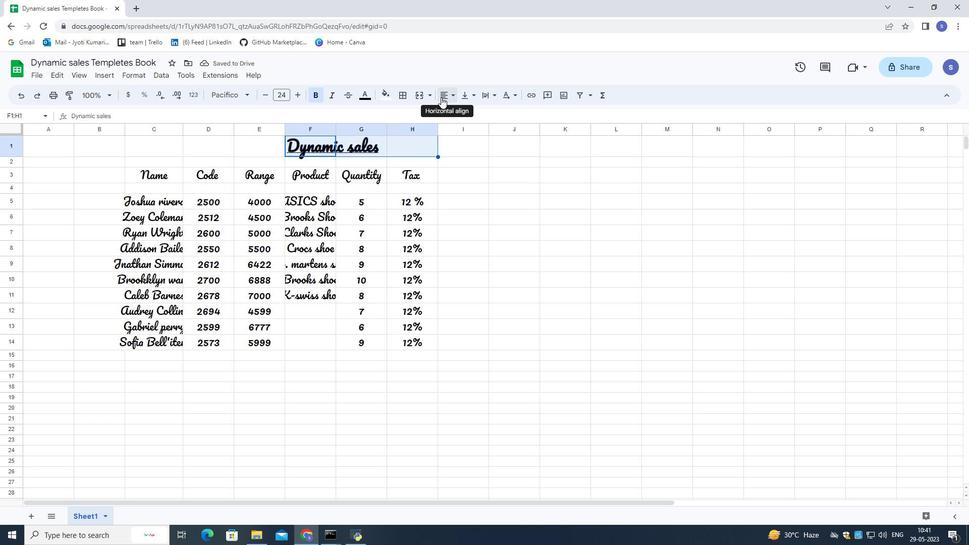 
Action: Mouse pressed left at (447, 97)
Screenshot: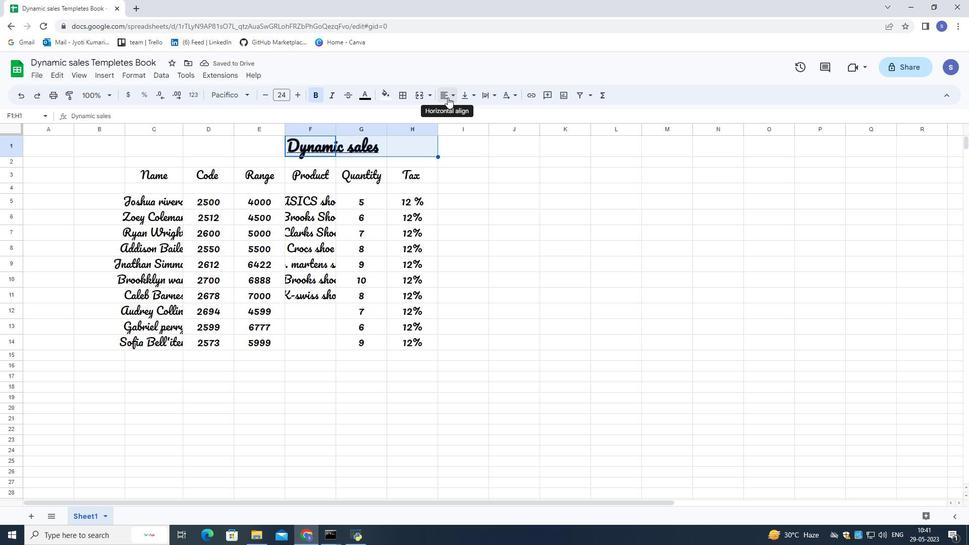 
Action: Mouse moved to (461, 113)
Screenshot: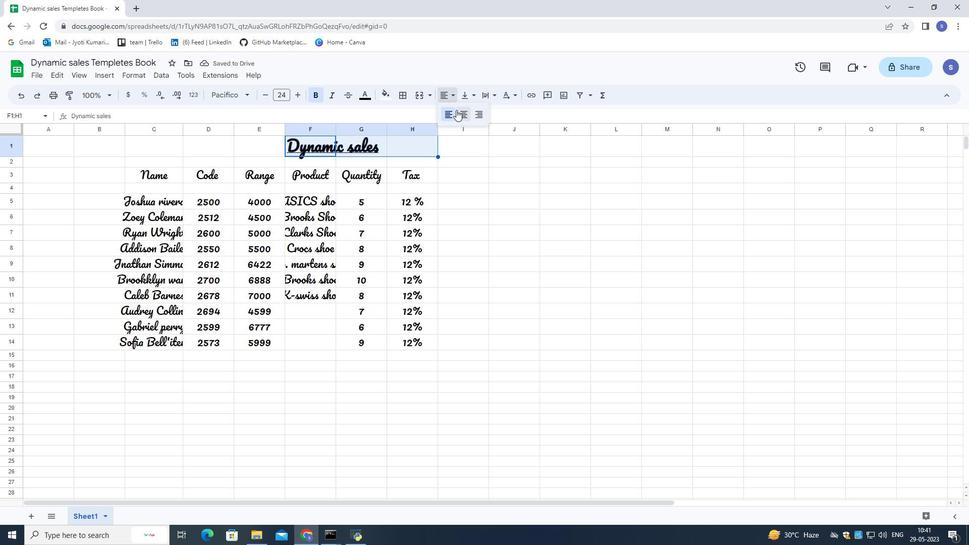 
Action: Mouse pressed left at (461, 113)
Screenshot: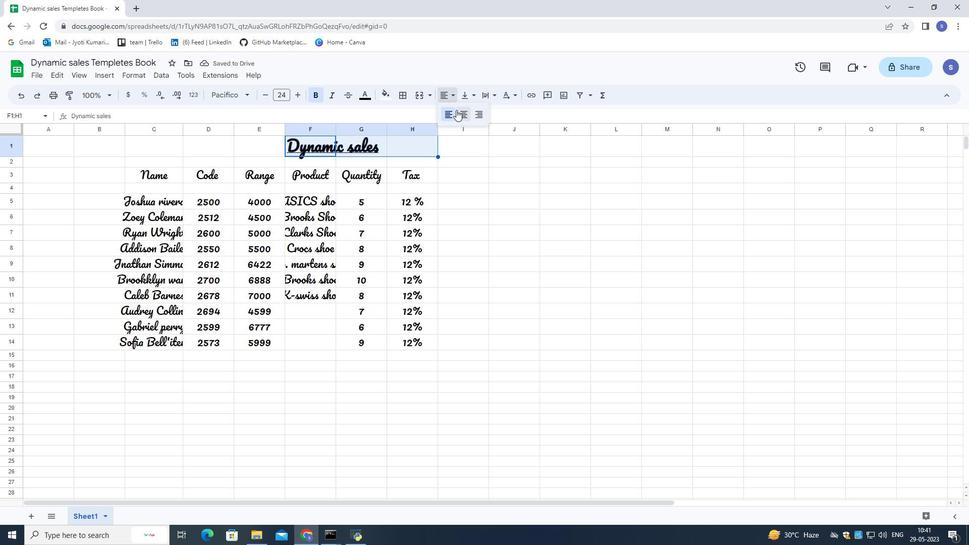 
Action: Mouse moved to (491, 242)
Screenshot: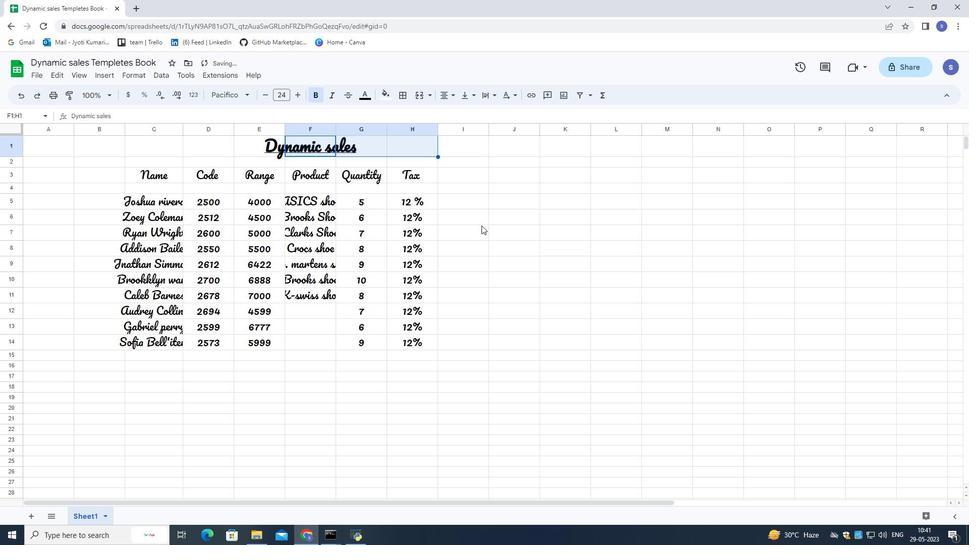 
Action: Mouse pressed left at (491, 242)
Screenshot: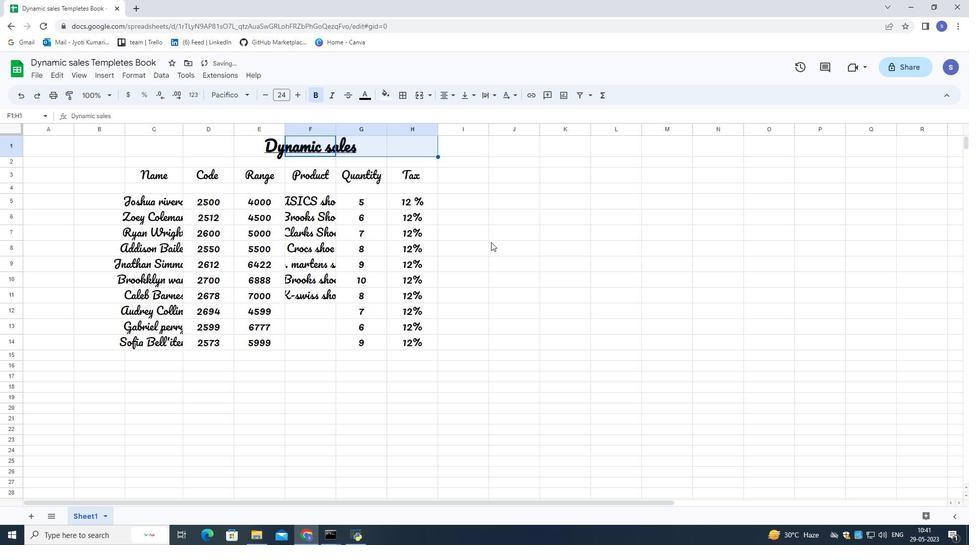 
Action: Mouse moved to (506, 320)
Screenshot: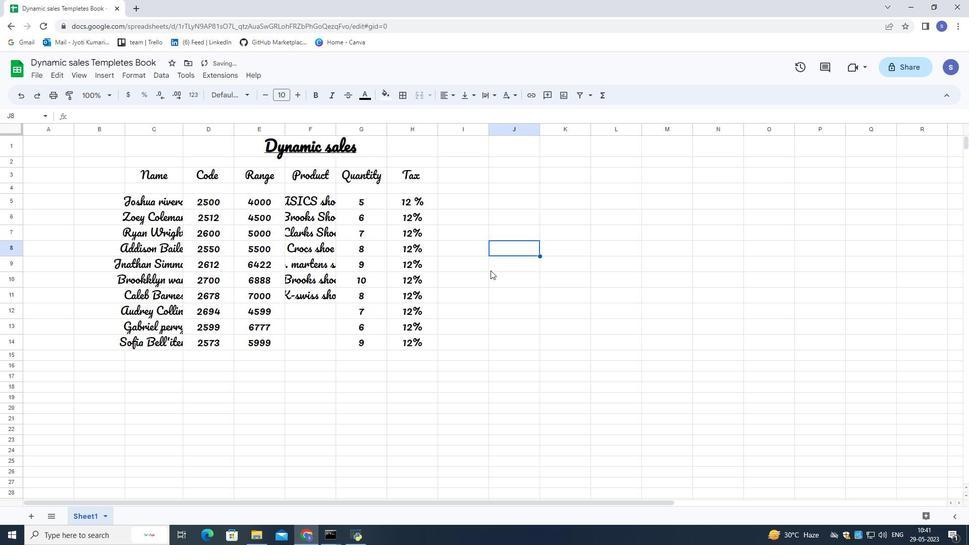 
Action: Mouse pressed left at (506, 320)
Screenshot: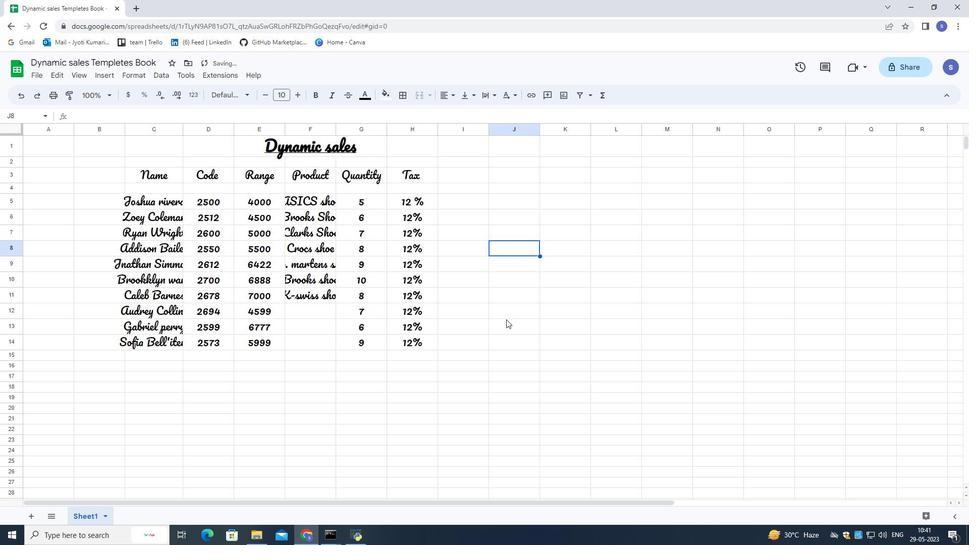 
Action: Mouse moved to (502, 353)
Screenshot: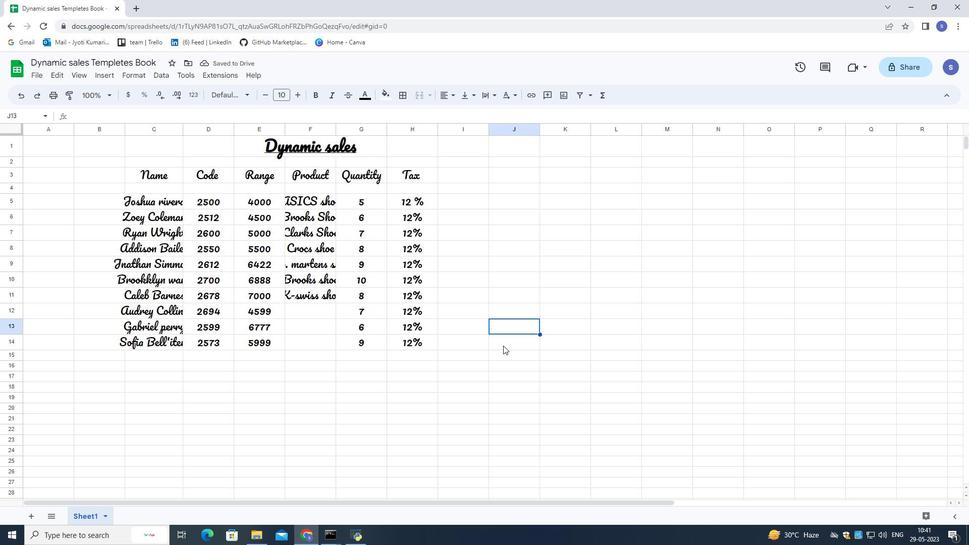 
Action: Mouse pressed left at (502, 353)
Screenshot: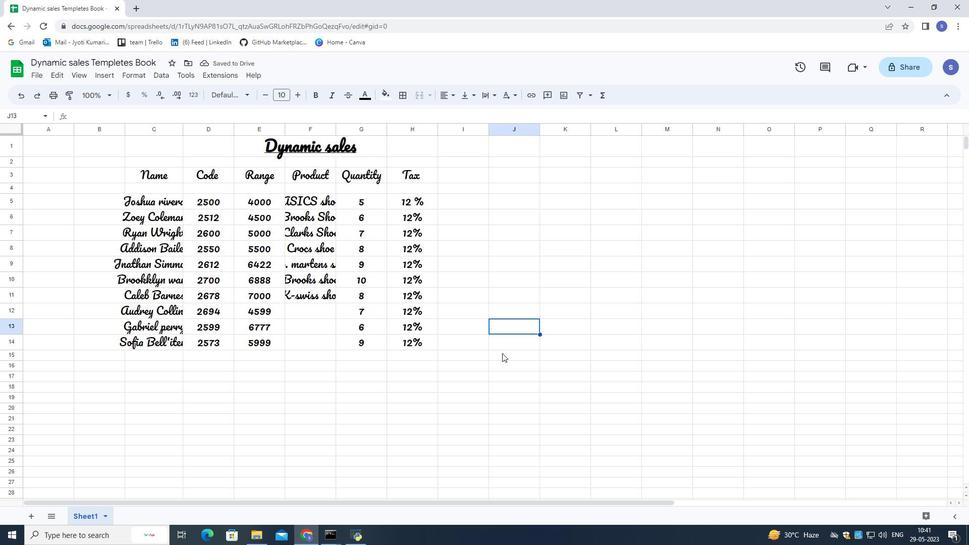 
Action: Mouse moved to (321, 172)
Screenshot: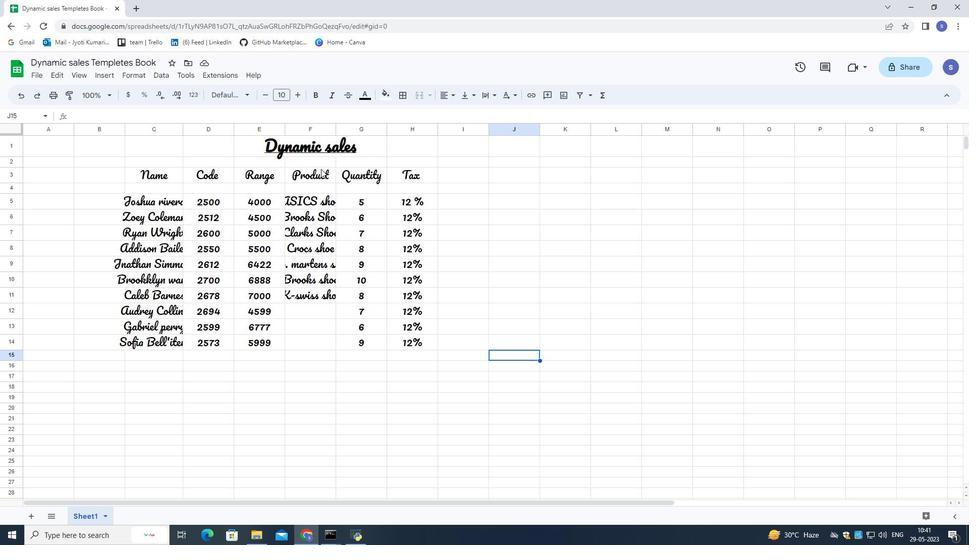 
Action: Mouse pressed left at (321, 172)
Screenshot: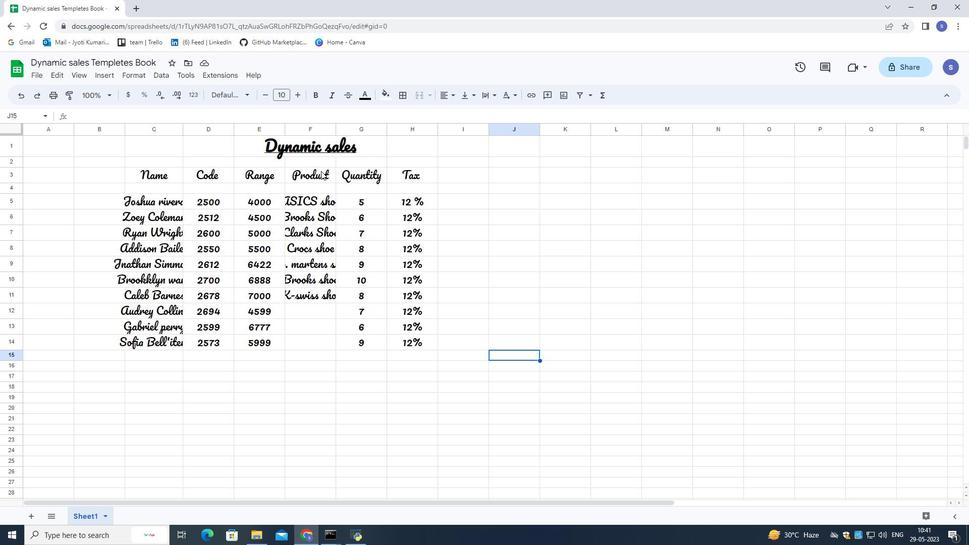 
Action: Mouse moved to (320, 126)
Screenshot: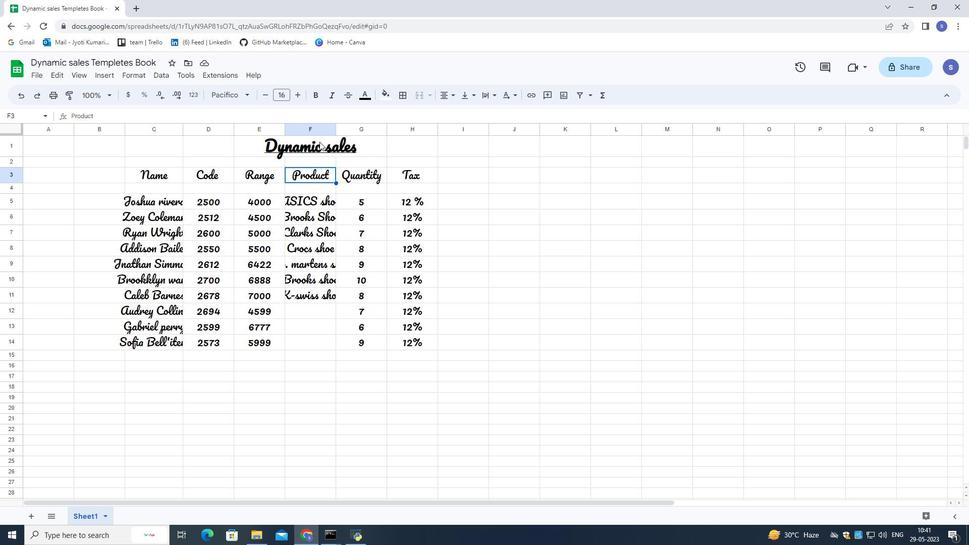 
Action: Mouse pressed left at (320, 126)
Screenshot: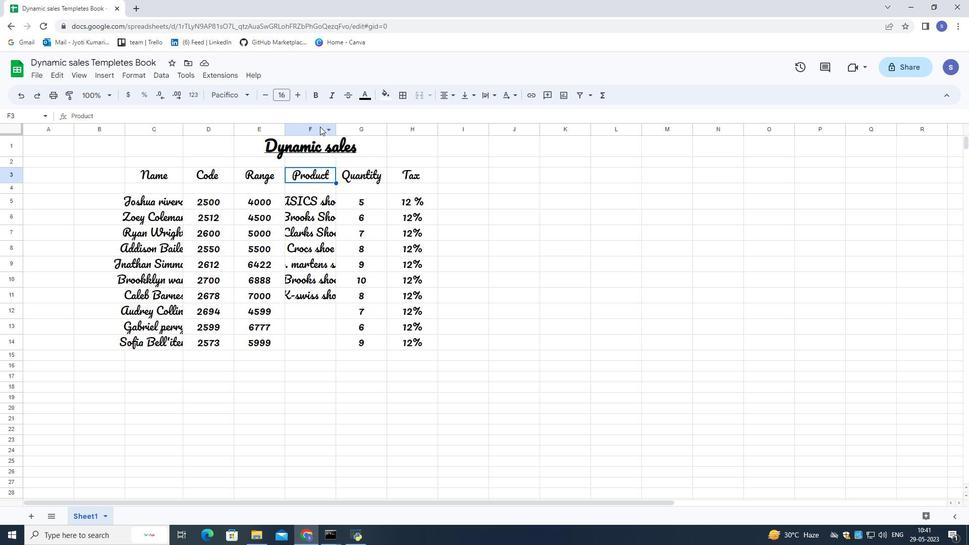
Action: Mouse moved to (333, 126)
Screenshot: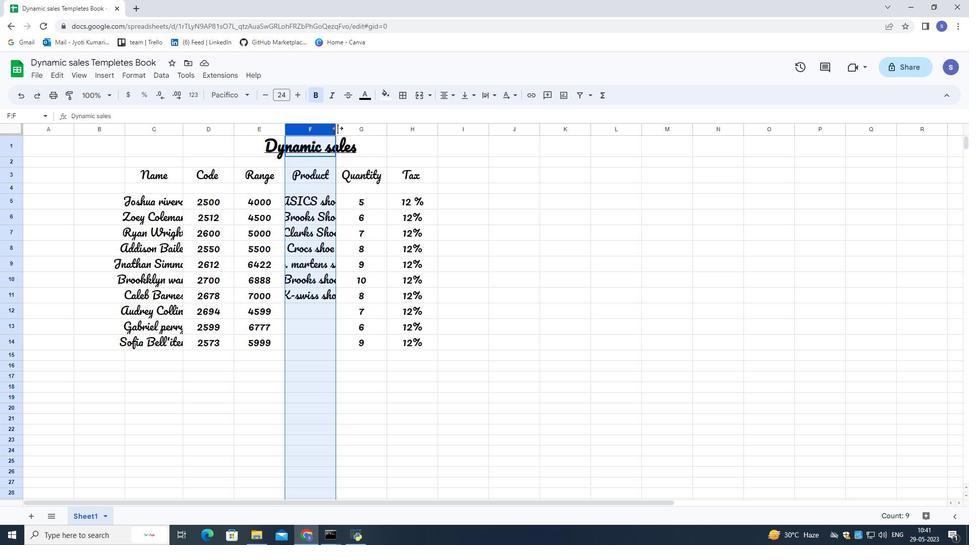 
Action: Mouse pressed left at (333, 126)
Screenshot: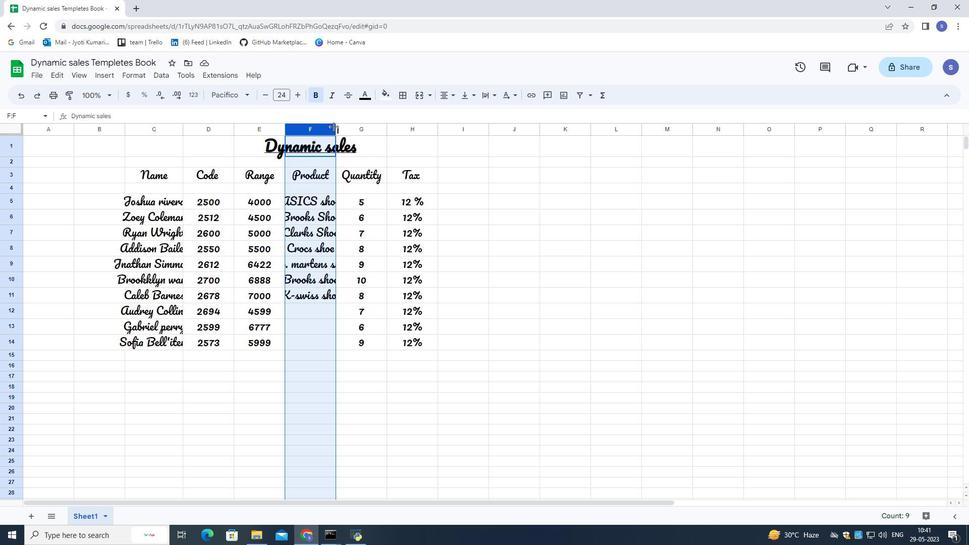 
Action: Mouse moved to (353, 130)
Screenshot: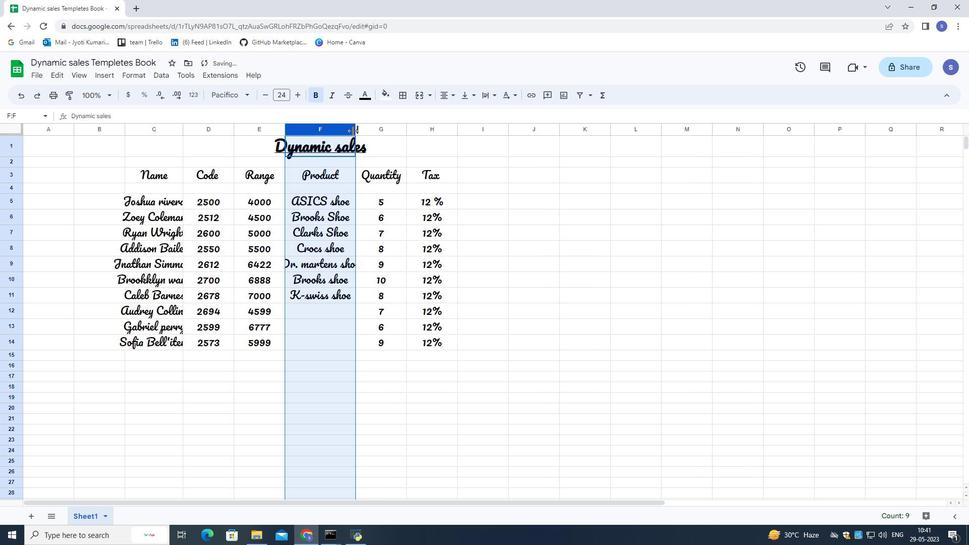 
Action: Mouse pressed left at (353, 130)
Screenshot: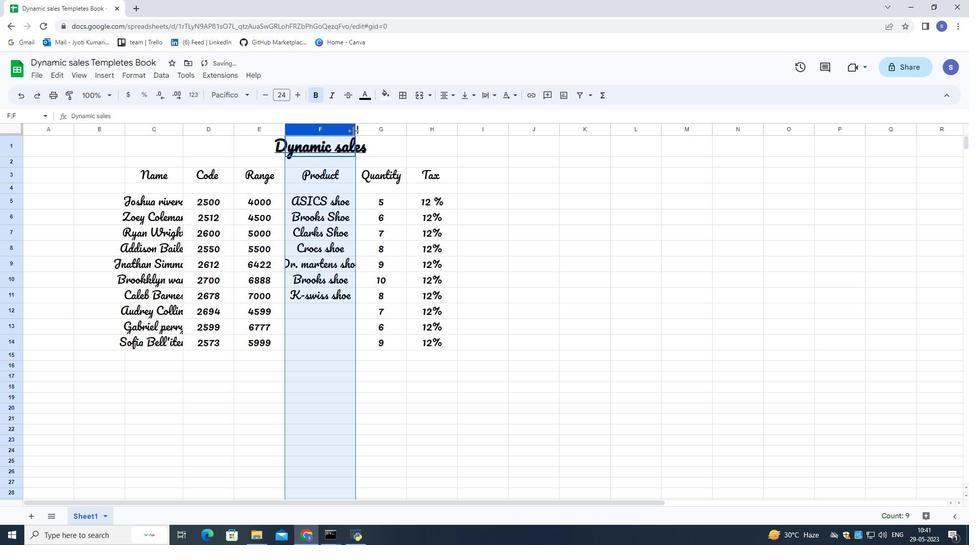 
Action: Mouse moved to (584, 221)
Screenshot: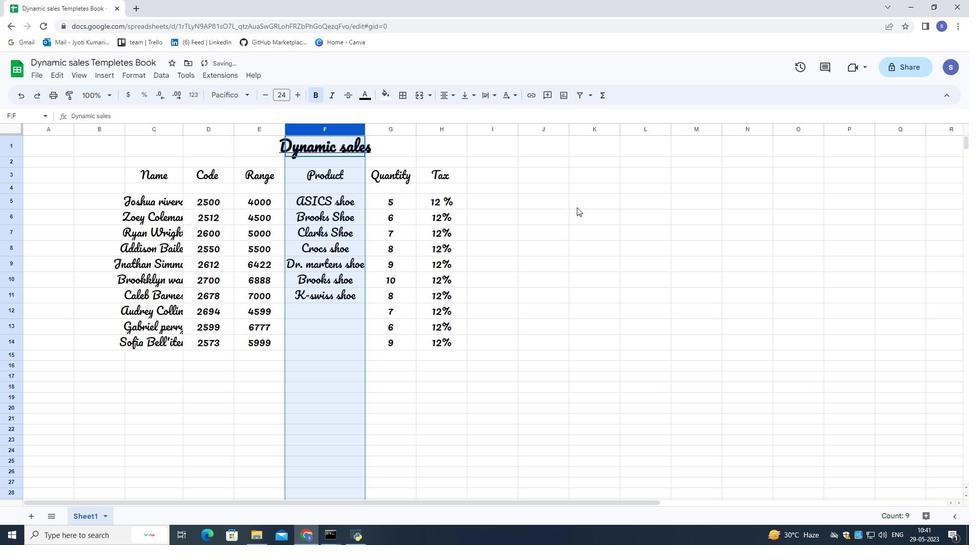 
Action: Mouse pressed left at (584, 221)
Screenshot: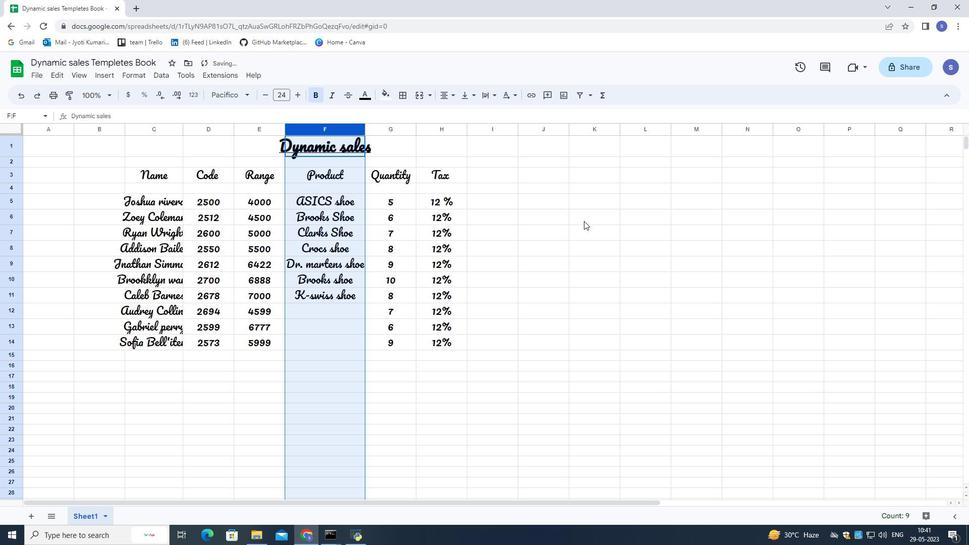 
Action: Mouse moved to (354, 281)
Screenshot: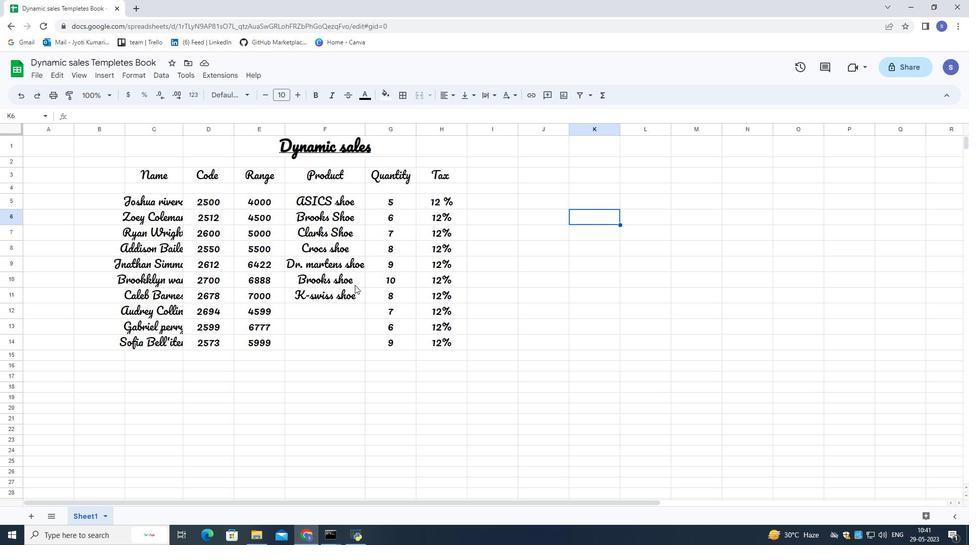 
